 Task: open an excel sheet and write heading  Financial Planner. Add Dates in a column and its values below  'Jan 23, Feb 23, Mar 23, Apr 23 & may23. 'Add Income in next column and its values below  $3,000, $3,200, $3,100, $3,300 & $3,500. Add Expenses in next column and its values below  $2,000, $2,300, $2,200, $2,500 & $2,800. Add savings in next column and its values below $500, $600, $500, $700 & $700. Add Investment in next column and its values below  $500, $700, $800, $900 & $1000. Add Net Saving in next column and its values below  $1000, $1200, $900, $800 & $700. Save page FinAnalytics analysisbook
Action: Mouse moved to (25, 26)
Screenshot: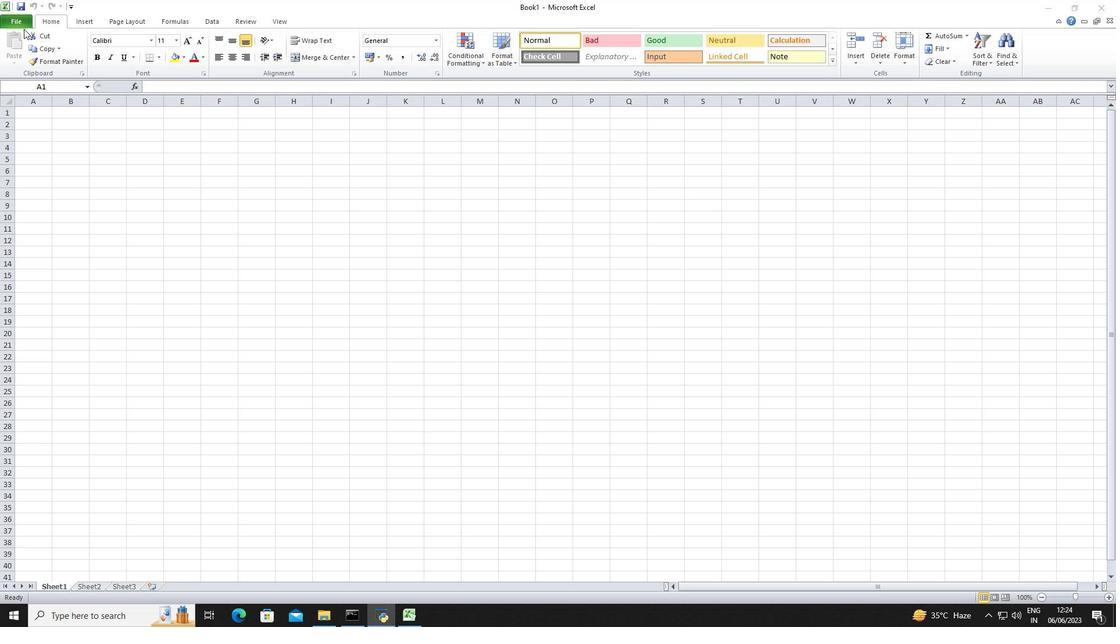 
Action: Mouse pressed left at (25, 26)
Screenshot: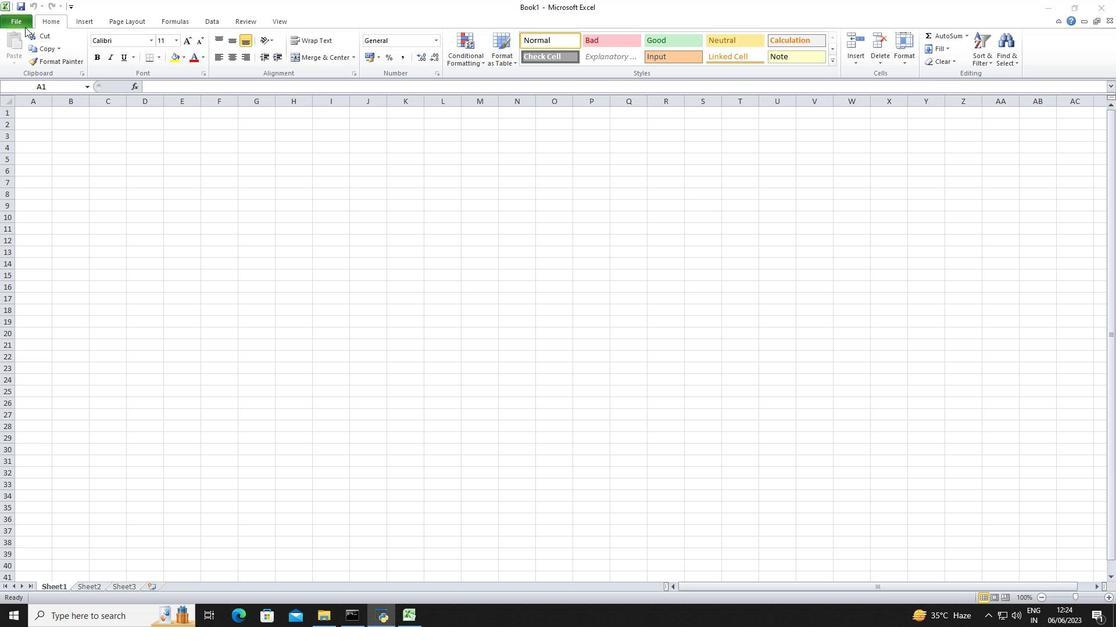 
Action: Mouse moved to (22, 23)
Screenshot: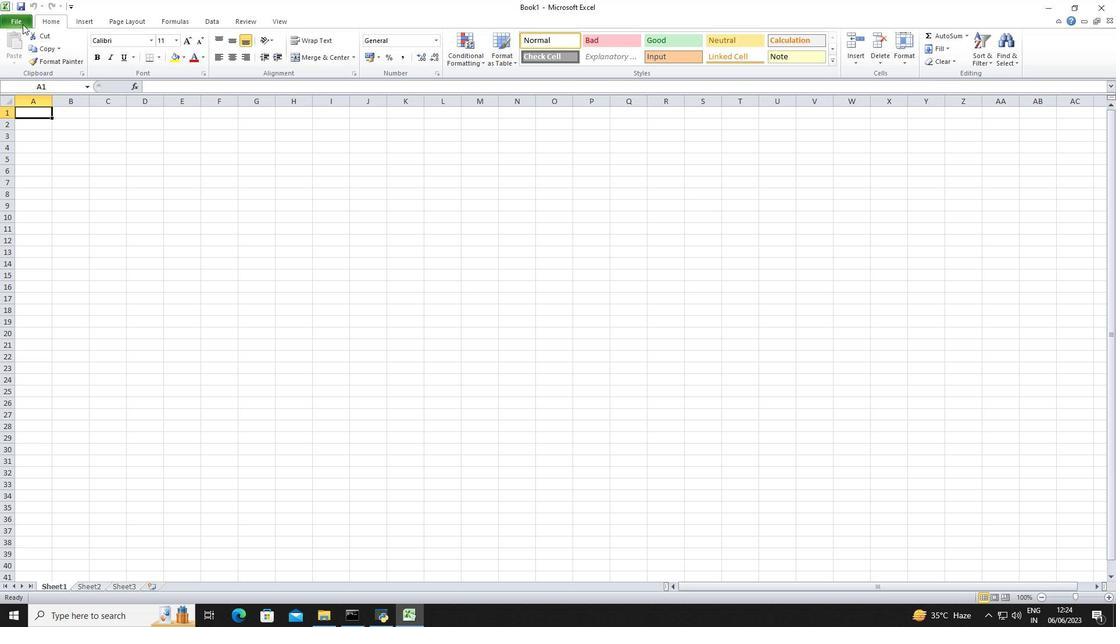 
Action: Mouse pressed left at (22, 23)
Screenshot: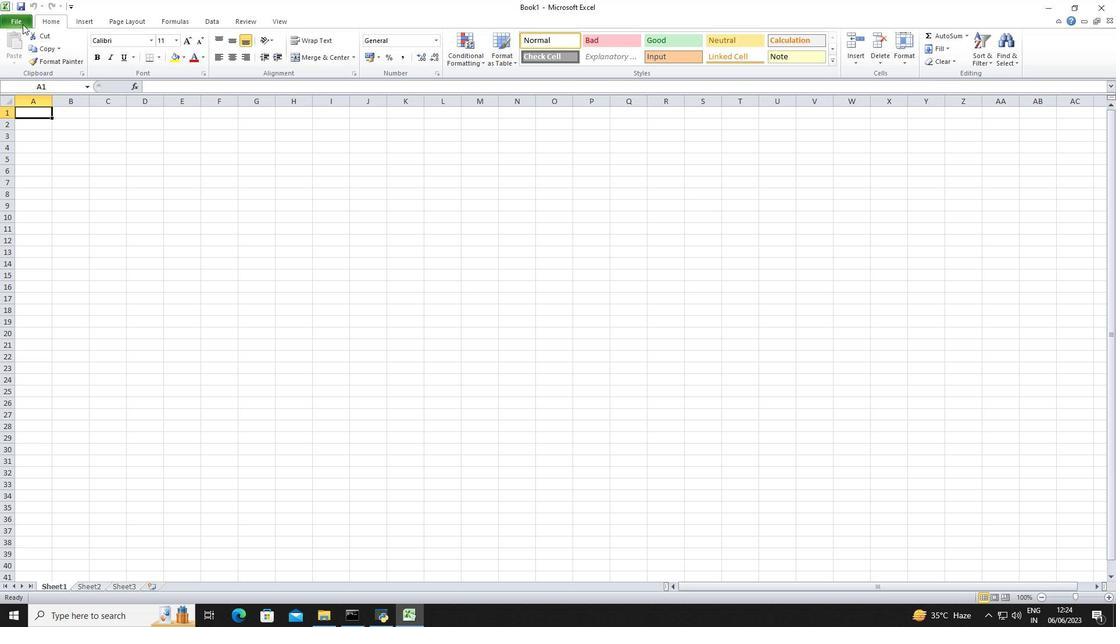 
Action: Mouse moved to (37, 145)
Screenshot: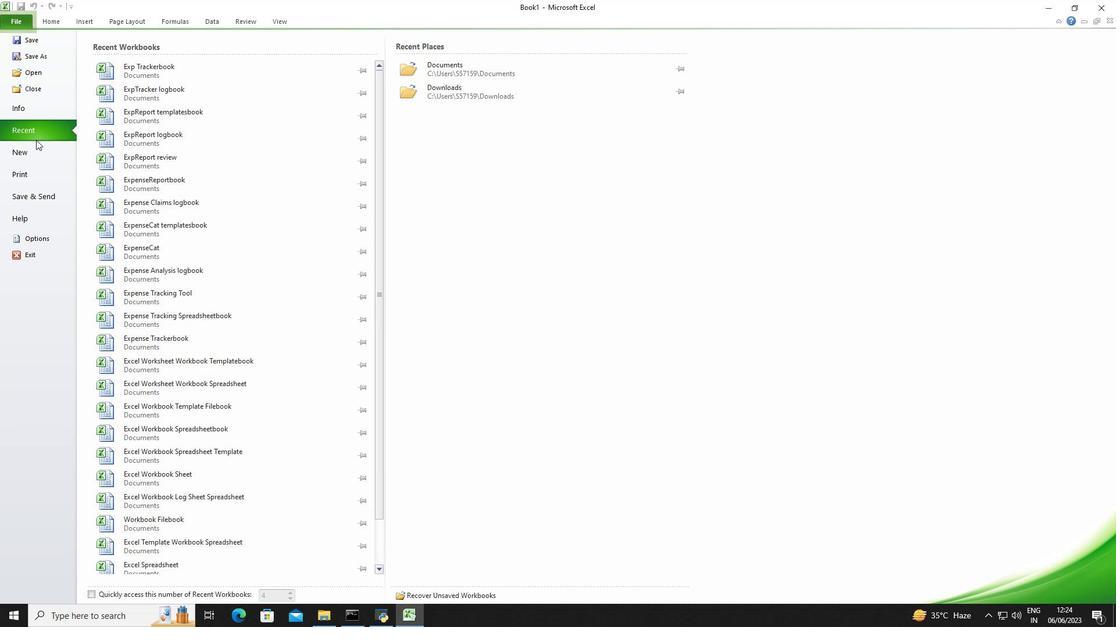 
Action: Mouse pressed left at (37, 145)
Screenshot: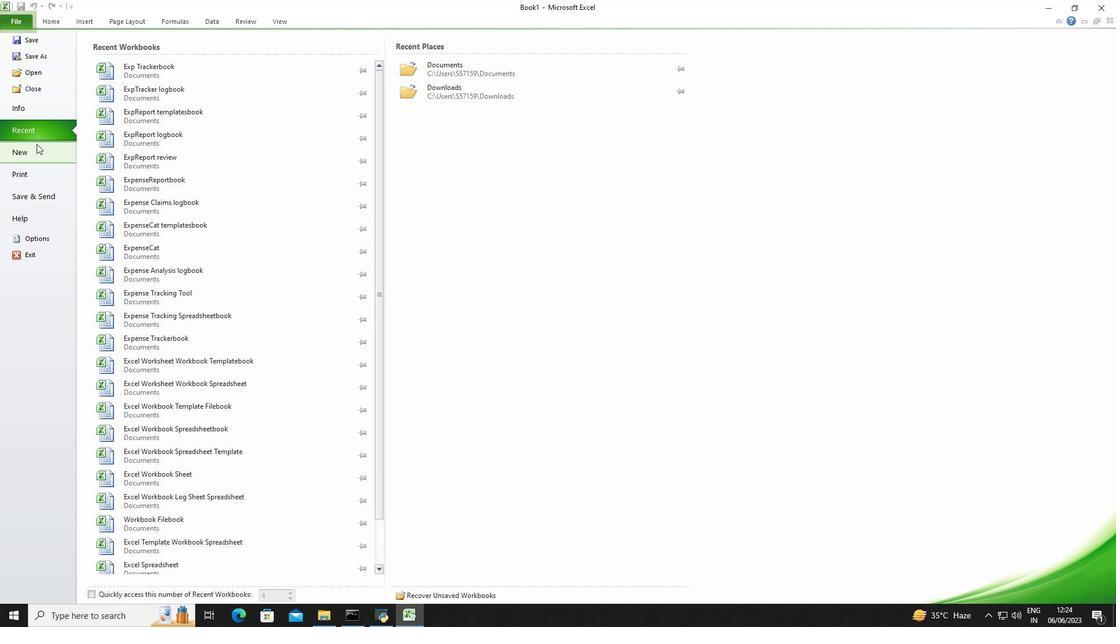 
Action: Mouse moved to (563, 279)
Screenshot: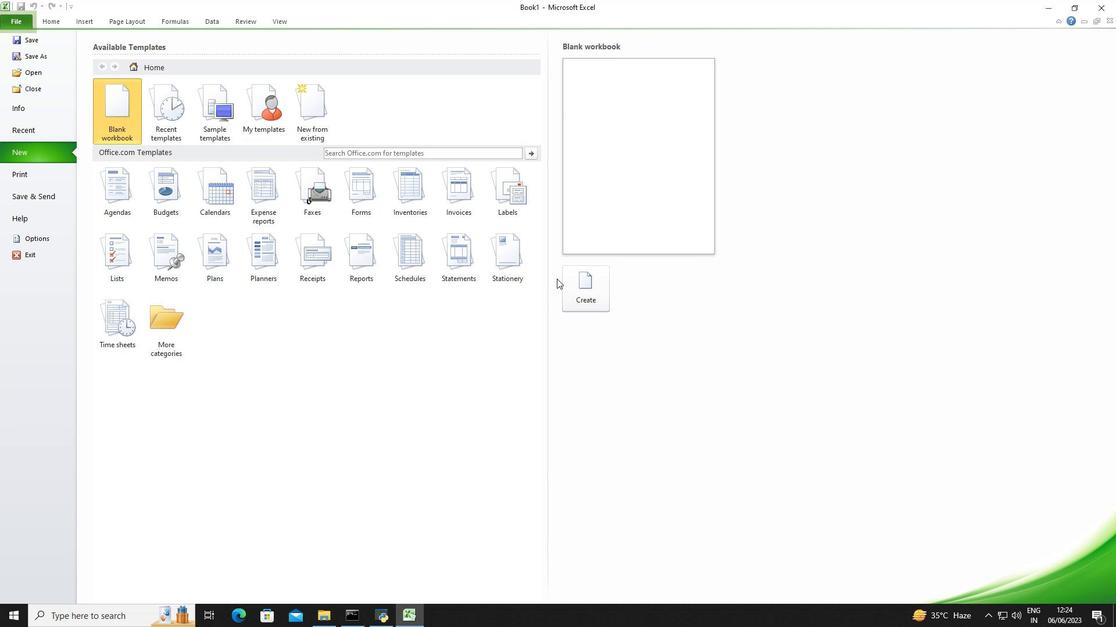 
Action: Mouse pressed left at (563, 279)
Screenshot: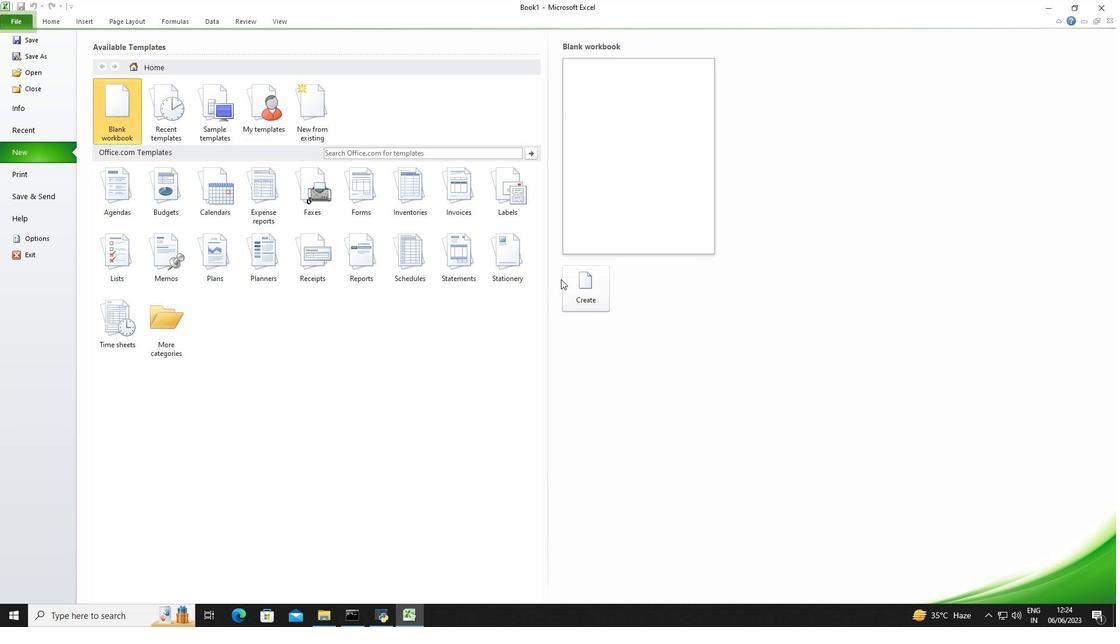 
Action: Mouse moved to (36, 112)
Screenshot: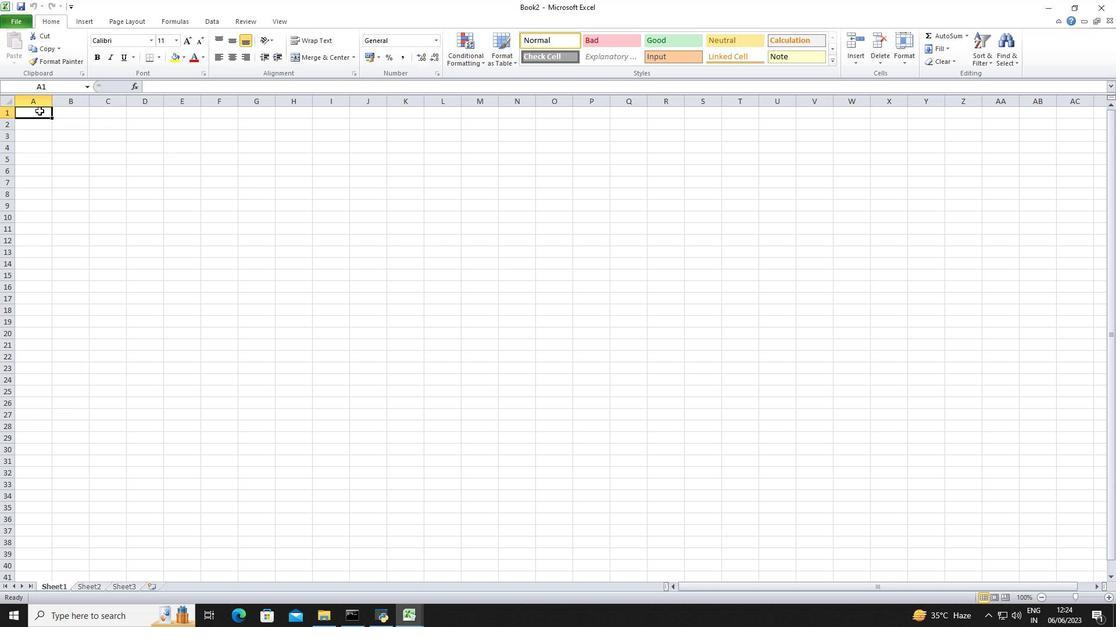 
Action: Mouse pressed left at (36, 112)
Screenshot: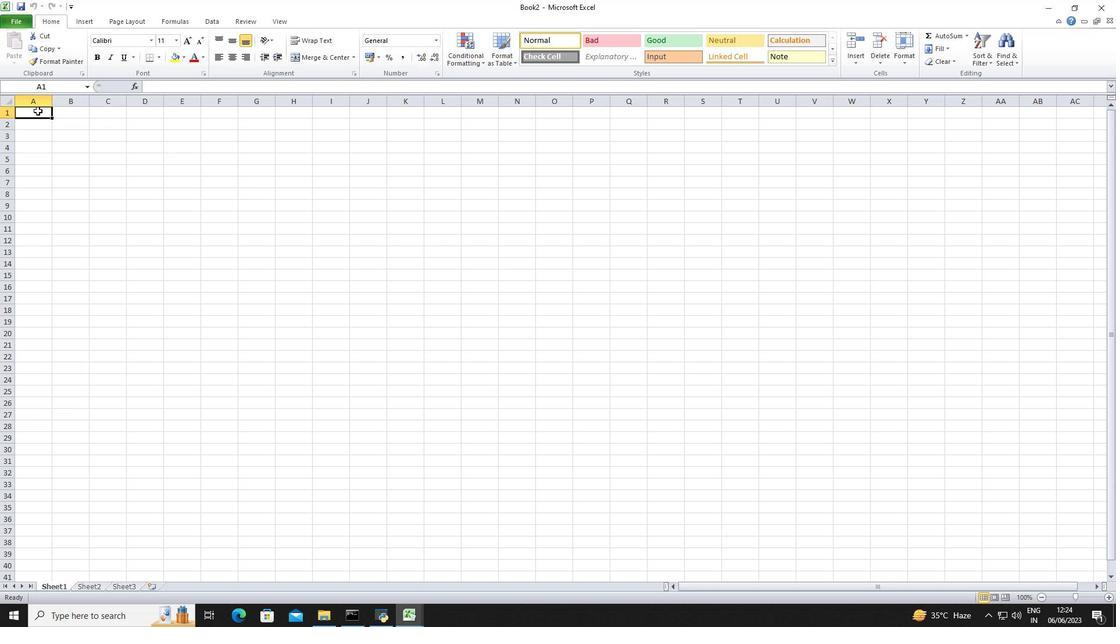 
Action: Key pressed <Key.shift>Financial<Key.space><Key.shift>Planner<Key.down><Key.down><Key.shift><Key.shift><Key.shift><Key.shift>Dates<Key.down><Key.shift>Jan23<Key.enter><Key.shift>Feb23<Key.enter><Key.shift>Mar23<Key.enter><Key.shift>Apr23<Key.enter><Key.shift>May23<Key.enter><Key.right><Key.right><Key.up><Key.up><Key.up><Key.up><Key.up><Key.up><Key.shift>Income<Key.enter>3000<Key.down>3200<Key.down>3100<Key.down>3300<Key.down>3500<Key.down>
Screenshot: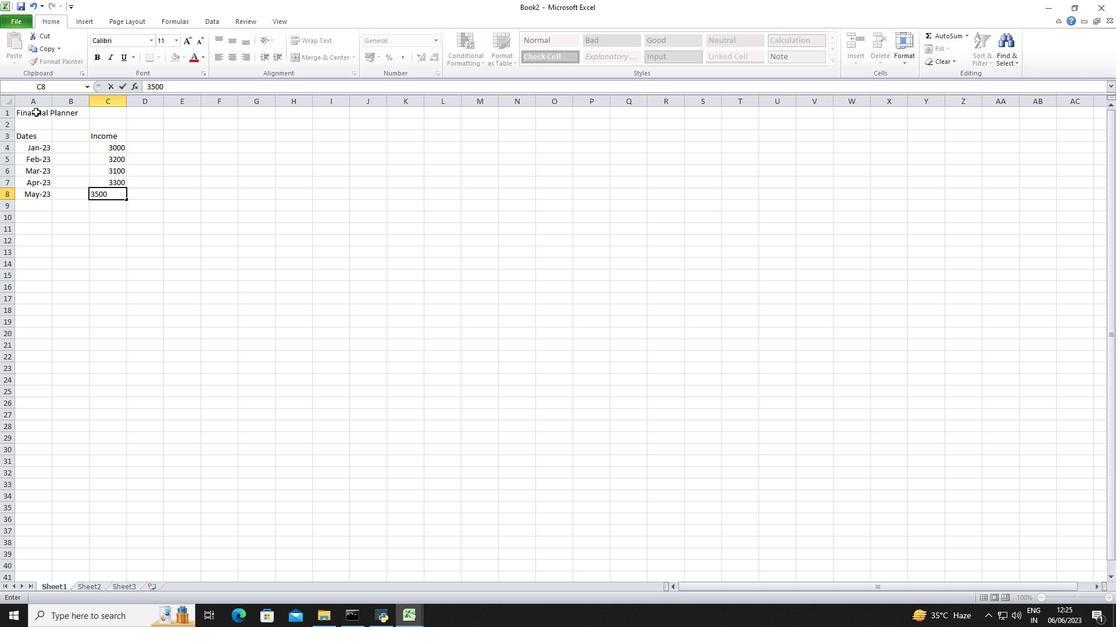 
Action: Mouse moved to (102, 145)
Screenshot: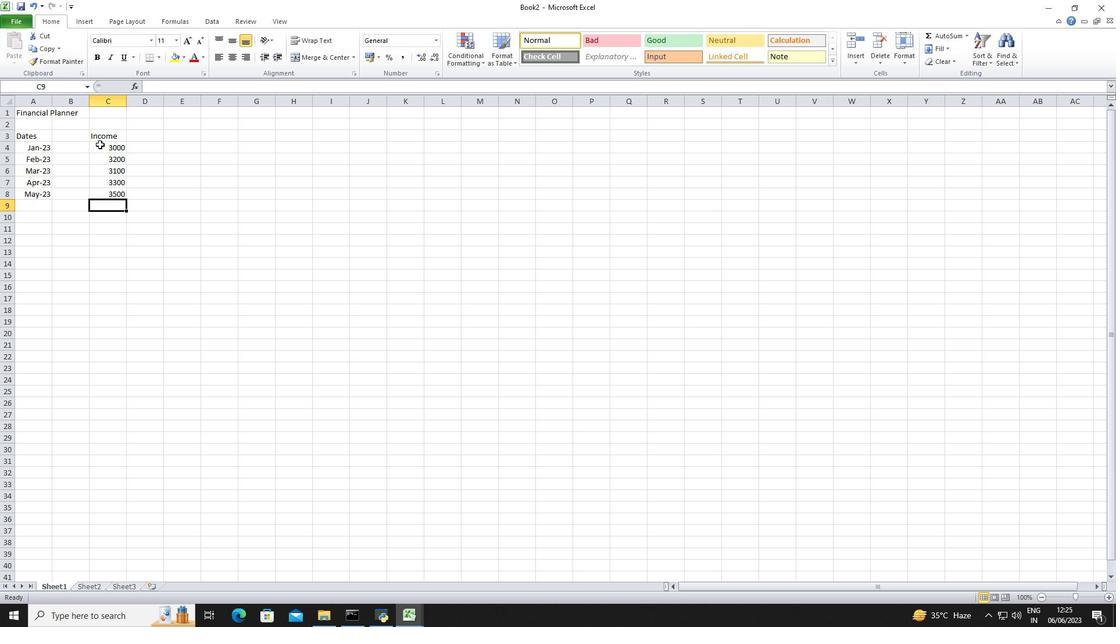 
Action: Mouse pressed left at (102, 145)
Screenshot: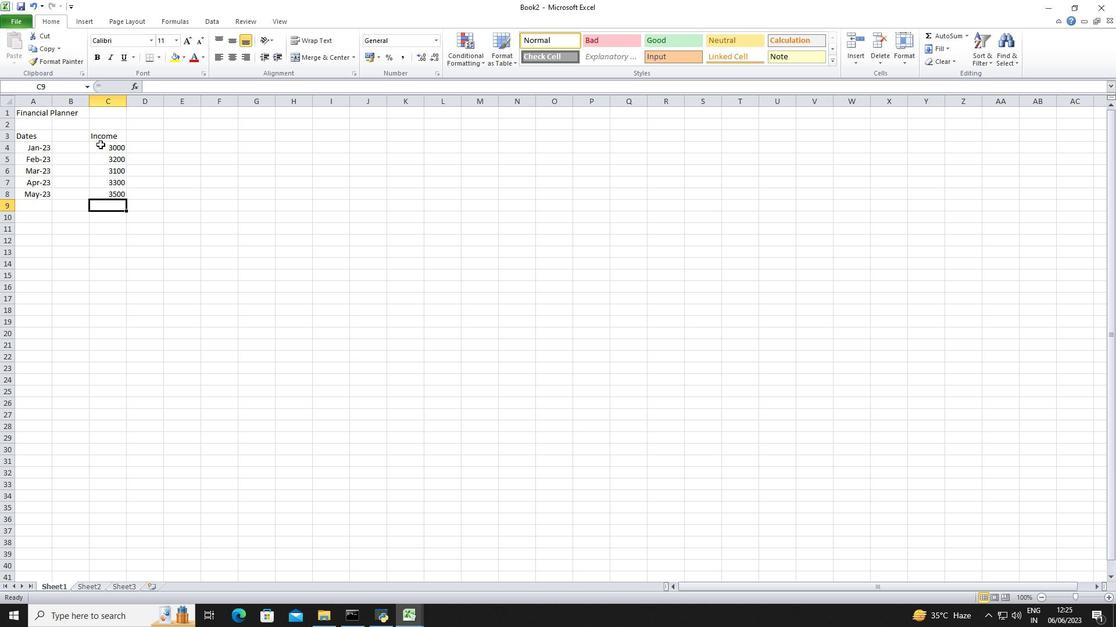 
Action: Mouse moved to (435, 44)
Screenshot: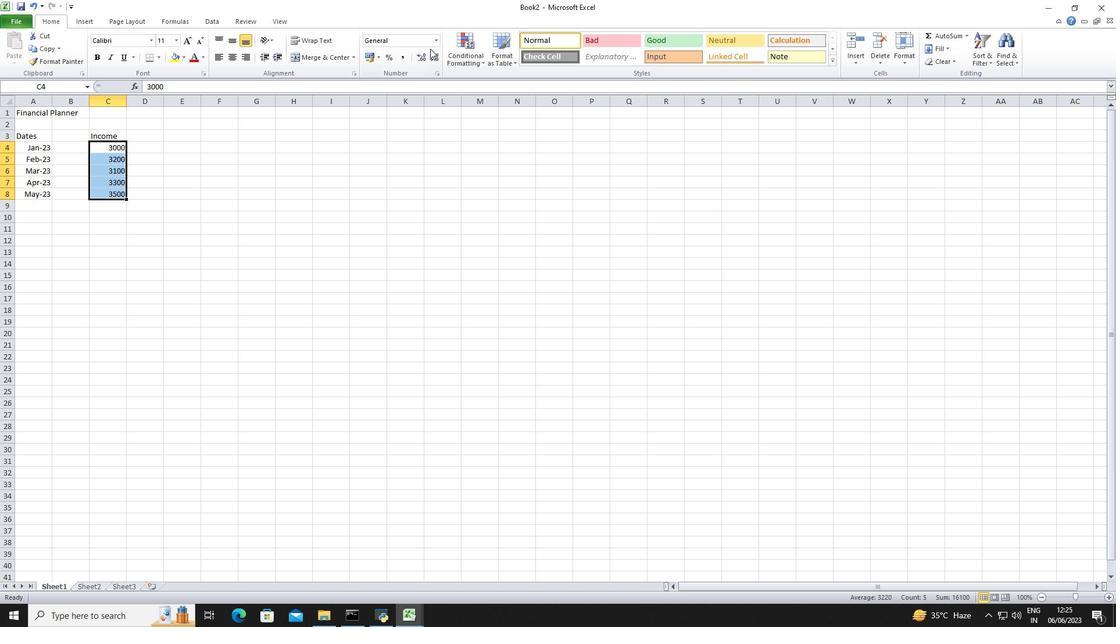 
Action: Mouse pressed left at (435, 44)
Screenshot: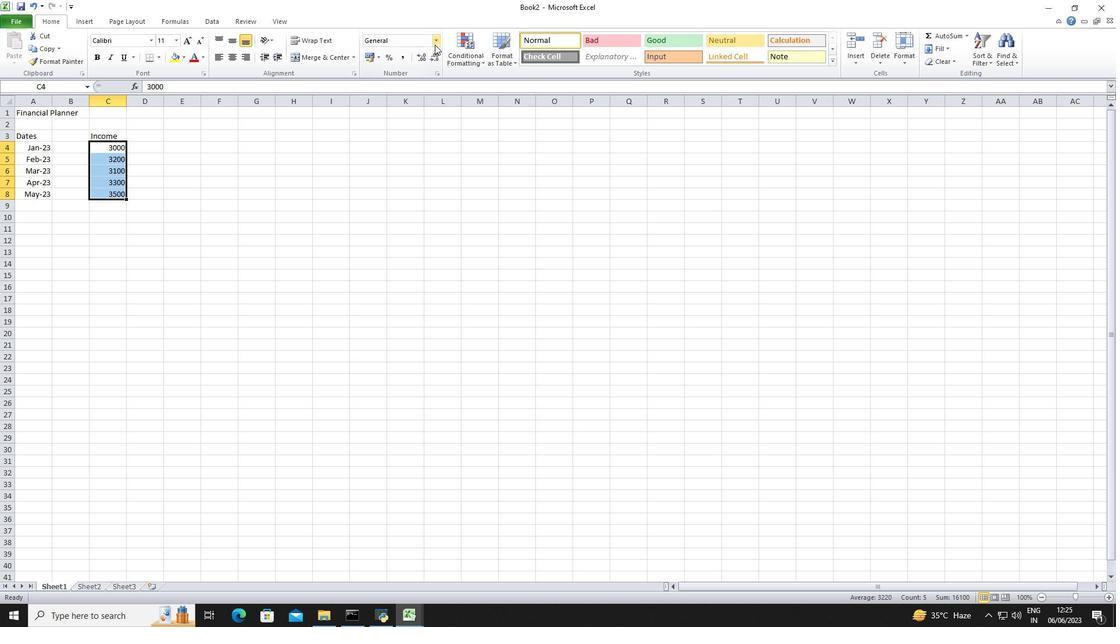 
Action: Mouse moved to (422, 334)
Screenshot: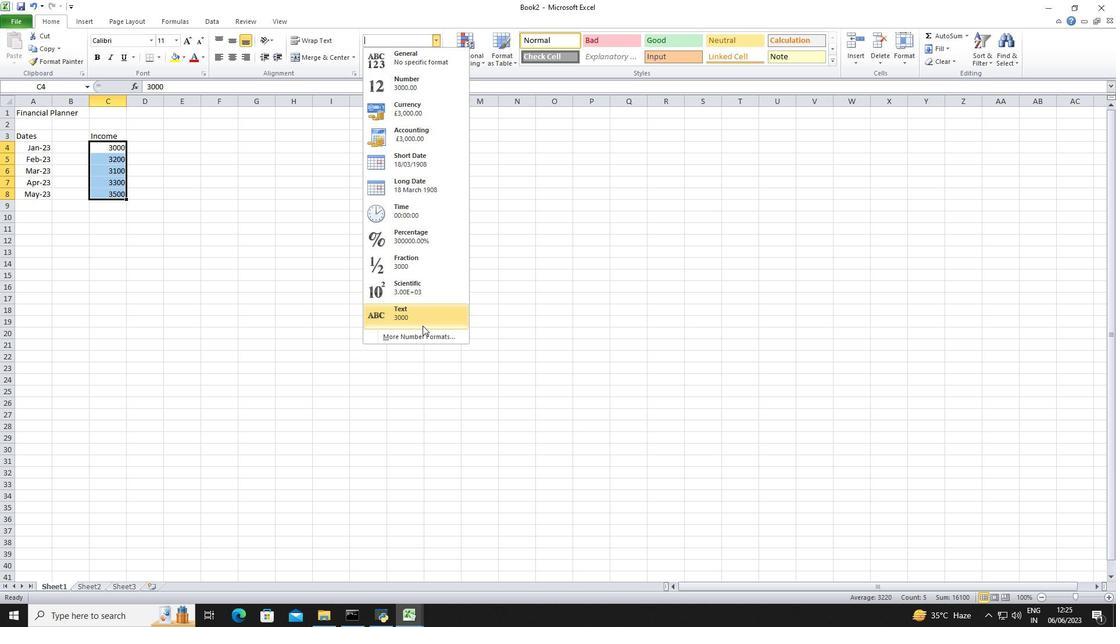 
Action: Mouse pressed left at (422, 334)
Screenshot: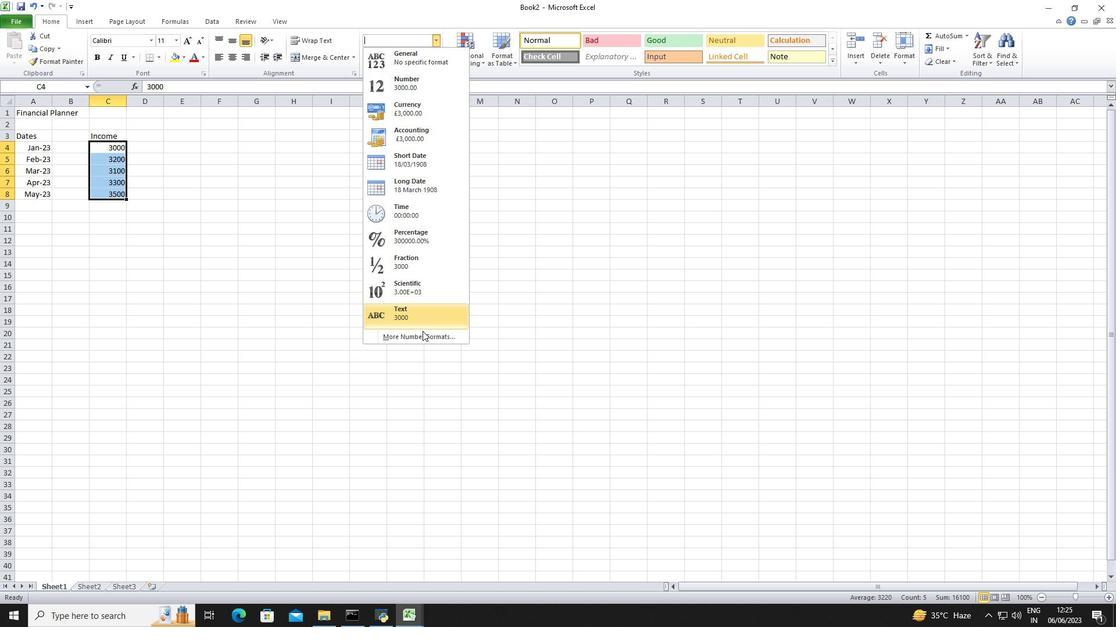 
Action: Mouse moved to (169, 215)
Screenshot: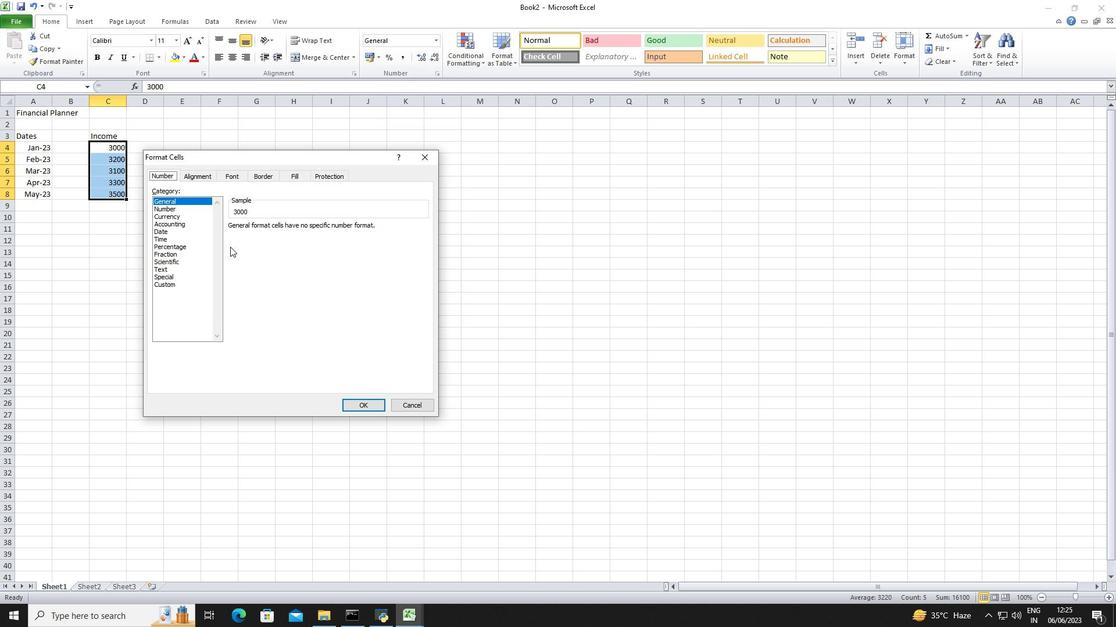 
Action: Mouse pressed left at (169, 215)
Screenshot: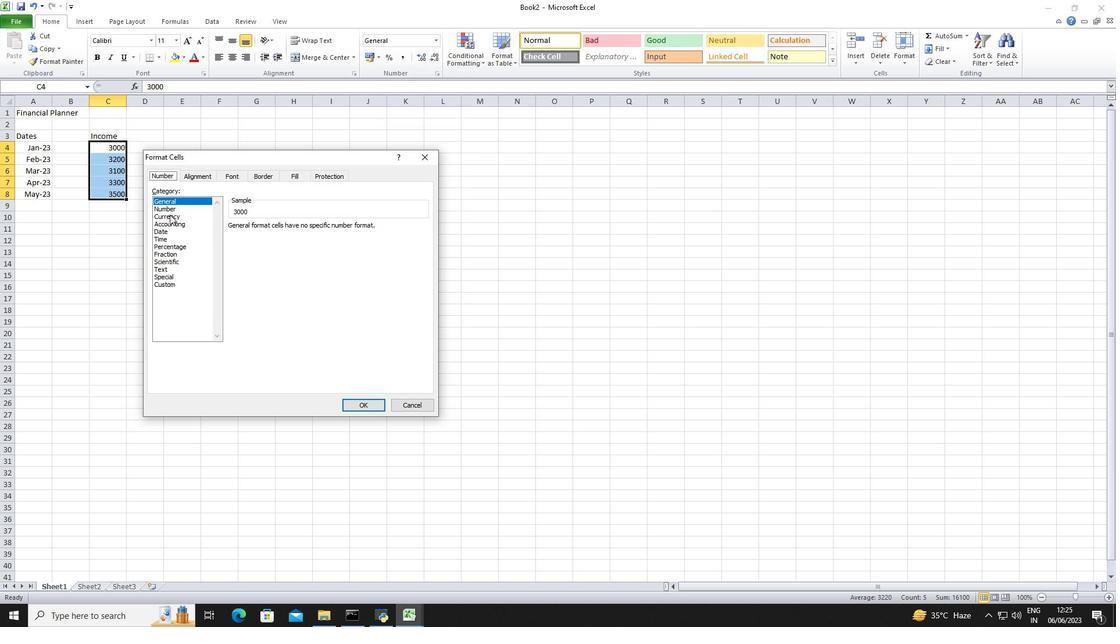 
Action: Mouse moved to (304, 229)
Screenshot: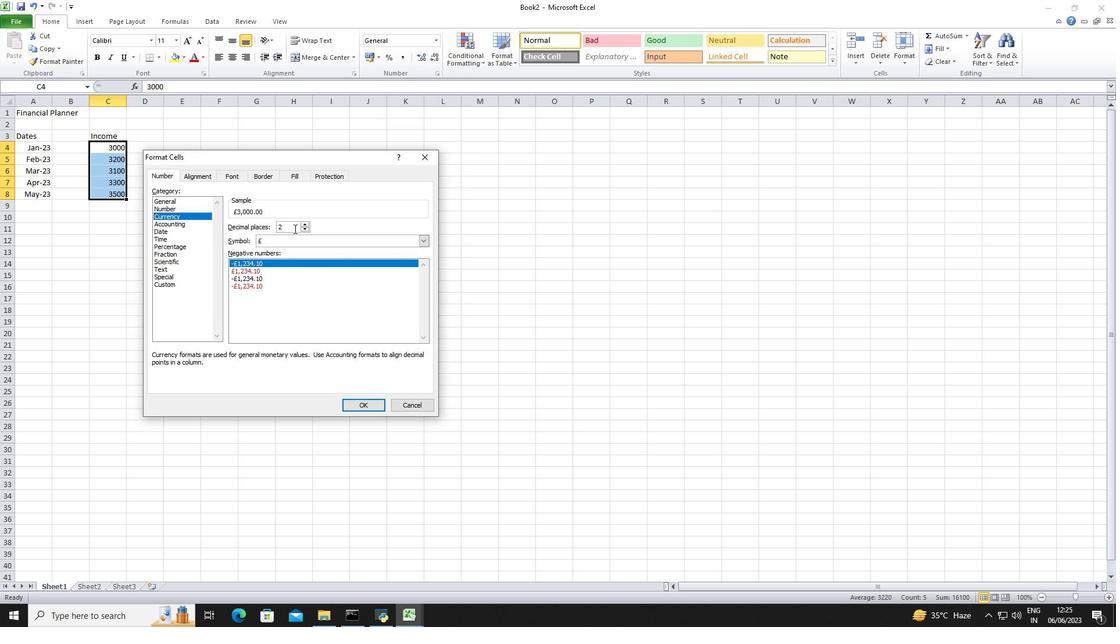 
Action: Mouse pressed left at (304, 229)
Screenshot: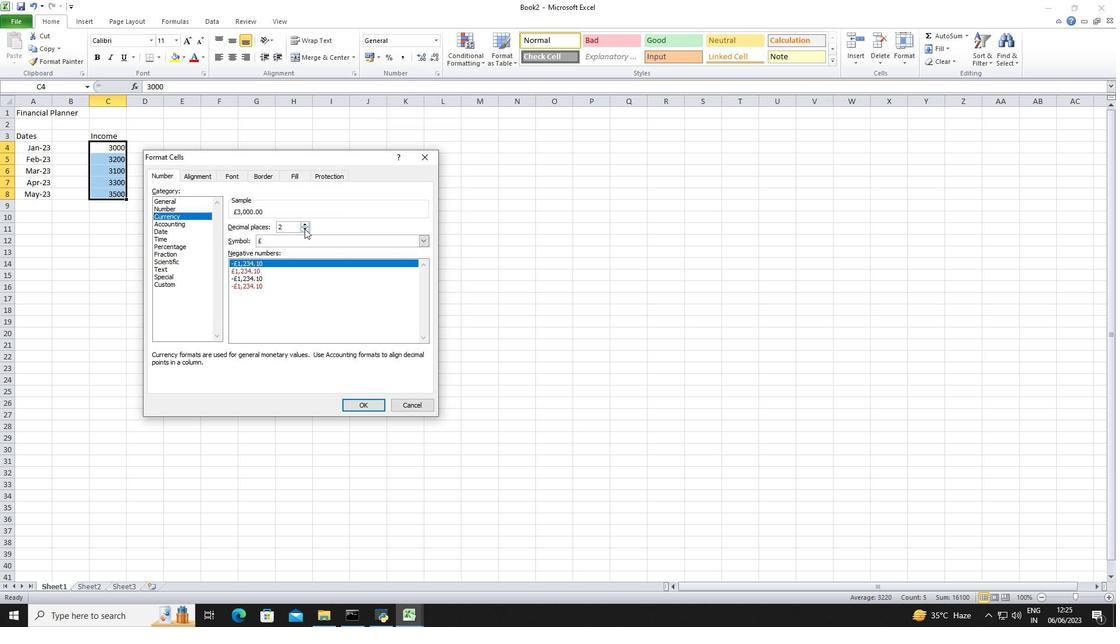 
Action: Mouse pressed left at (304, 229)
Screenshot: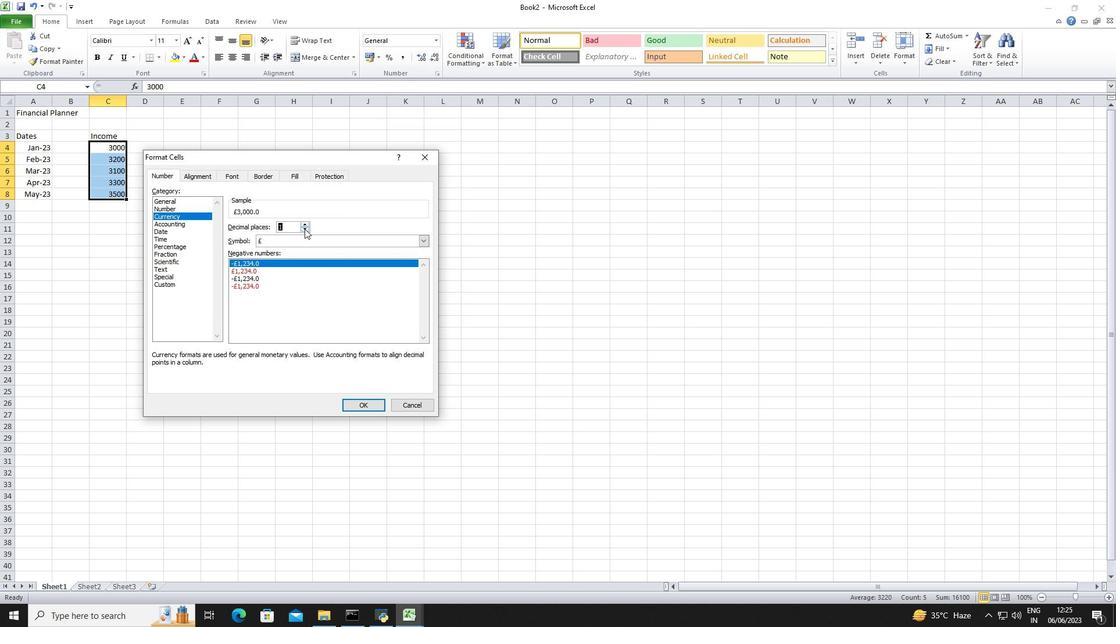 
Action: Mouse moved to (308, 241)
Screenshot: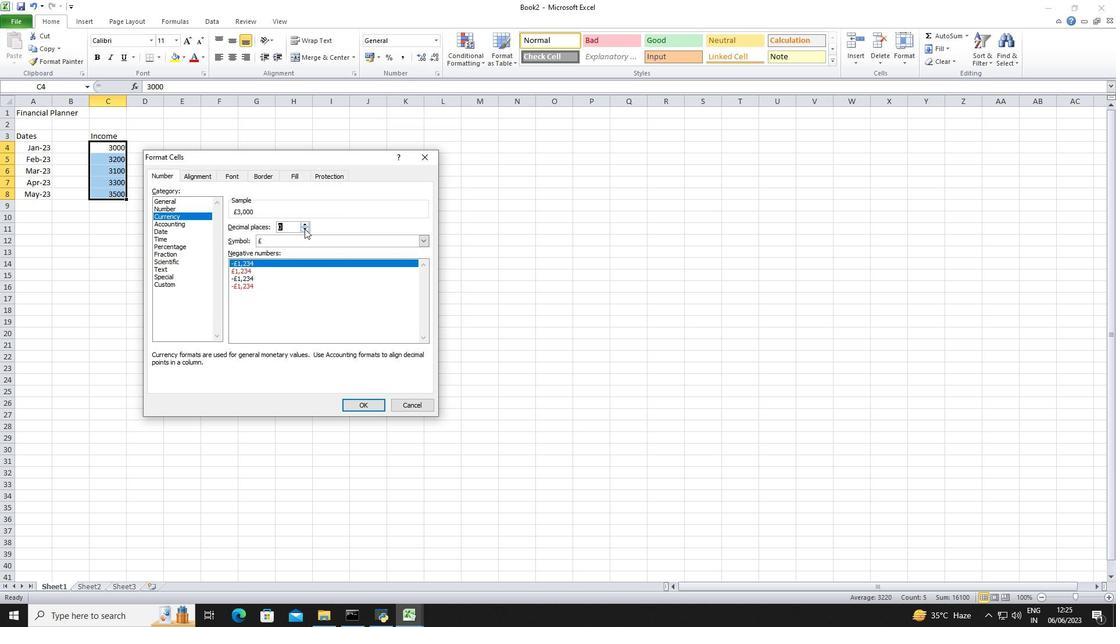 
Action: Mouse pressed left at (308, 241)
Screenshot: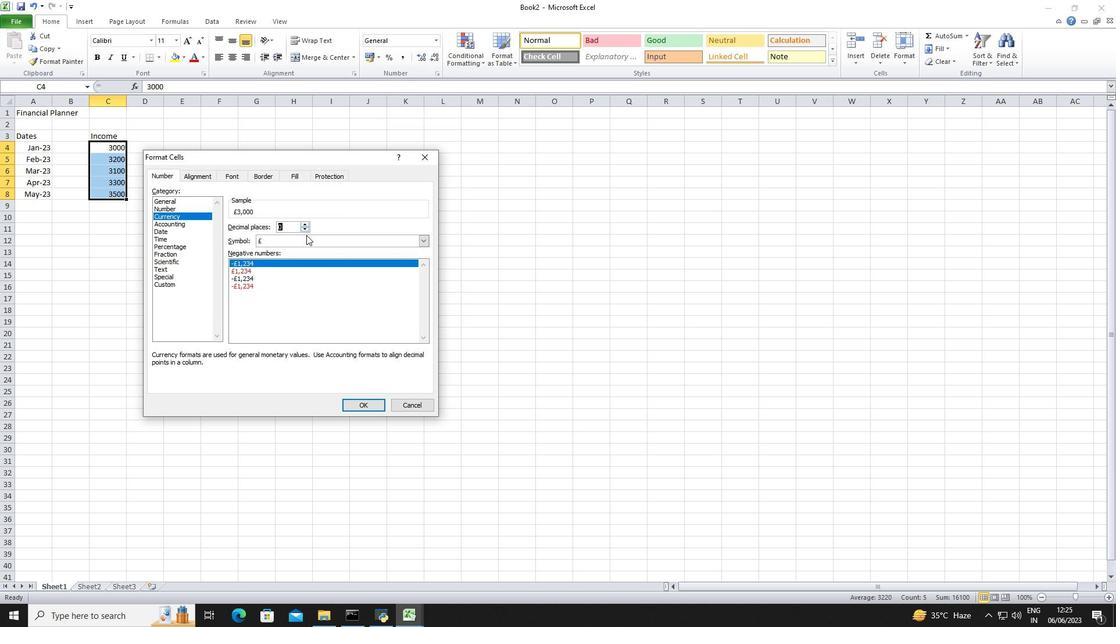 
Action: Mouse moved to (304, 266)
Screenshot: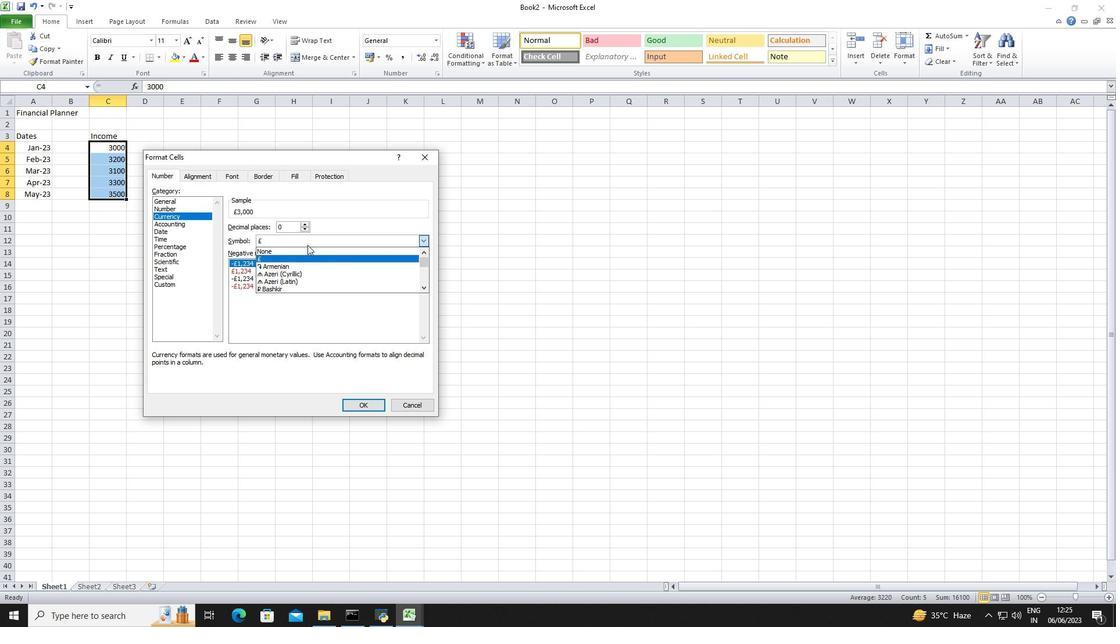 
Action: Mouse scrolled (304, 266) with delta (0, 0)
Screenshot: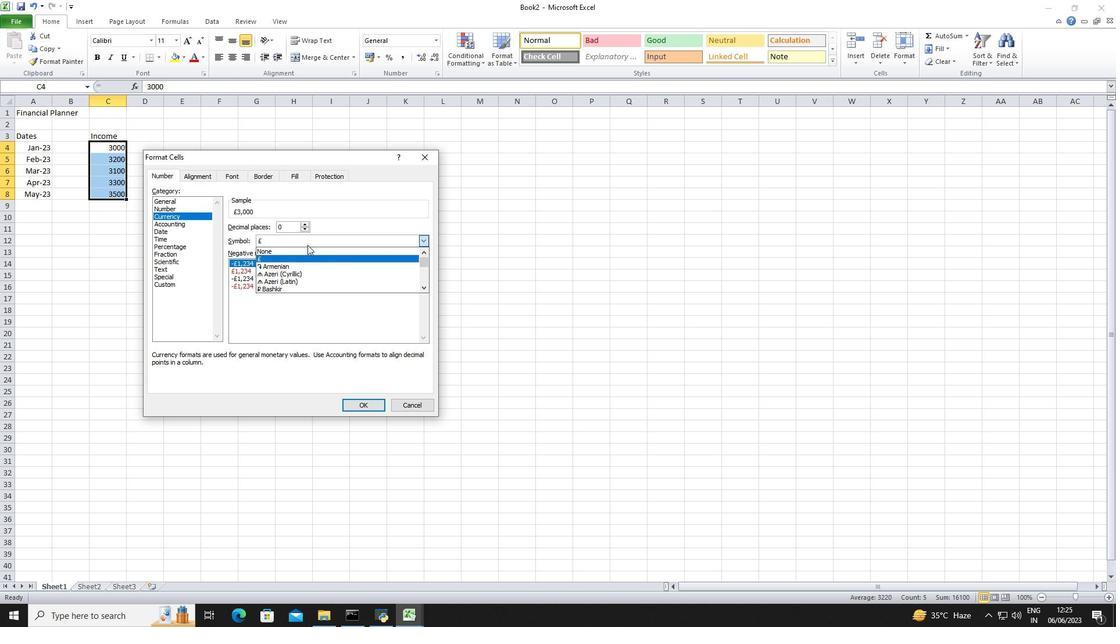 
Action: Mouse scrolled (304, 266) with delta (0, 0)
Screenshot: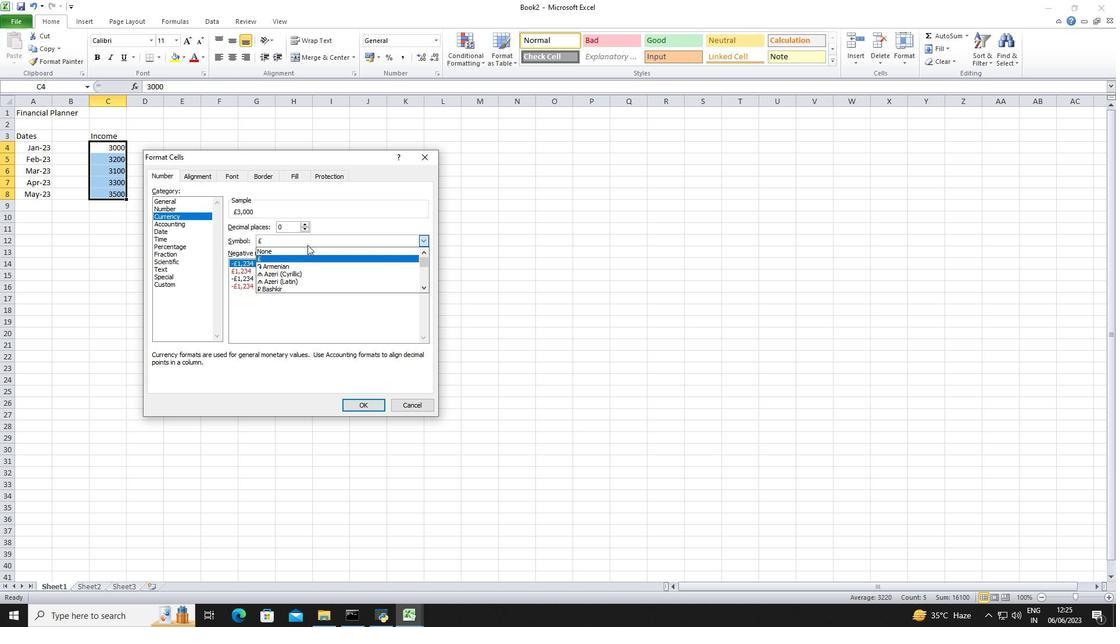
Action: Mouse scrolled (304, 266) with delta (0, 0)
Screenshot: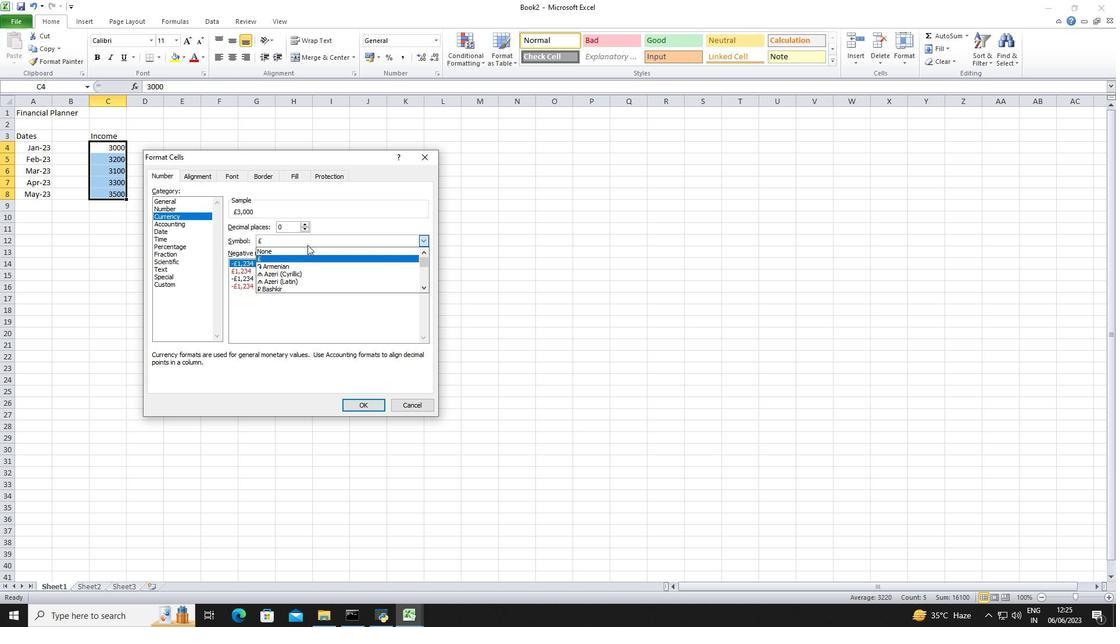 
Action: Mouse scrolled (304, 266) with delta (0, 0)
Screenshot: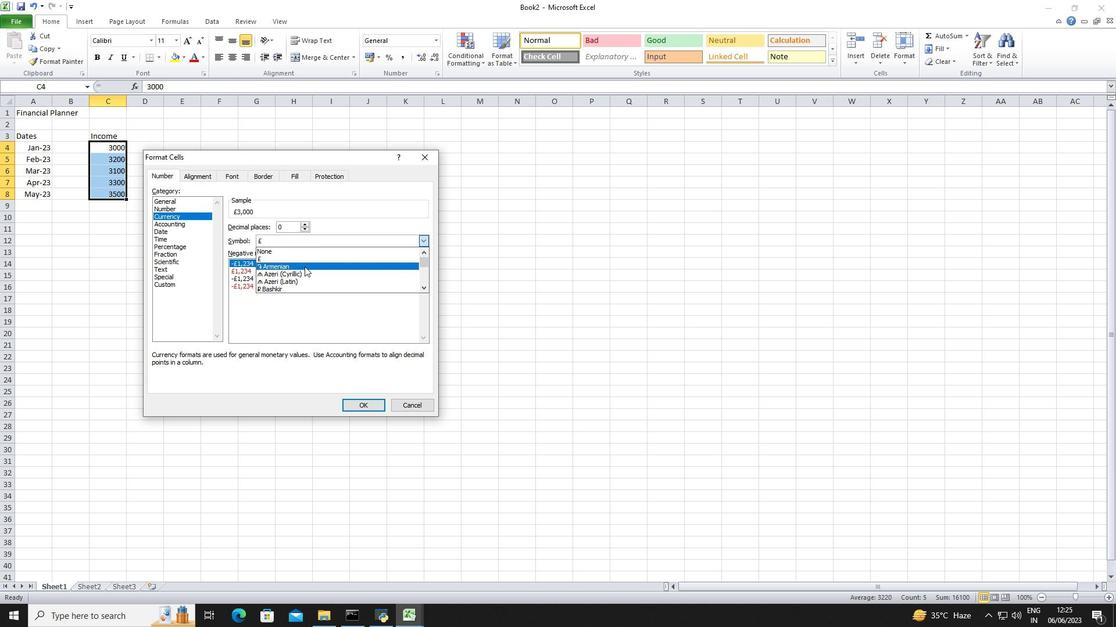 
Action: Mouse scrolled (304, 266) with delta (0, 0)
Screenshot: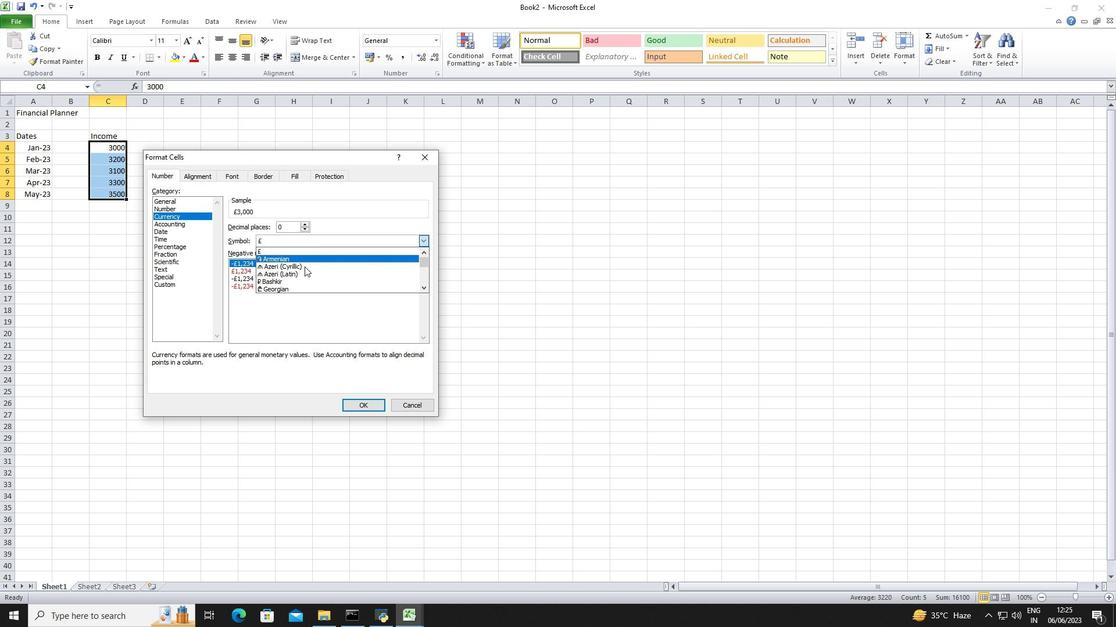 
Action: Mouse scrolled (304, 266) with delta (0, 0)
Screenshot: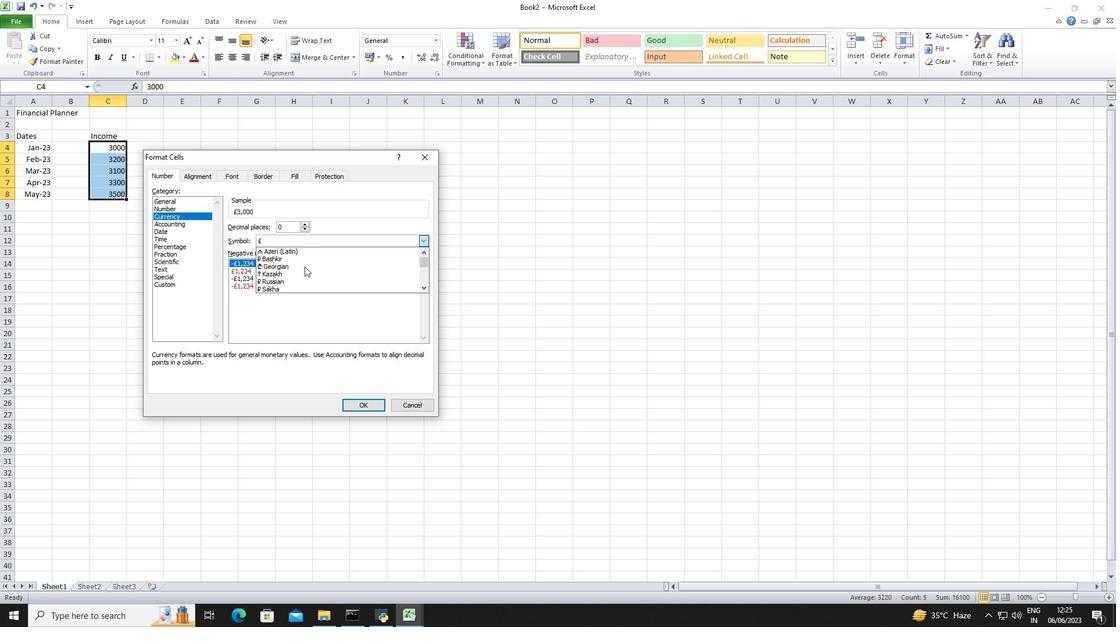 
Action: Mouse scrolled (304, 266) with delta (0, 0)
Screenshot: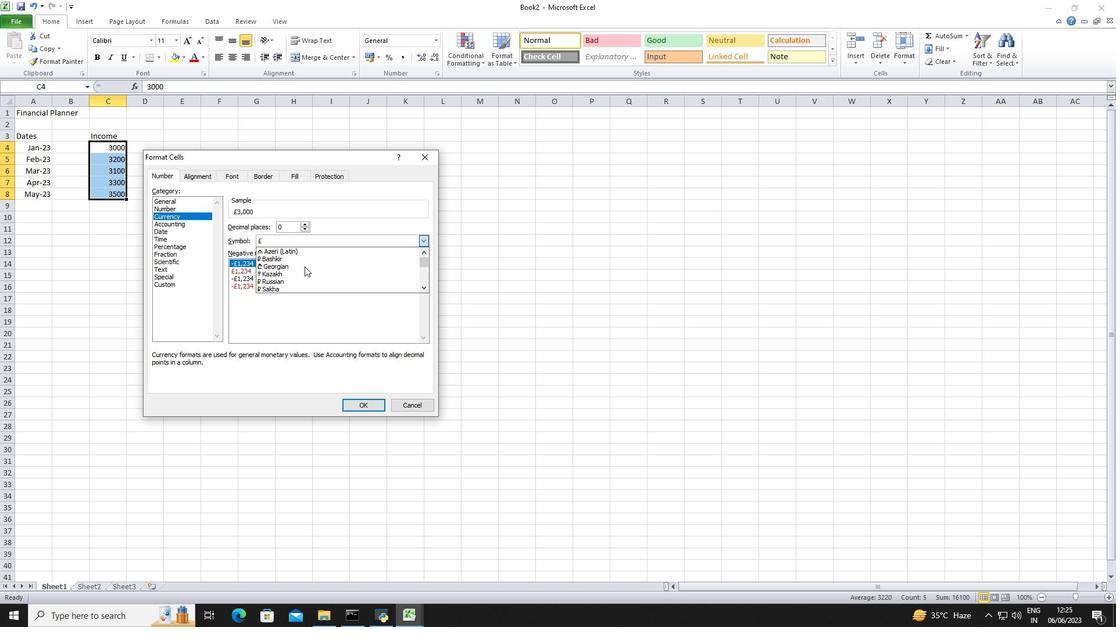 
Action: Mouse scrolled (304, 266) with delta (0, 0)
Screenshot: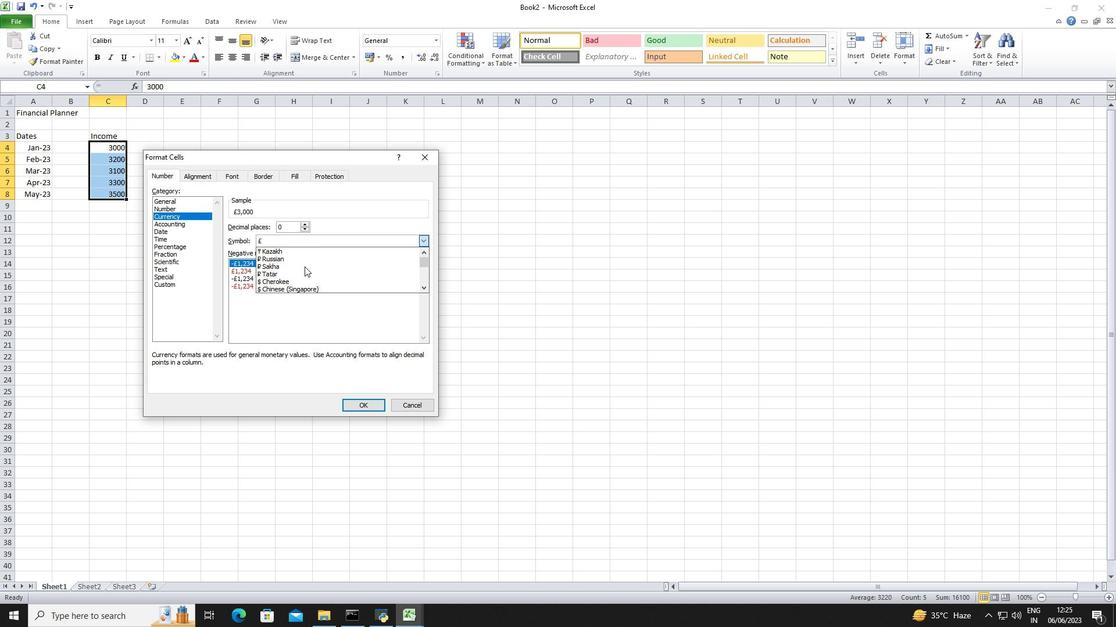 
Action: Mouse scrolled (304, 266) with delta (0, 0)
Screenshot: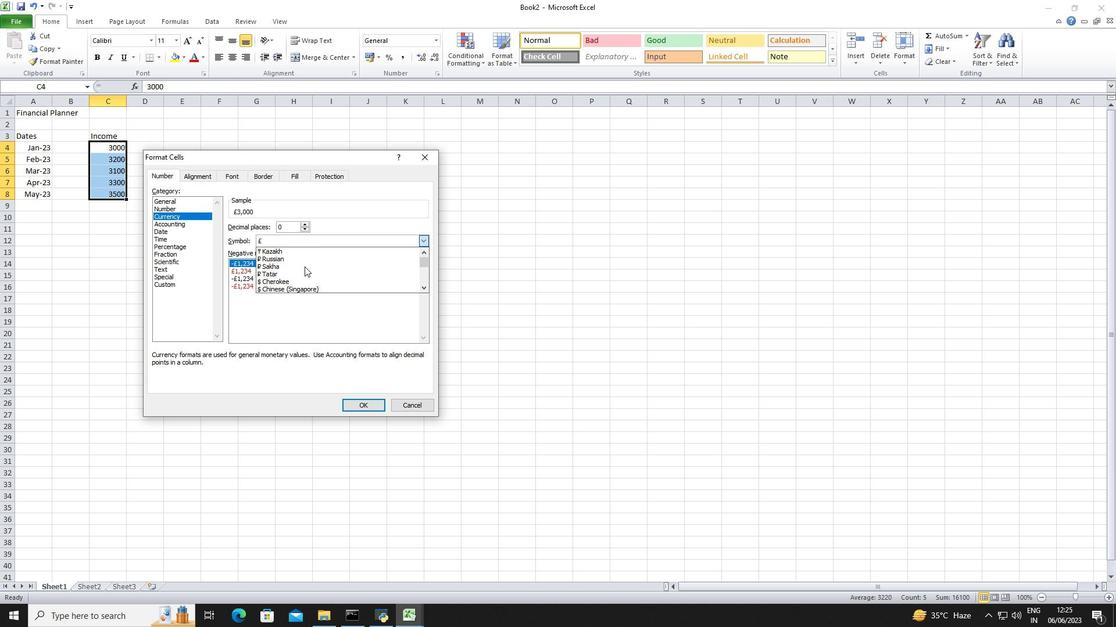 
Action: Mouse moved to (304, 280)
Screenshot: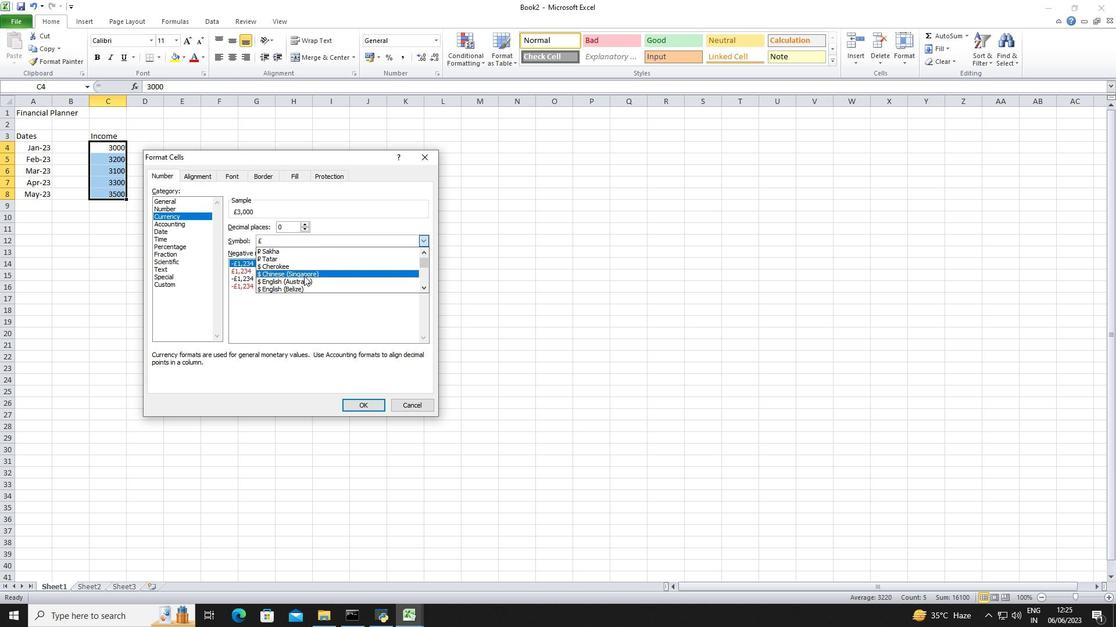 
Action: Mouse pressed left at (304, 280)
Screenshot: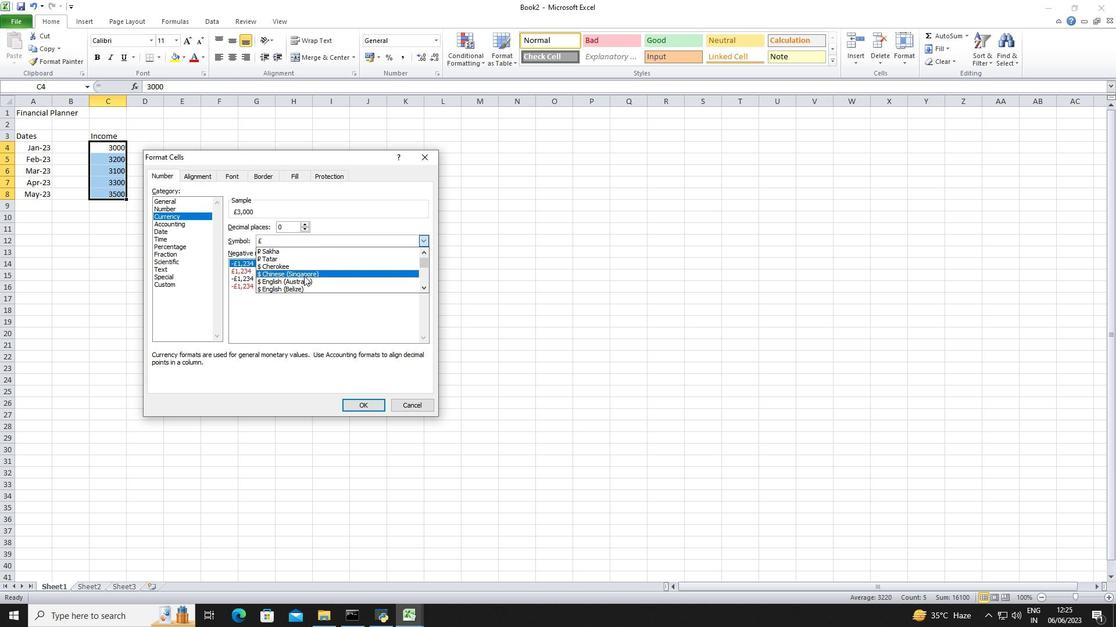 
Action: Mouse moved to (359, 401)
Screenshot: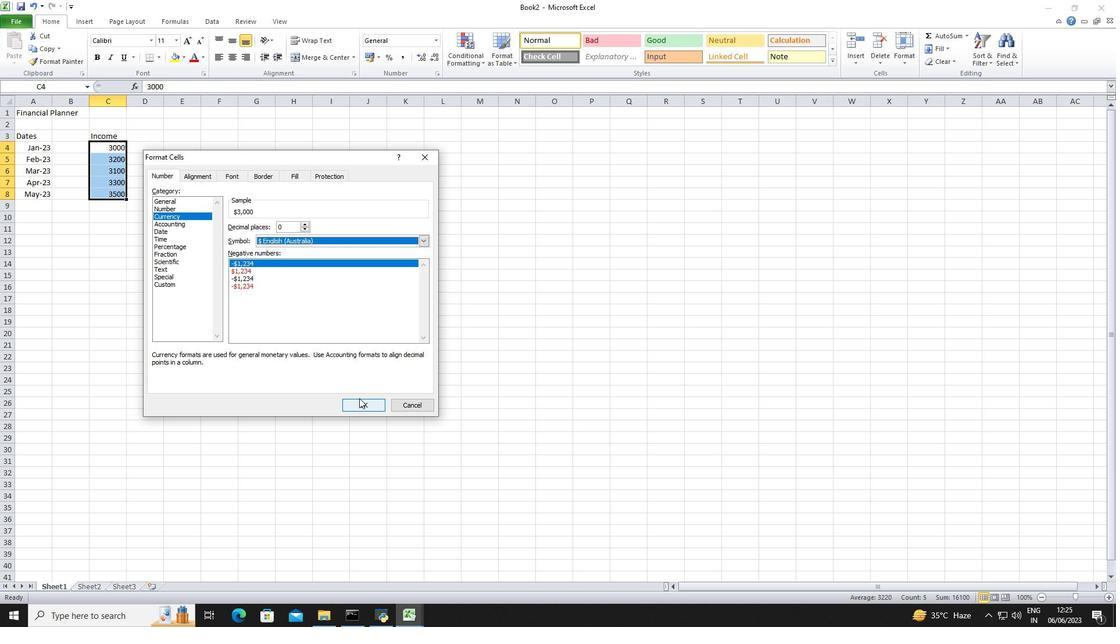 
Action: Mouse pressed left at (359, 401)
Screenshot: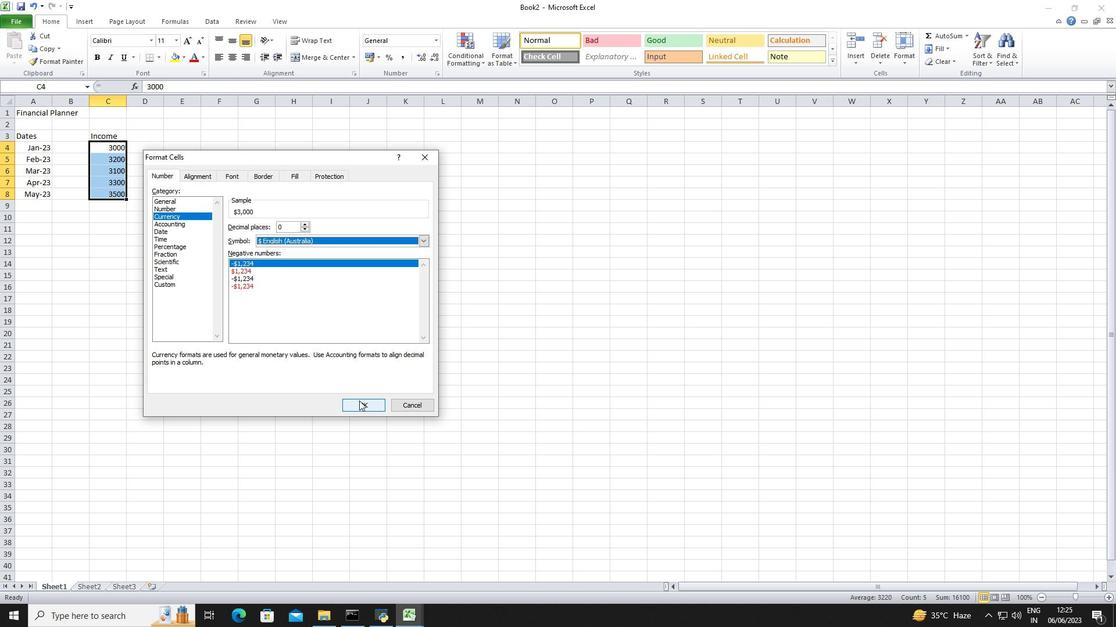
Action: Mouse moved to (179, 140)
Screenshot: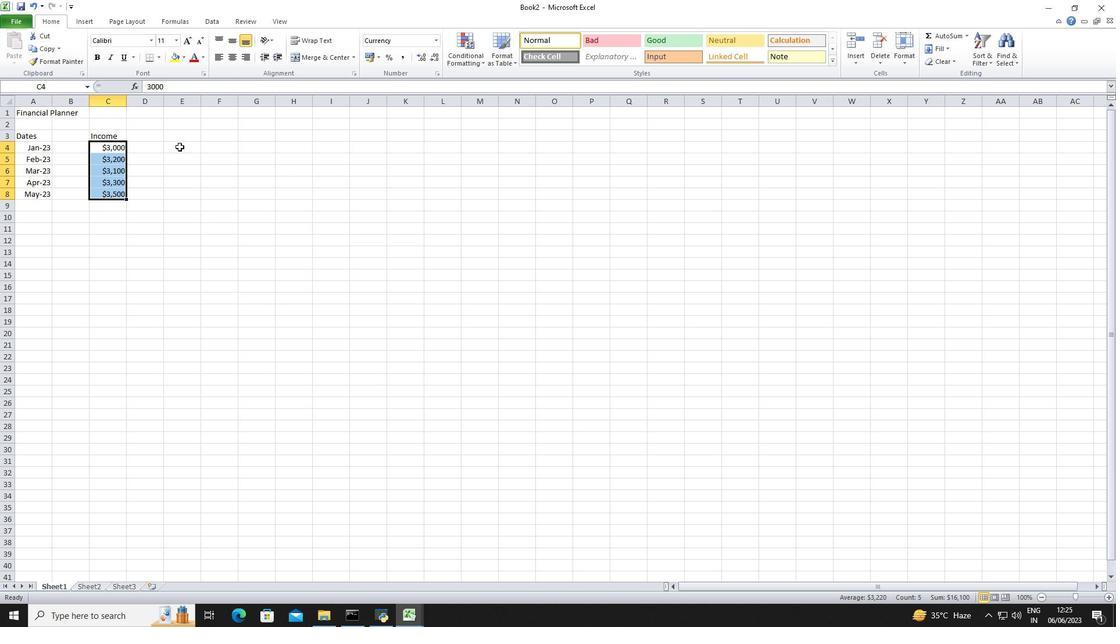 
Action: Mouse pressed left at (179, 140)
Screenshot: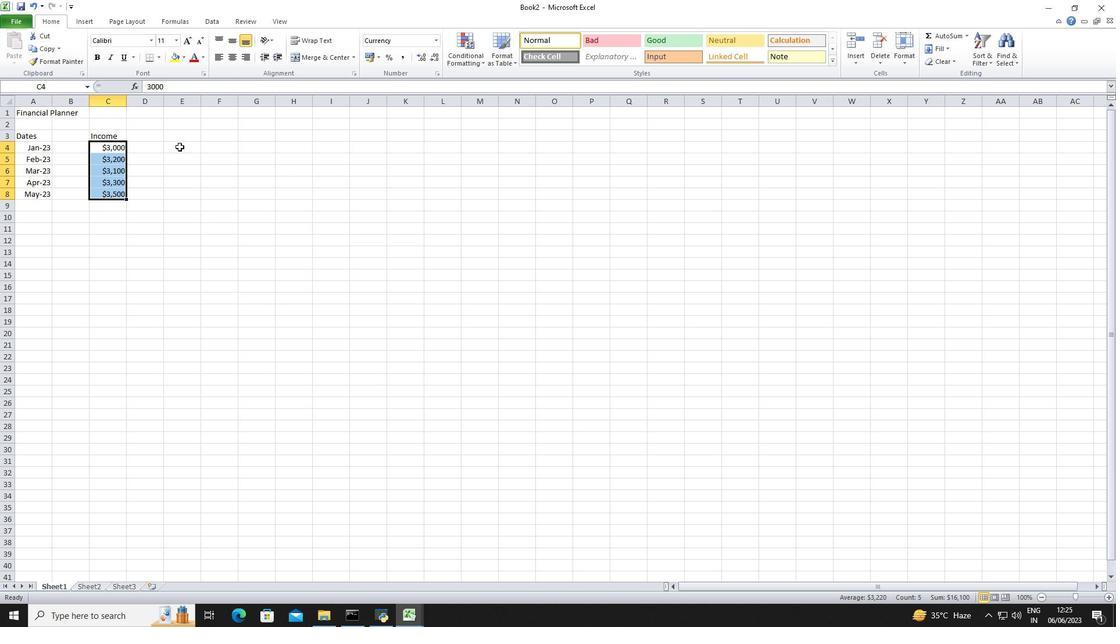 
Action: Mouse moved to (182, 131)
Screenshot: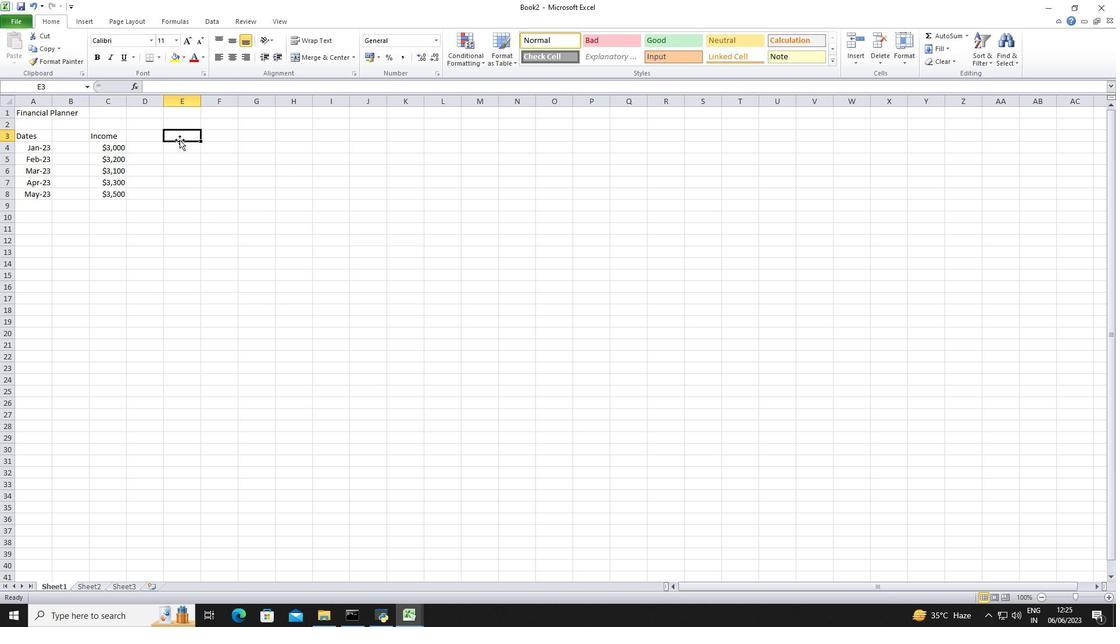 
Action: Key pressed <Key.shift>Expenses<Key.down>2000<Key.down>2300<Key.down>2200<Key.down>2500<Key.down>2800<Key.down>
Screenshot: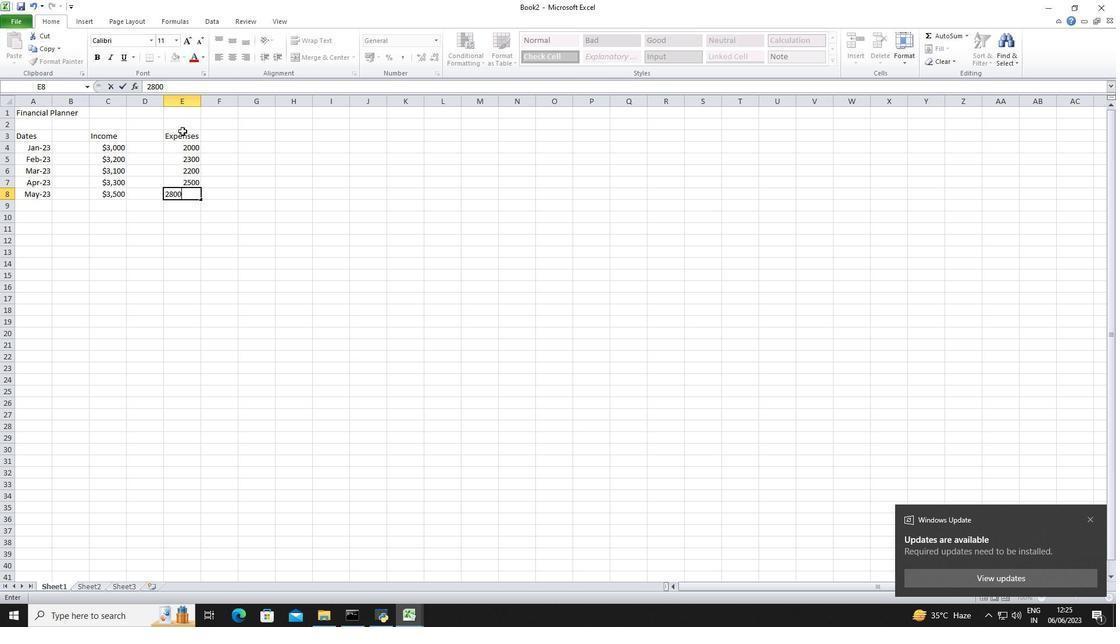 
Action: Mouse moved to (183, 152)
Screenshot: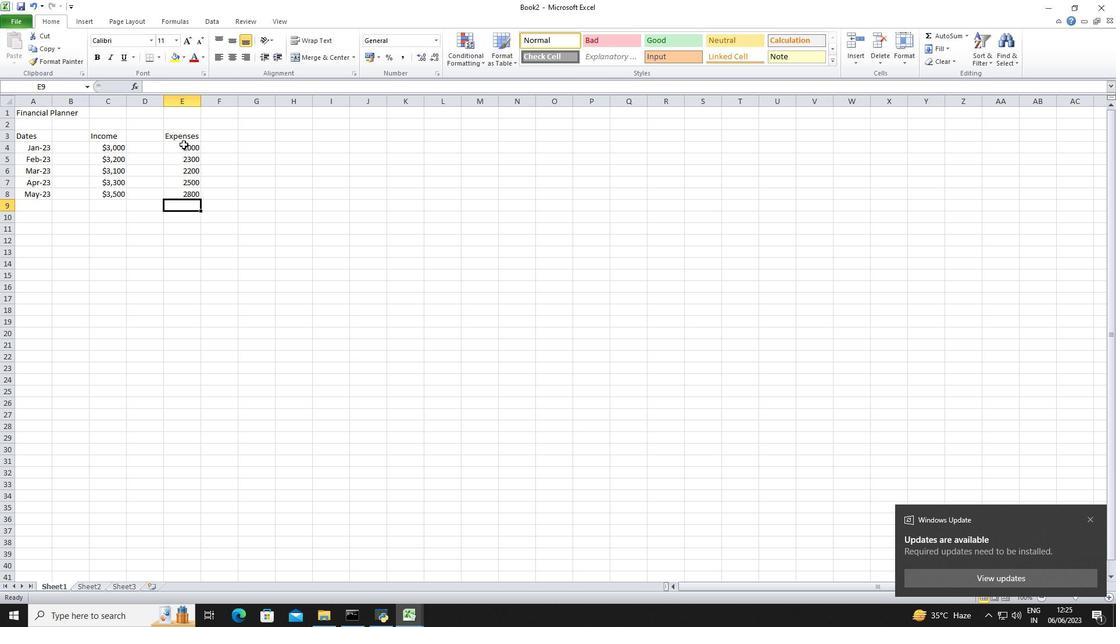 
Action: Mouse pressed left at (183, 152)
Screenshot: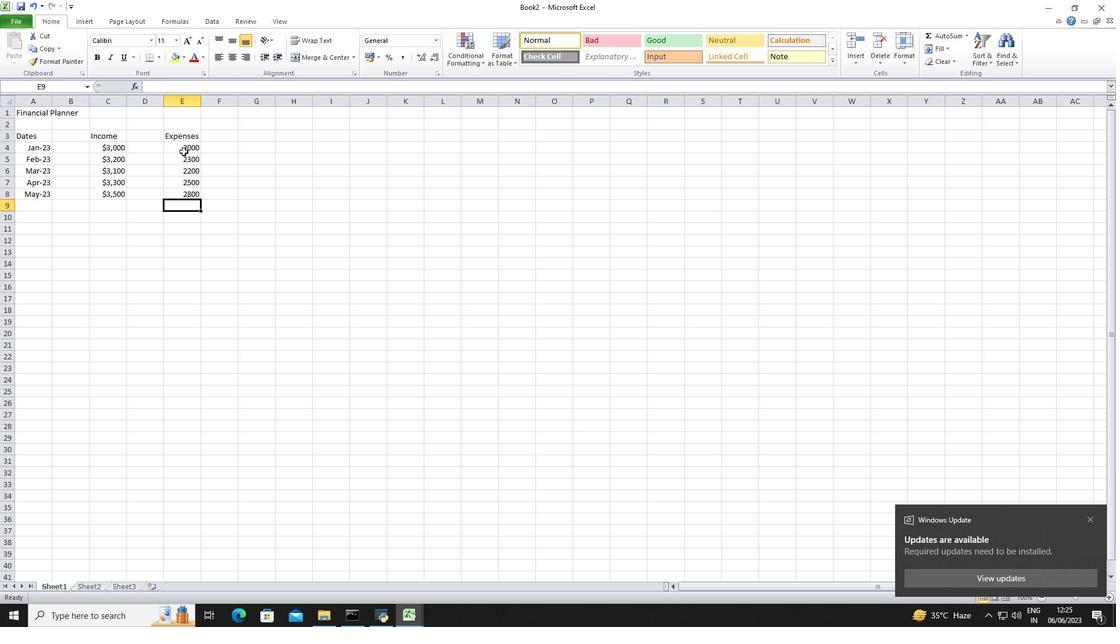 
Action: Mouse moved to (437, 37)
Screenshot: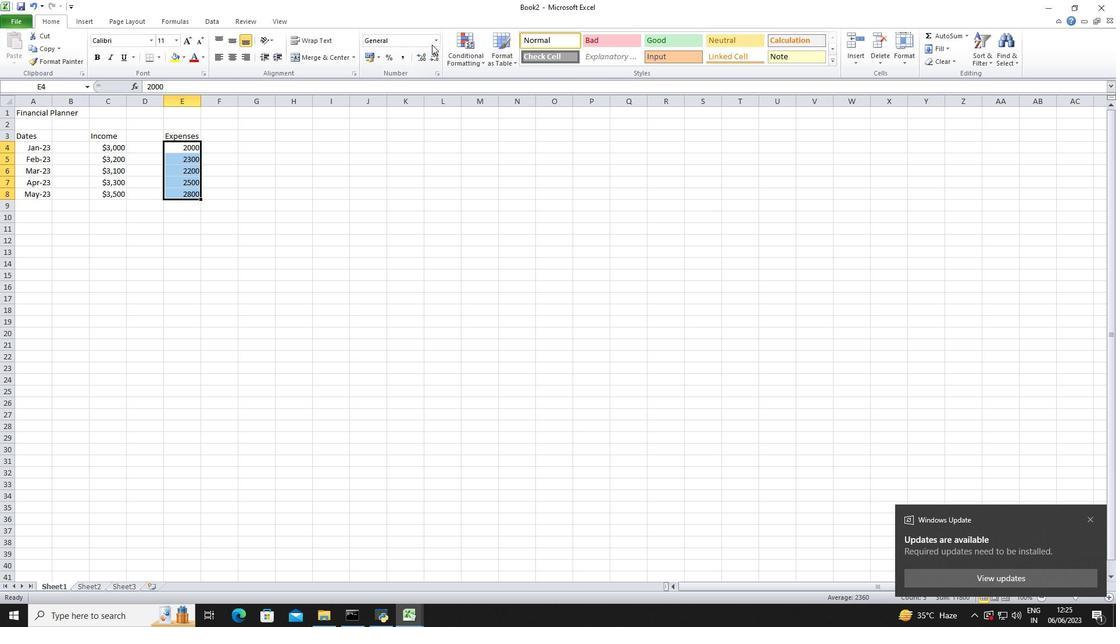 
Action: Mouse pressed left at (437, 37)
Screenshot: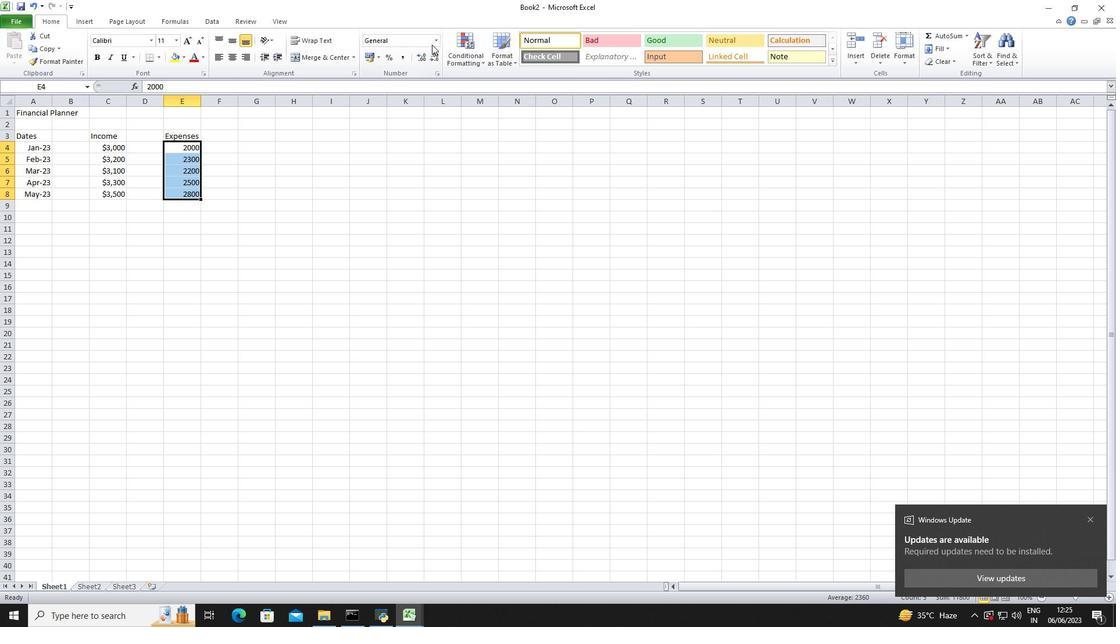 
Action: Mouse moved to (428, 336)
Screenshot: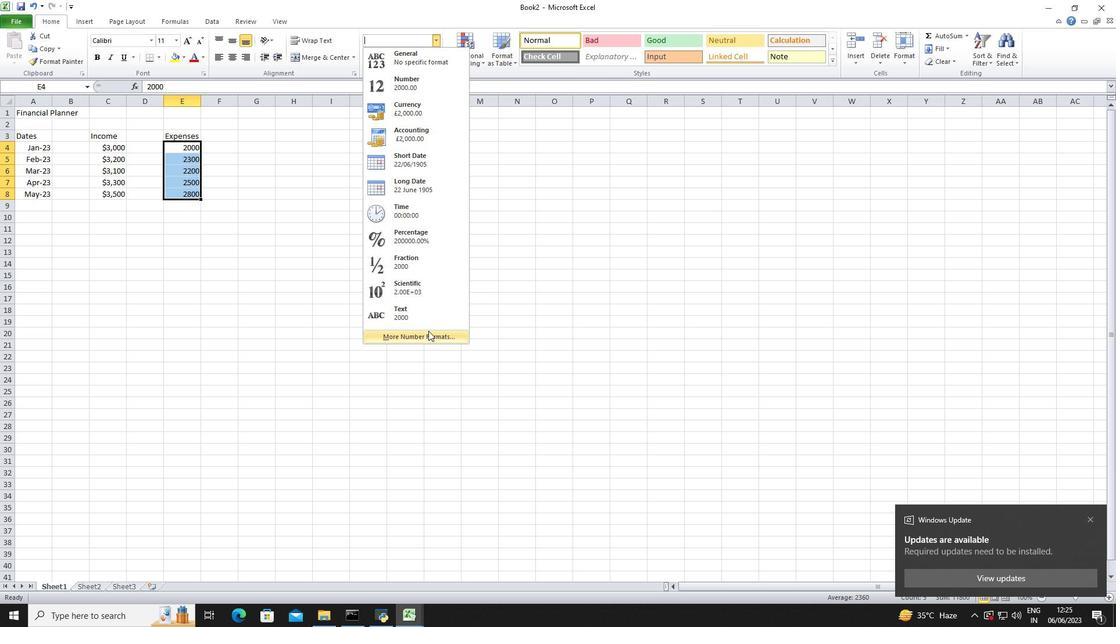 
Action: Mouse pressed left at (428, 336)
Screenshot: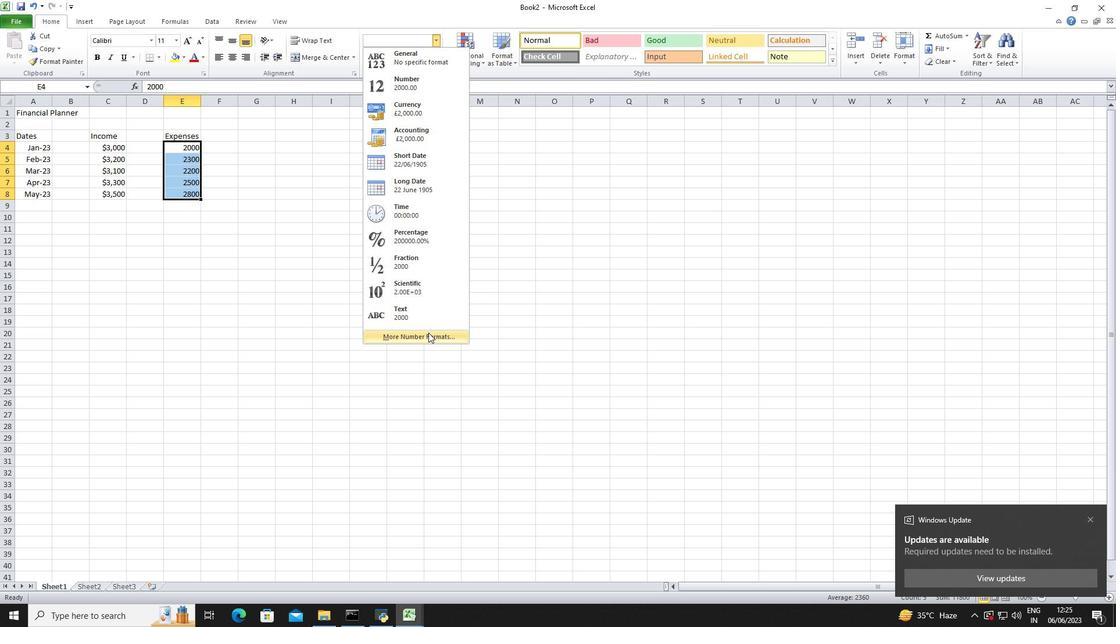 
Action: Mouse moved to (183, 216)
Screenshot: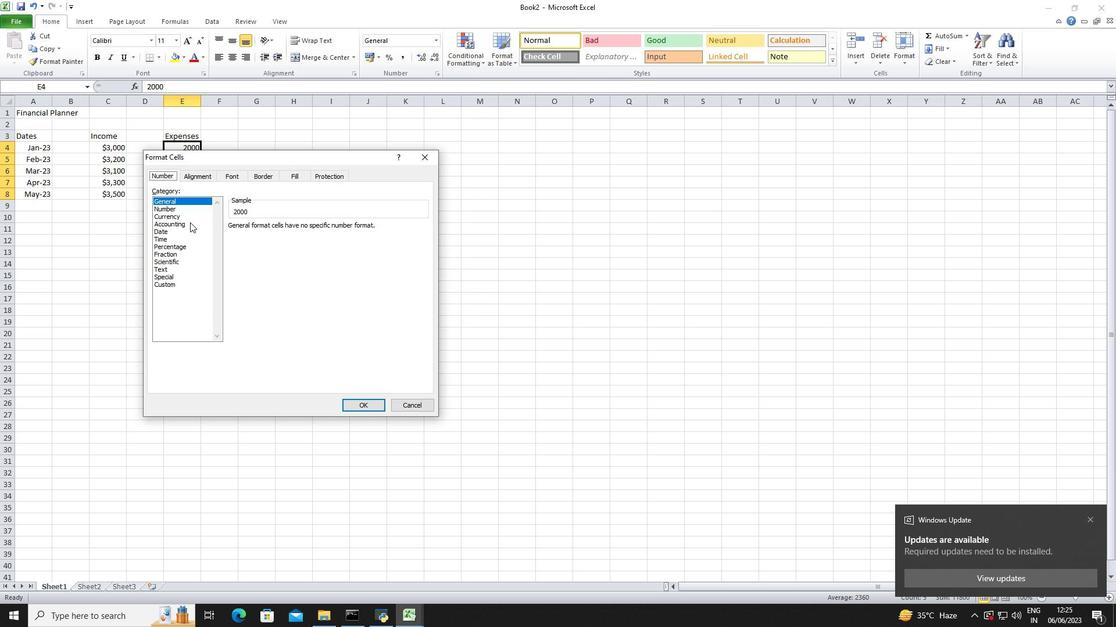 
Action: Mouse pressed left at (183, 216)
Screenshot: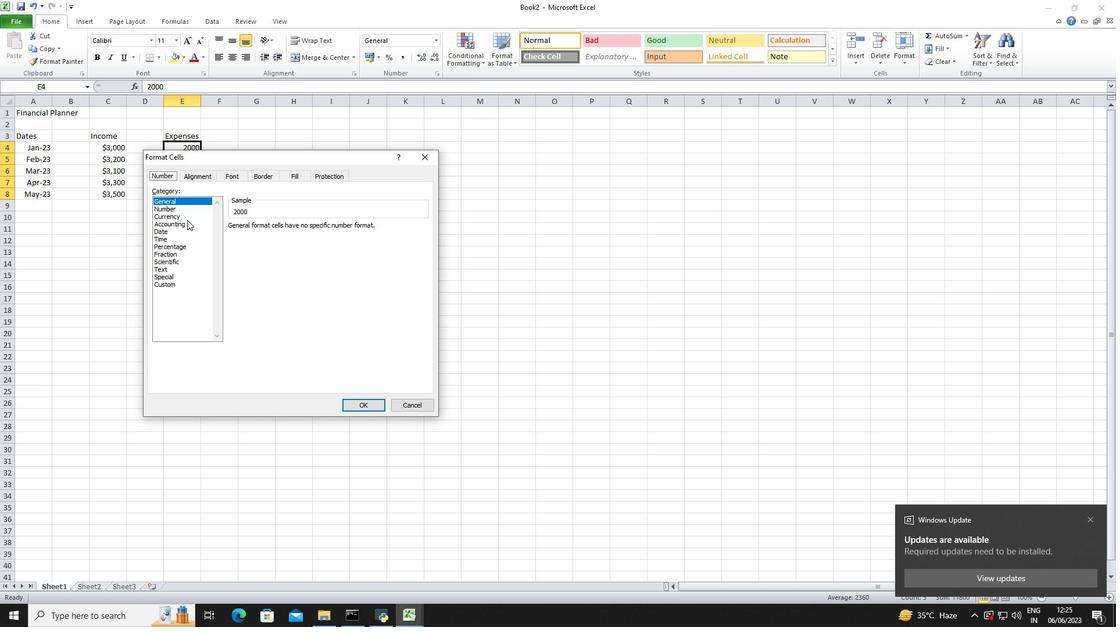 
Action: Mouse moved to (302, 229)
Screenshot: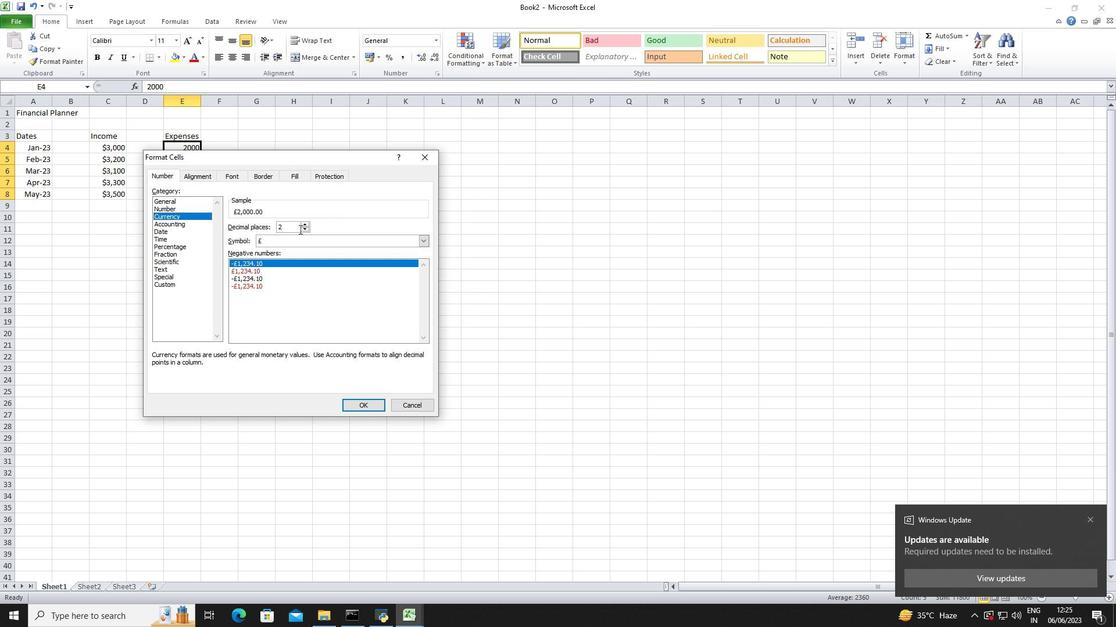
Action: Mouse pressed left at (302, 229)
Screenshot: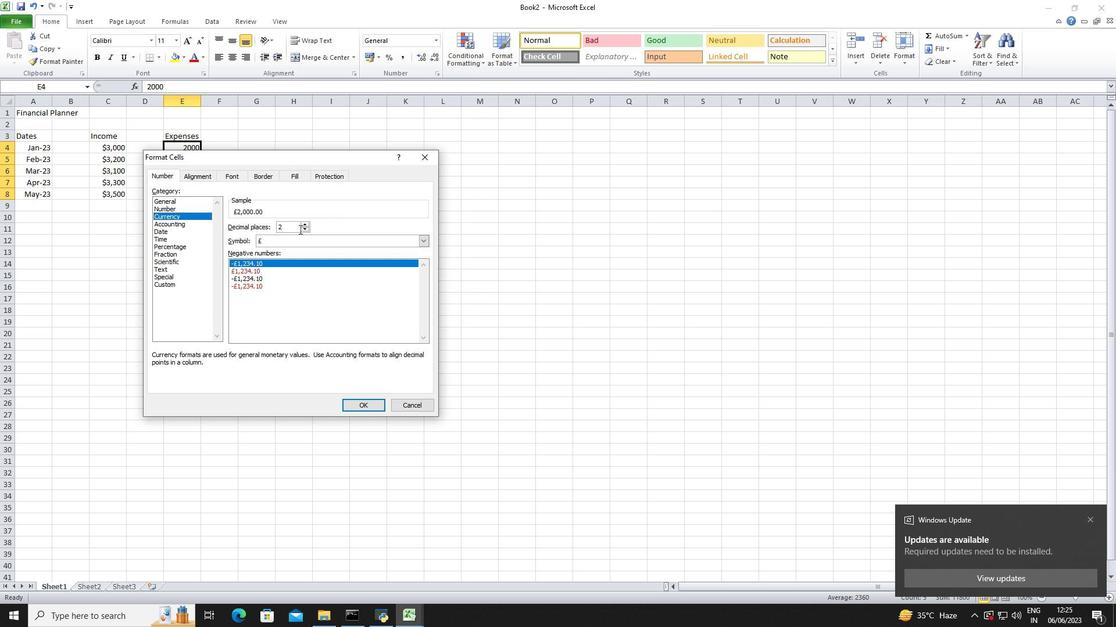 
Action: Mouse pressed left at (302, 229)
Screenshot: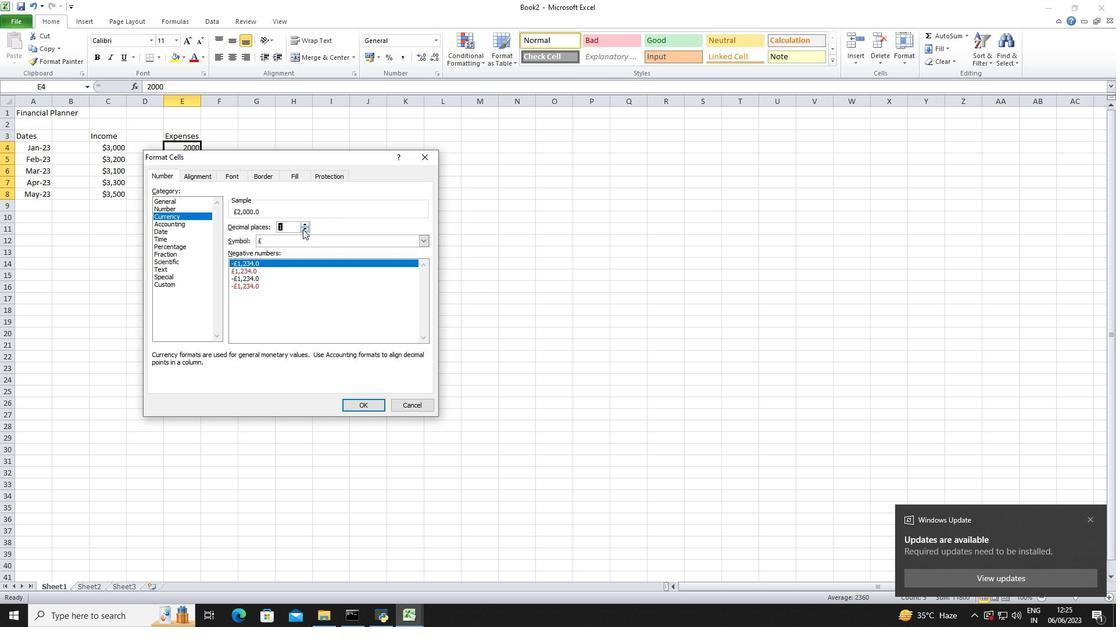 
Action: Mouse moved to (304, 236)
Screenshot: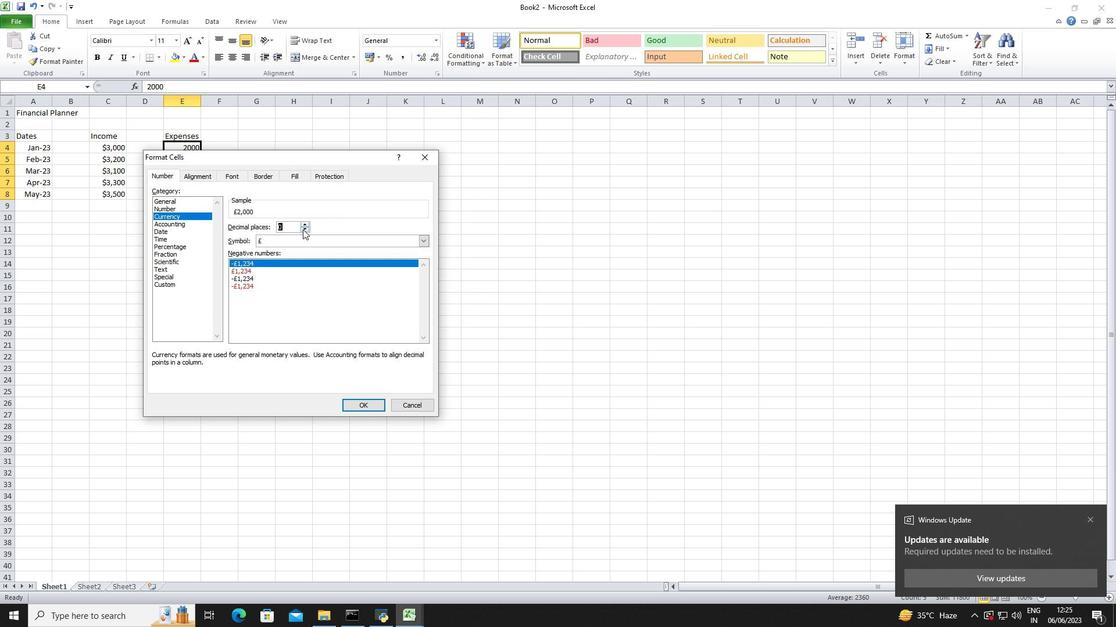 
Action: Mouse pressed left at (304, 236)
Screenshot: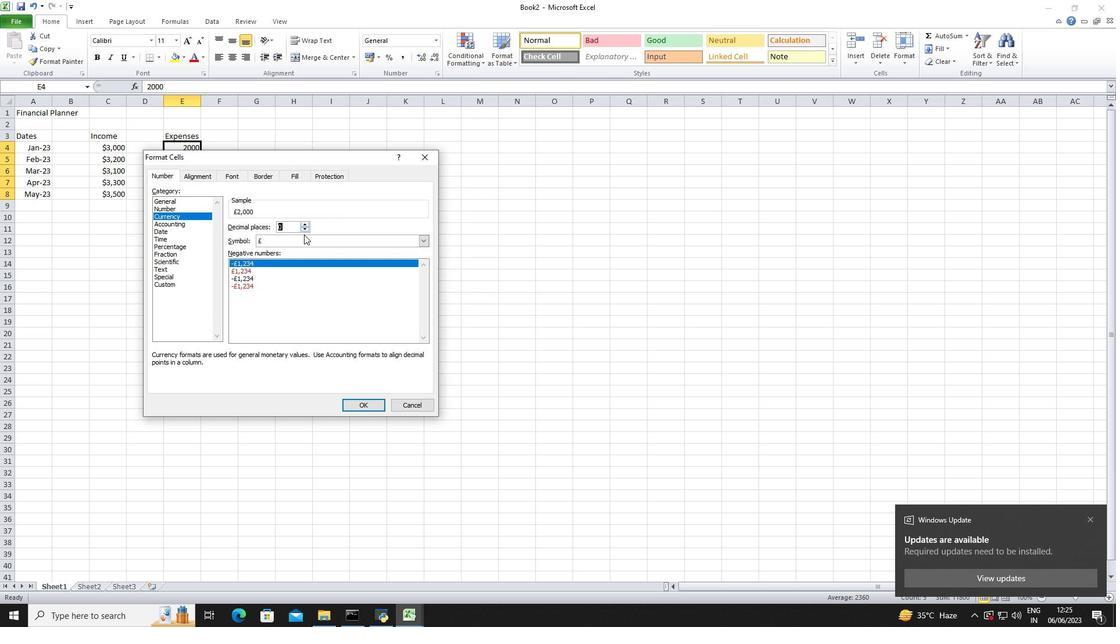 
Action: Mouse moved to (305, 251)
Screenshot: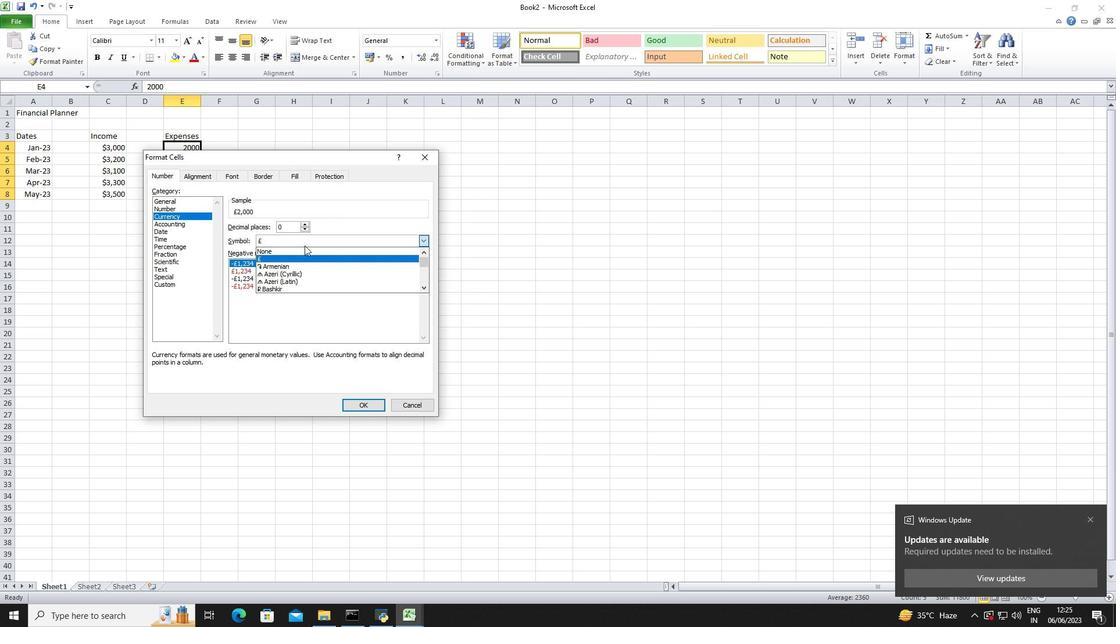 
Action: Mouse scrolled (305, 250) with delta (0, 0)
Screenshot: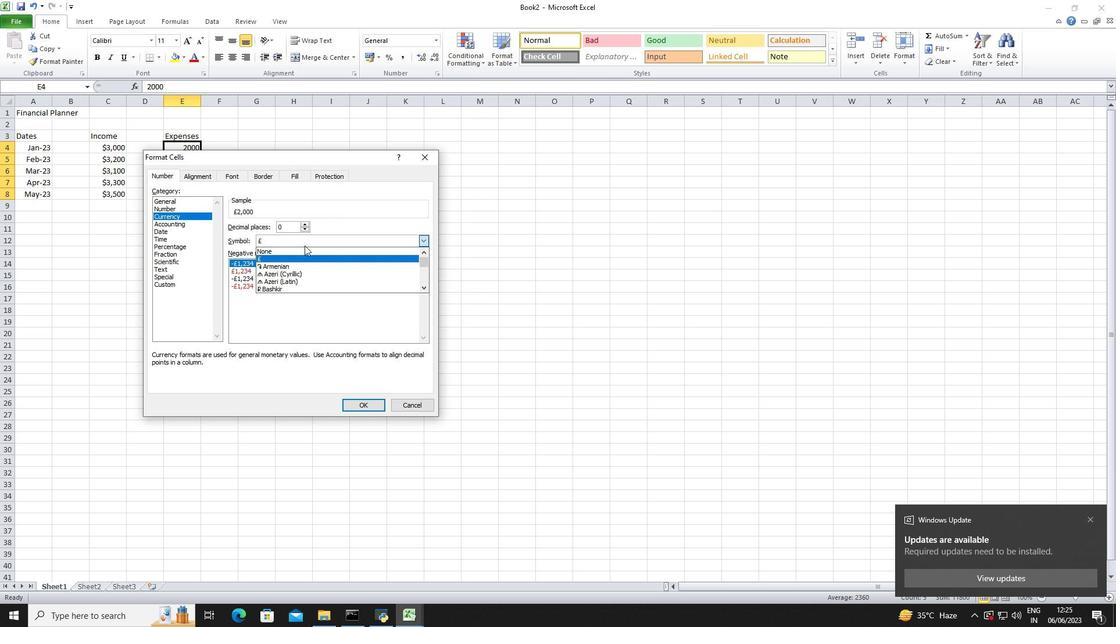 
Action: Mouse moved to (305, 252)
Screenshot: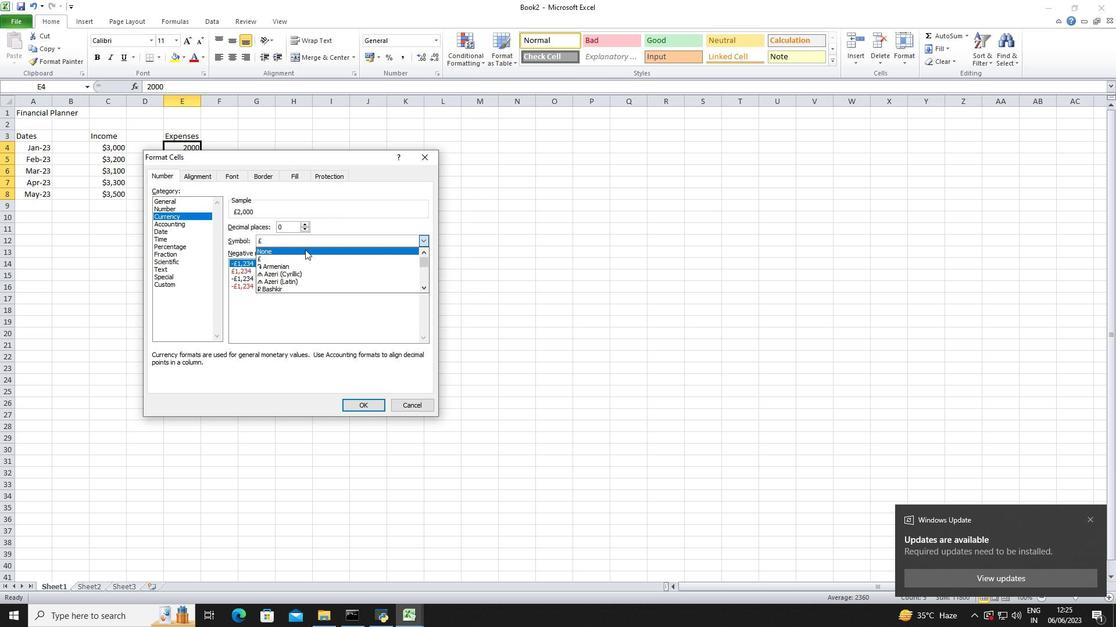 
Action: Mouse scrolled (305, 251) with delta (0, 0)
Screenshot: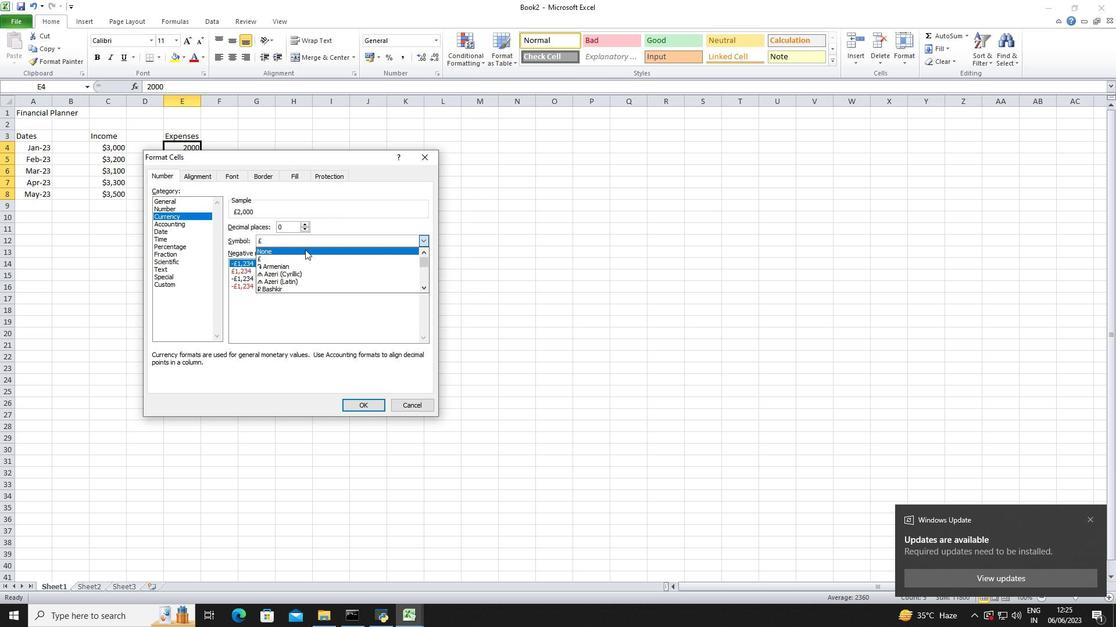 
Action: Mouse moved to (305, 252)
Screenshot: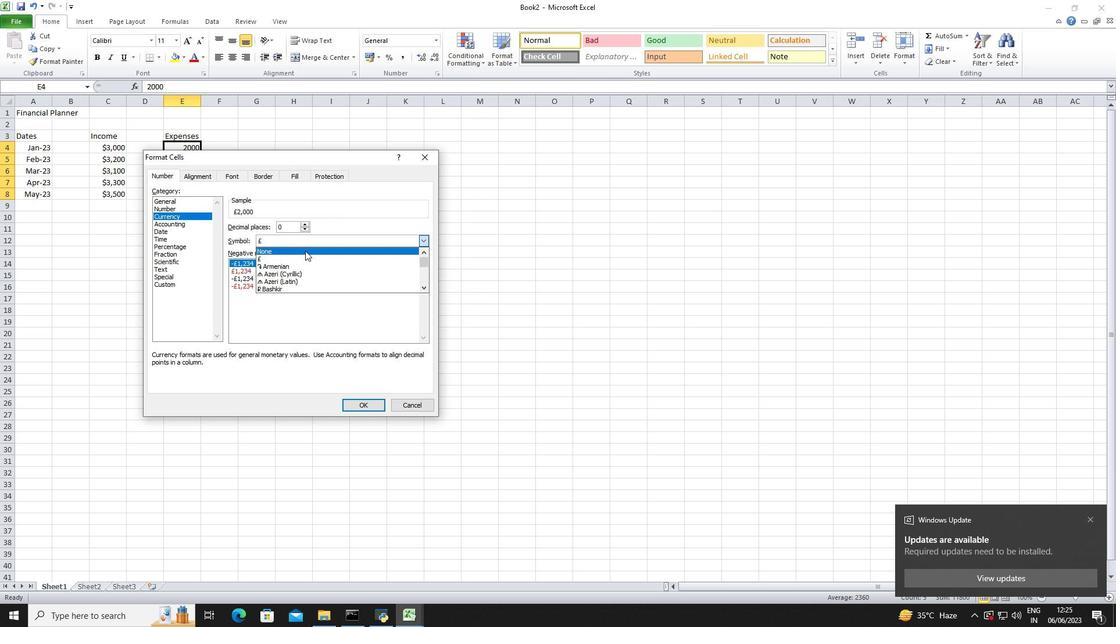 
Action: Mouse scrolled (305, 251) with delta (0, 0)
Screenshot: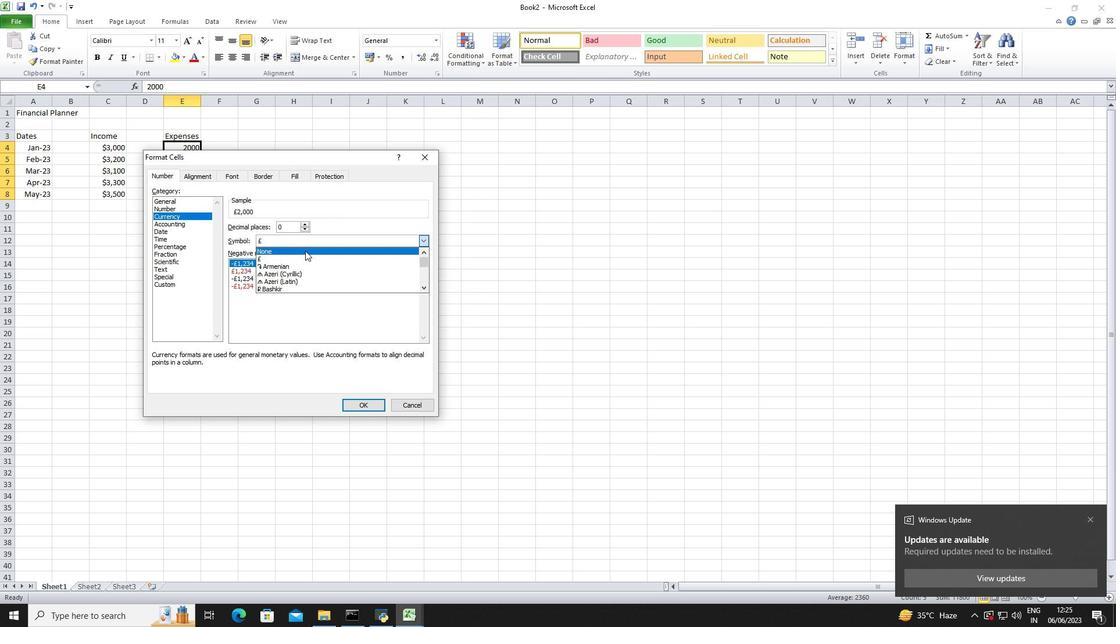 
Action: Mouse moved to (306, 253)
Screenshot: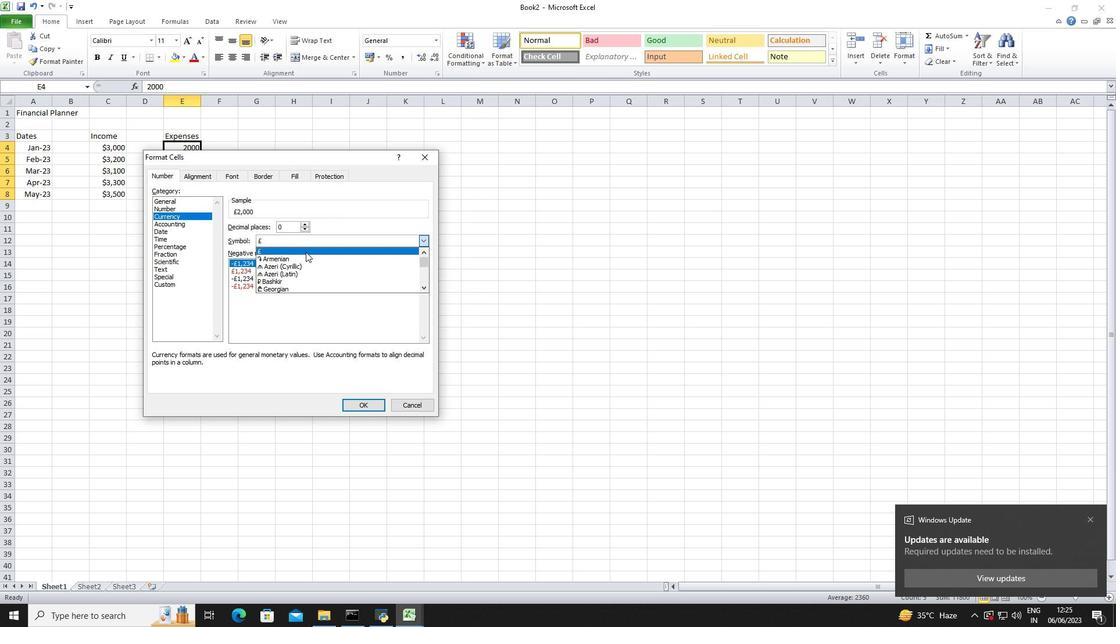 
Action: Mouse scrolled (306, 252) with delta (0, 0)
Screenshot: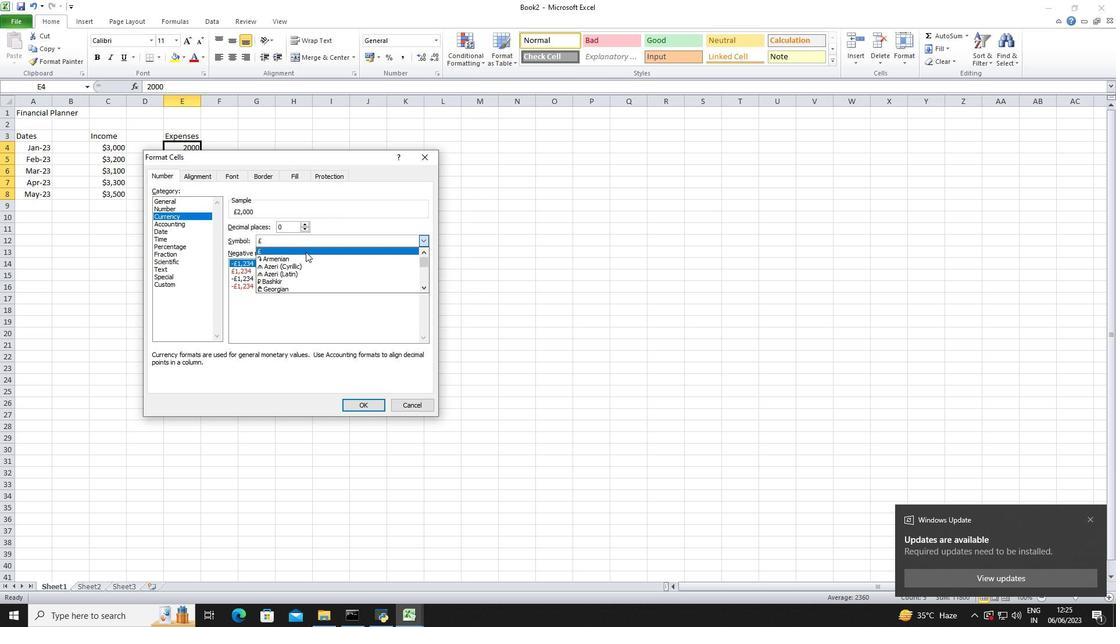 
Action: Mouse scrolled (306, 252) with delta (0, 0)
Screenshot: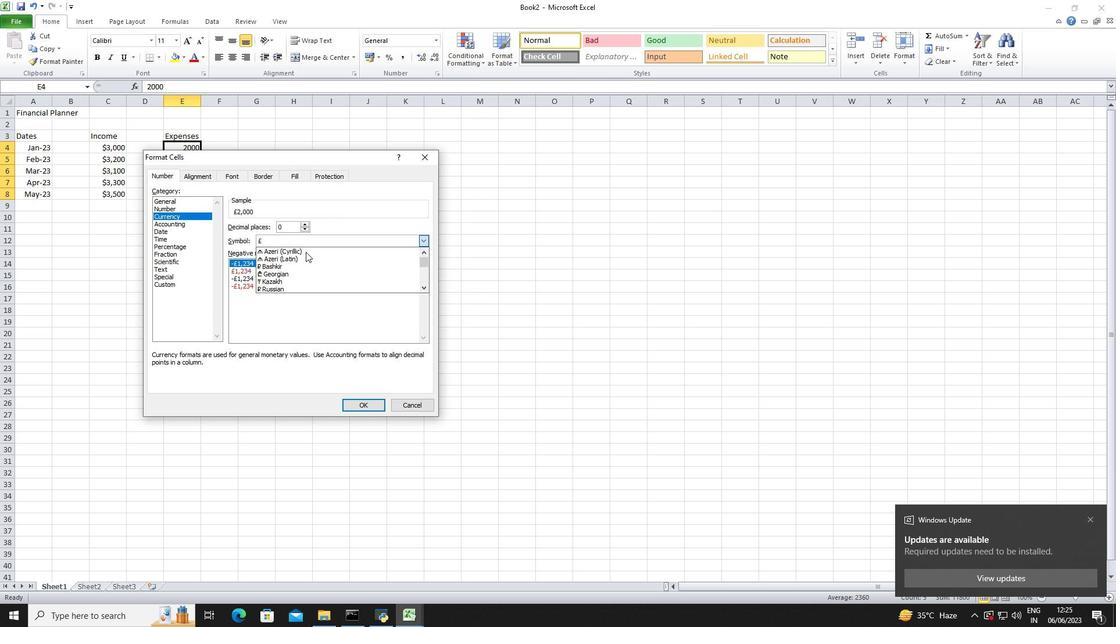 
Action: Mouse scrolled (306, 252) with delta (0, 0)
Screenshot: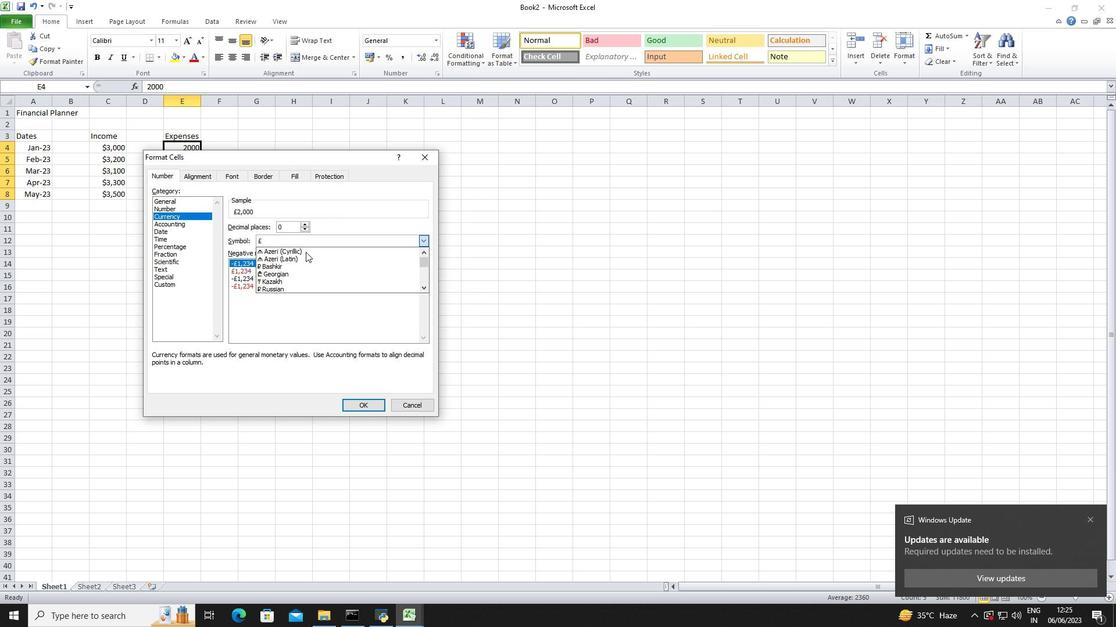 
Action: Mouse scrolled (306, 252) with delta (0, 0)
Screenshot: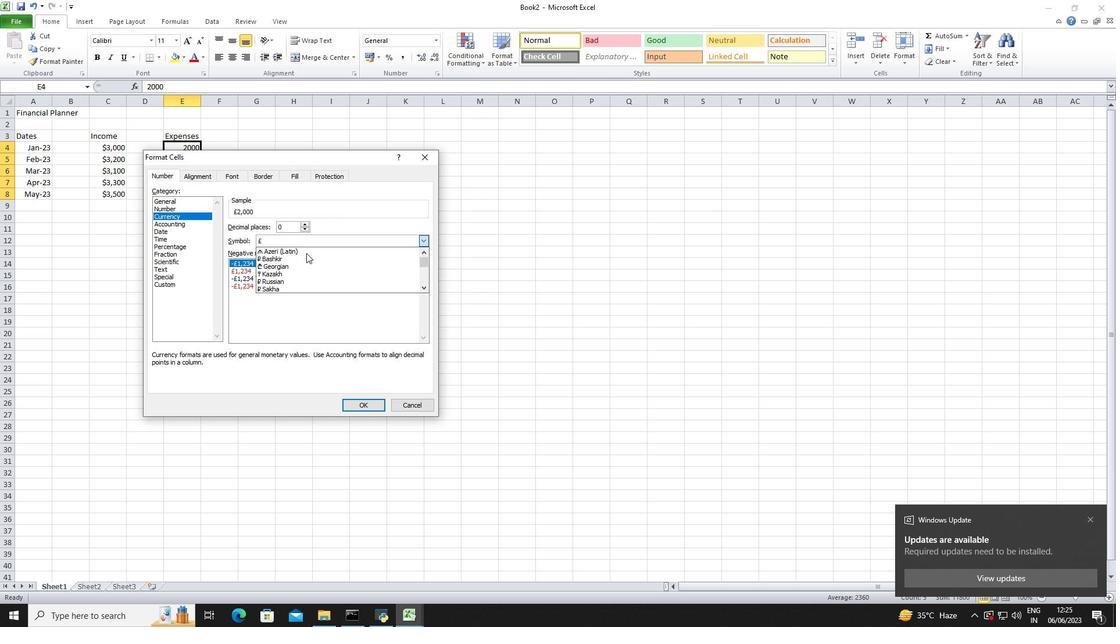 
Action: Mouse moved to (306, 254)
Screenshot: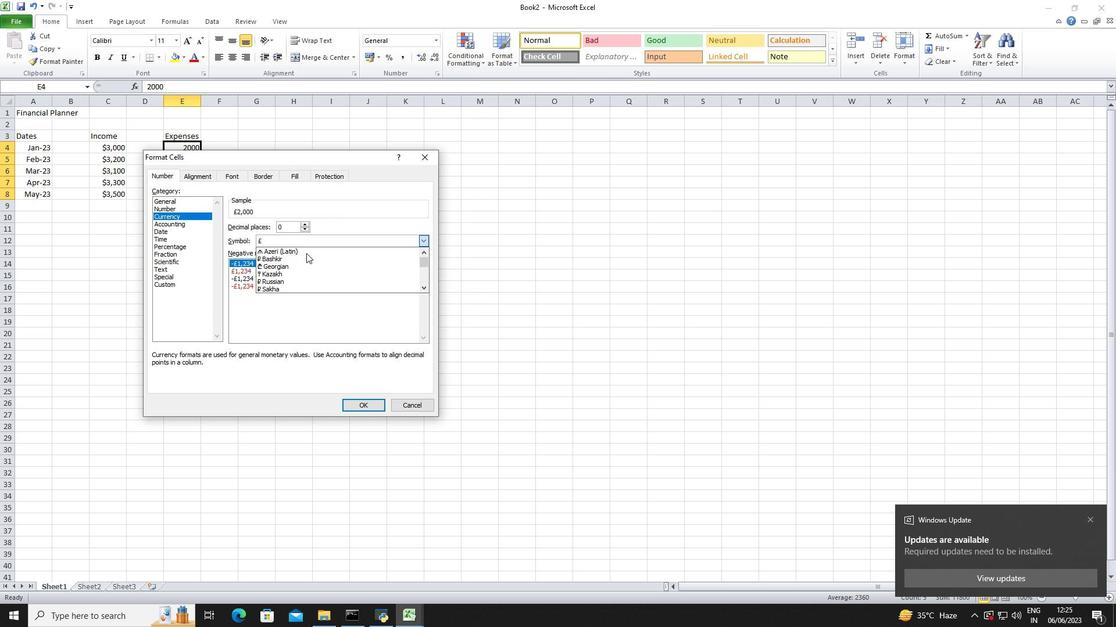 
Action: Mouse scrolled (306, 254) with delta (0, 0)
Screenshot: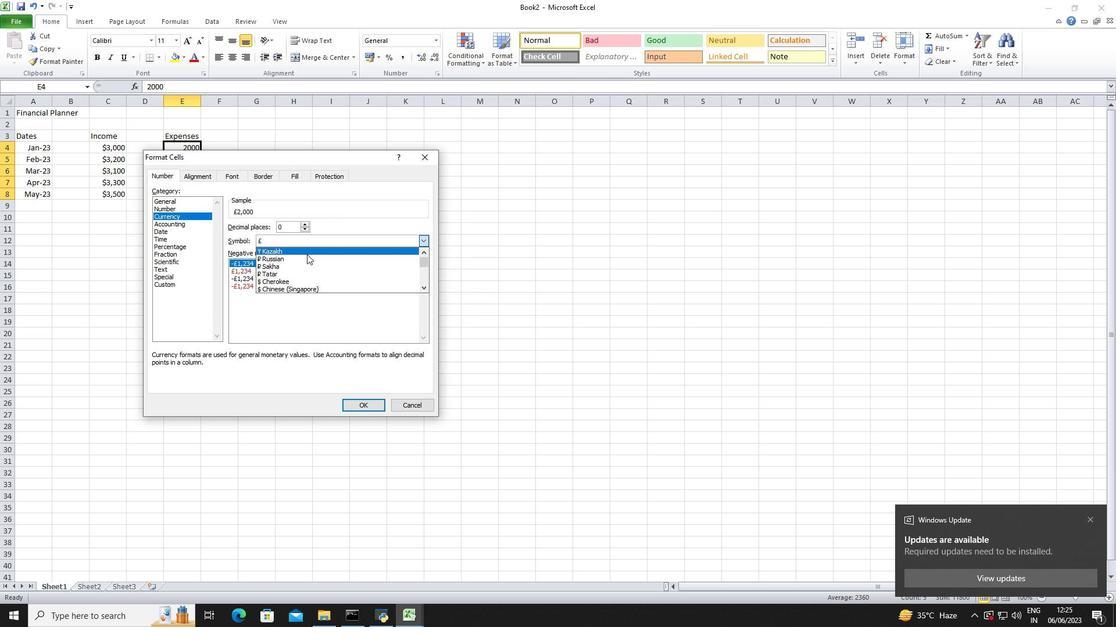 
Action: Mouse scrolled (306, 254) with delta (0, 0)
Screenshot: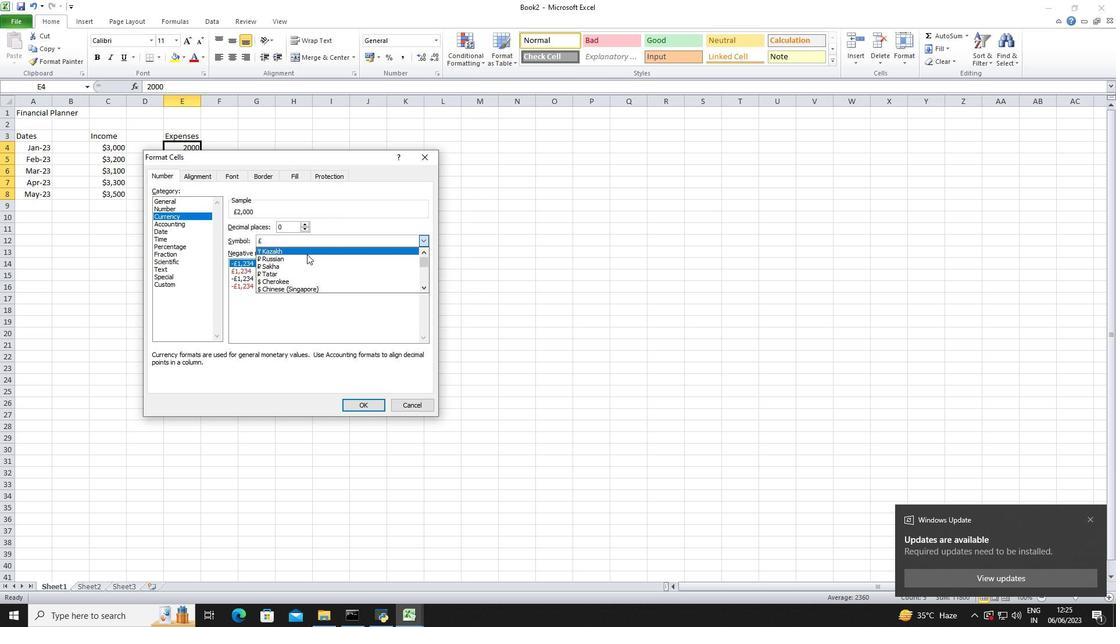 
Action: Mouse scrolled (306, 254) with delta (0, 0)
Screenshot: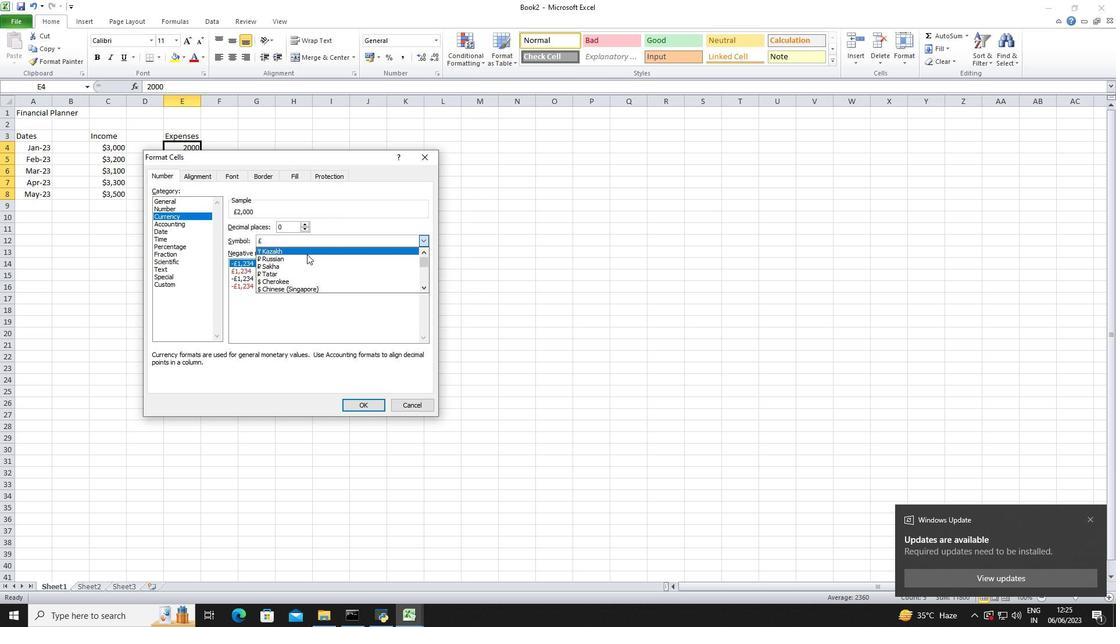 
Action: Mouse scrolled (306, 254) with delta (0, 0)
Screenshot: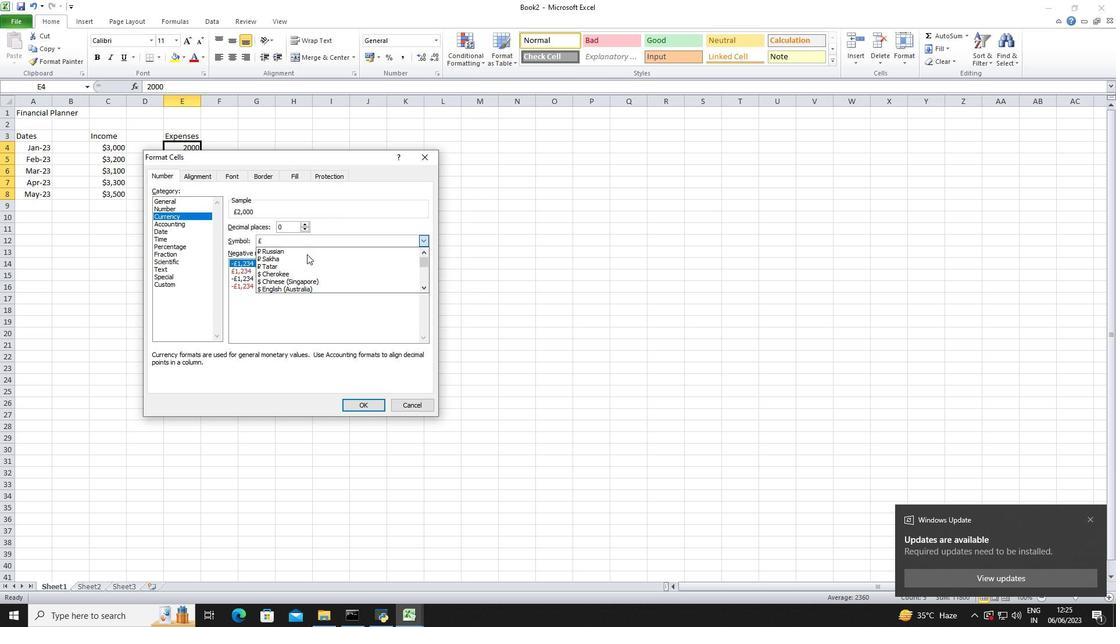 
Action: Mouse moved to (306, 263)
Screenshot: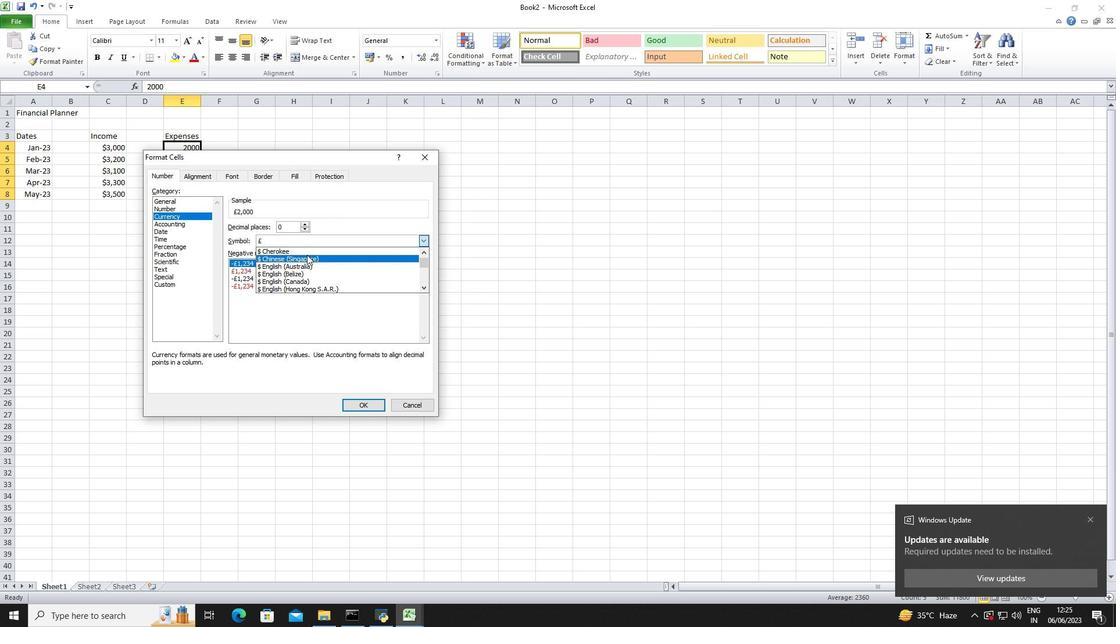 
Action: Mouse pressed left at (306, 263)
Screenshot: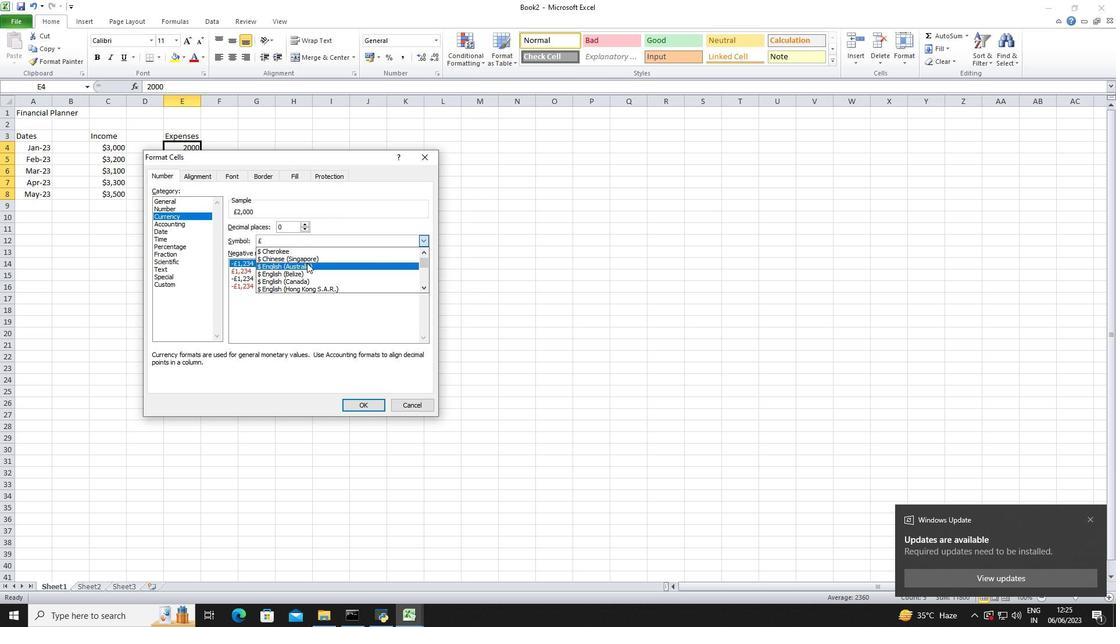 
Action: Mouse moved to (370, 406)
Screenshot: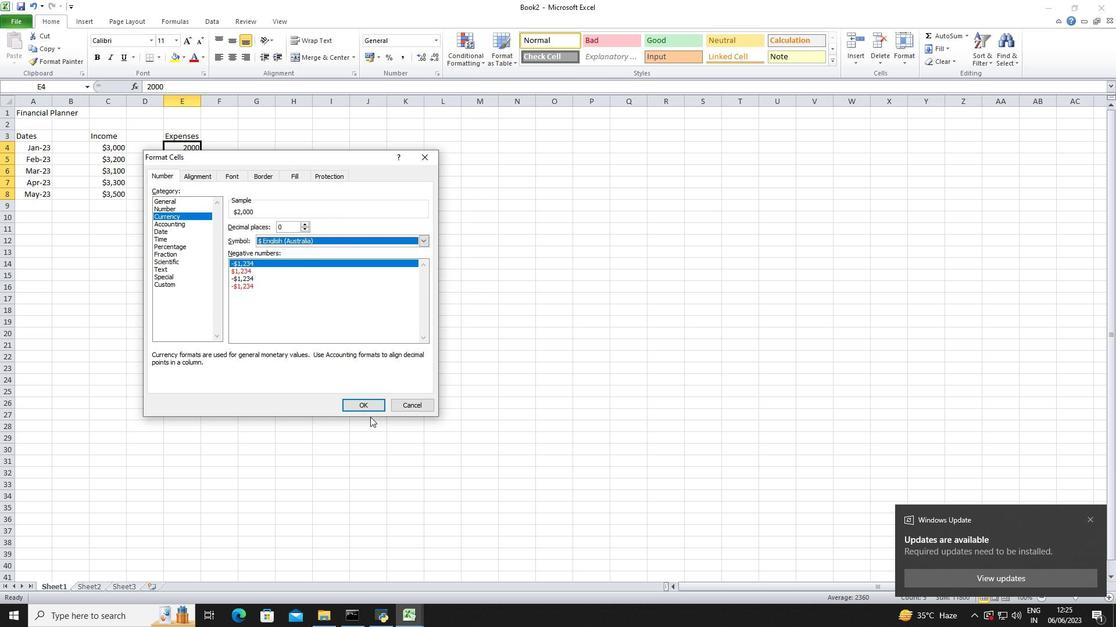 
Action: Mouse pressed left at (370, 406)
Screenshot: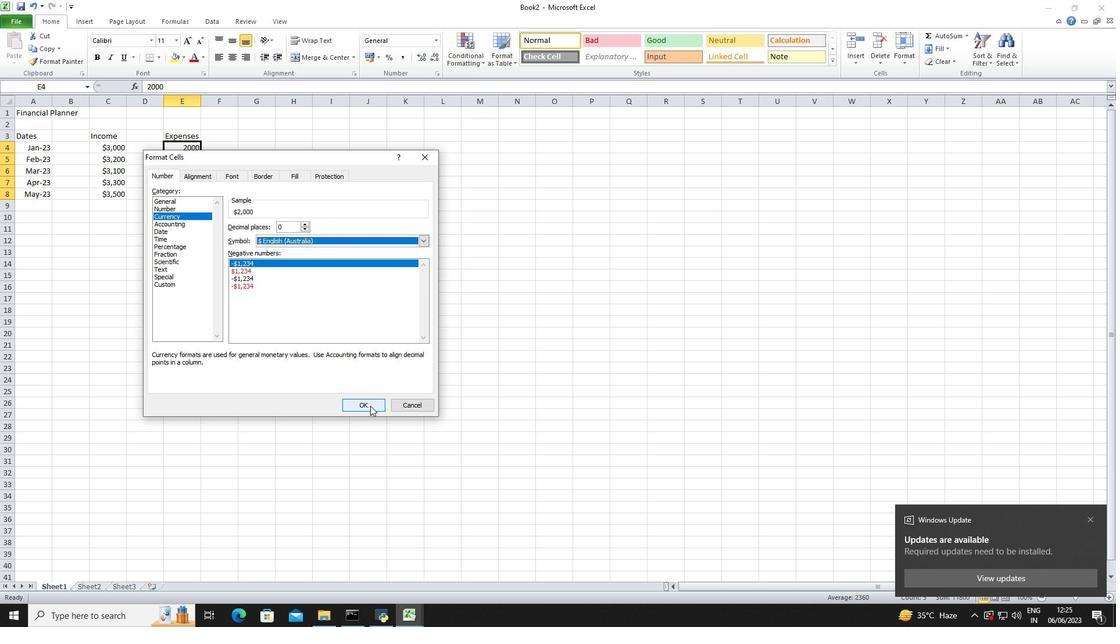 
Action: Mouse moved to (257, 138)
Screenshot: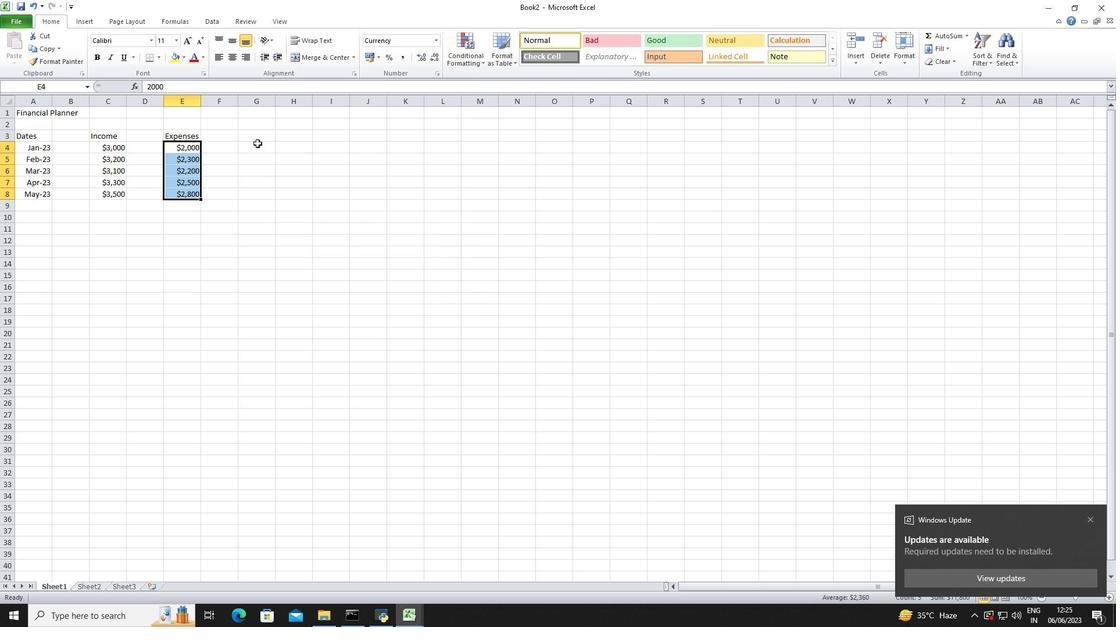 
Action: Mouse pressed left at (257, 138)
Screenshot: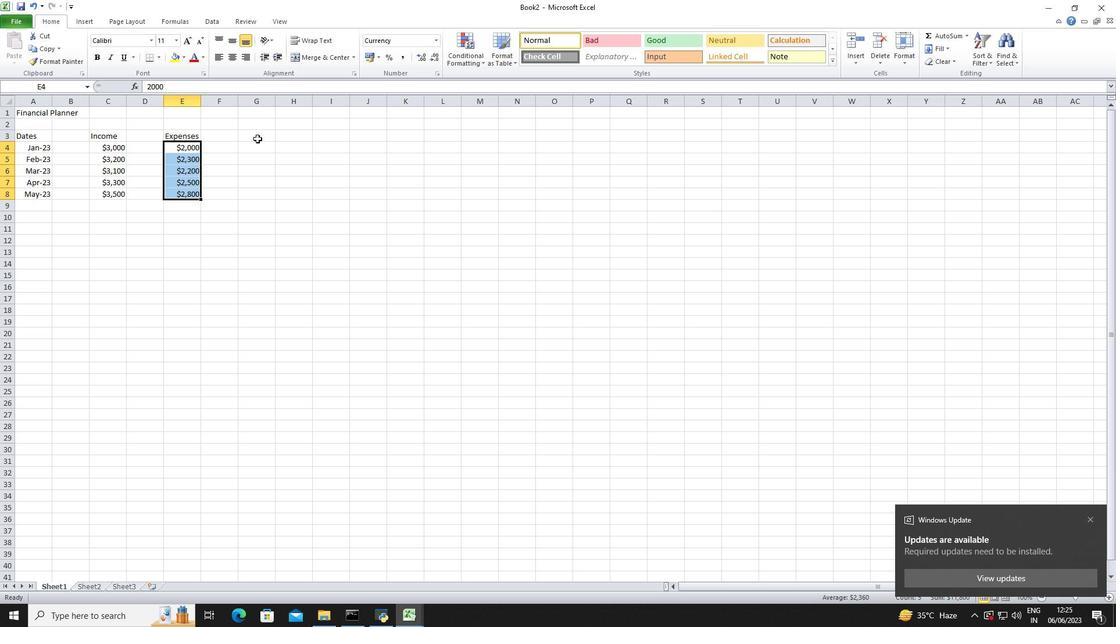 
Action: Key pressed <Key.shift>Savings<Key.down>500<Key.down>600<Key.down>500<Key.down>700<Key.down>700<Key.down>
Screenshot: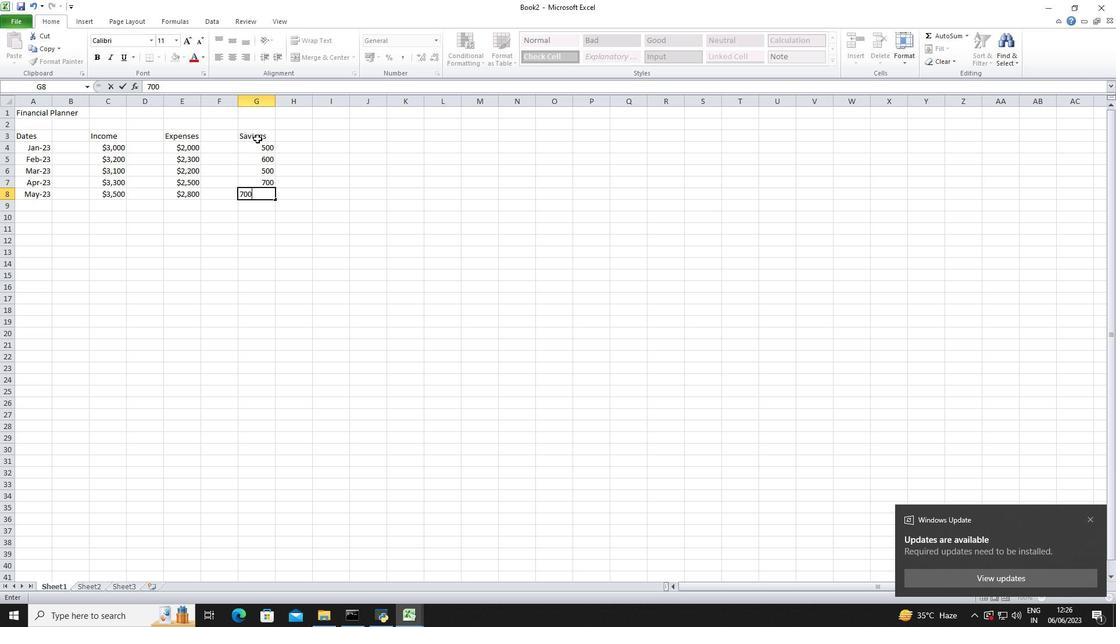 
Action: Mouse moved to (258, 143)
Screenshot: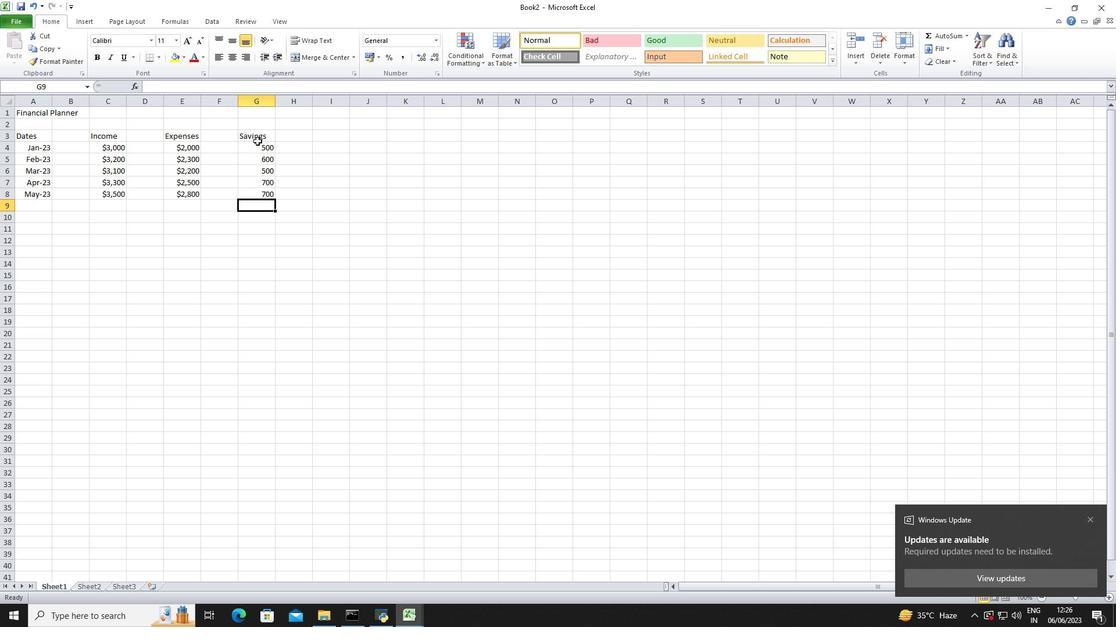 
Action: Mouse pressed left at (258, 143)
Screenshot: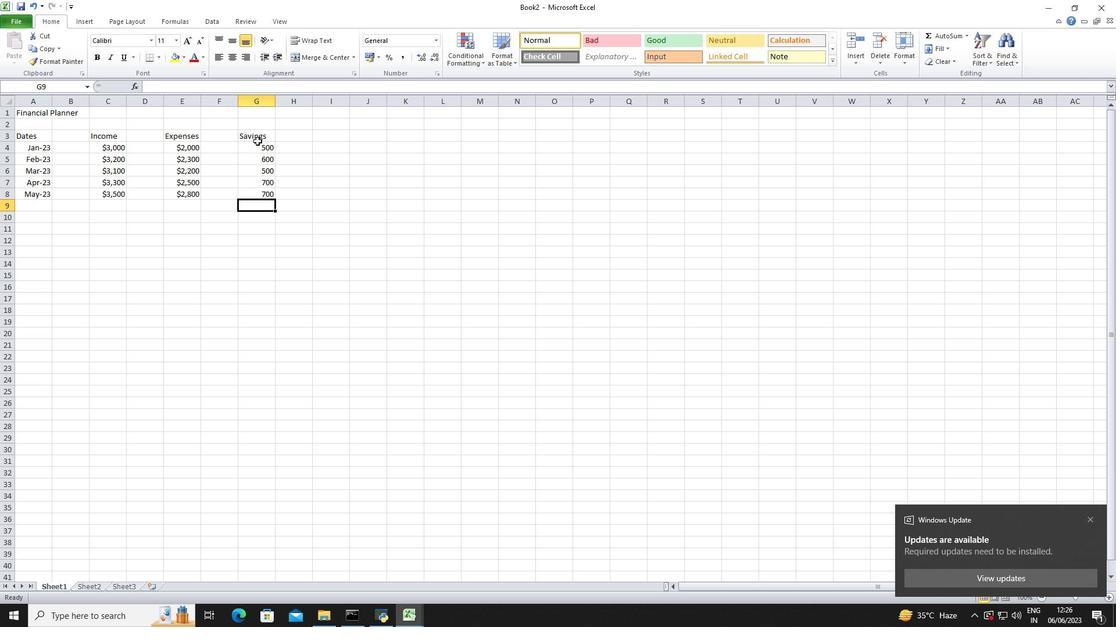 
Action: Mouse moved to (438, 38)
Screenshot: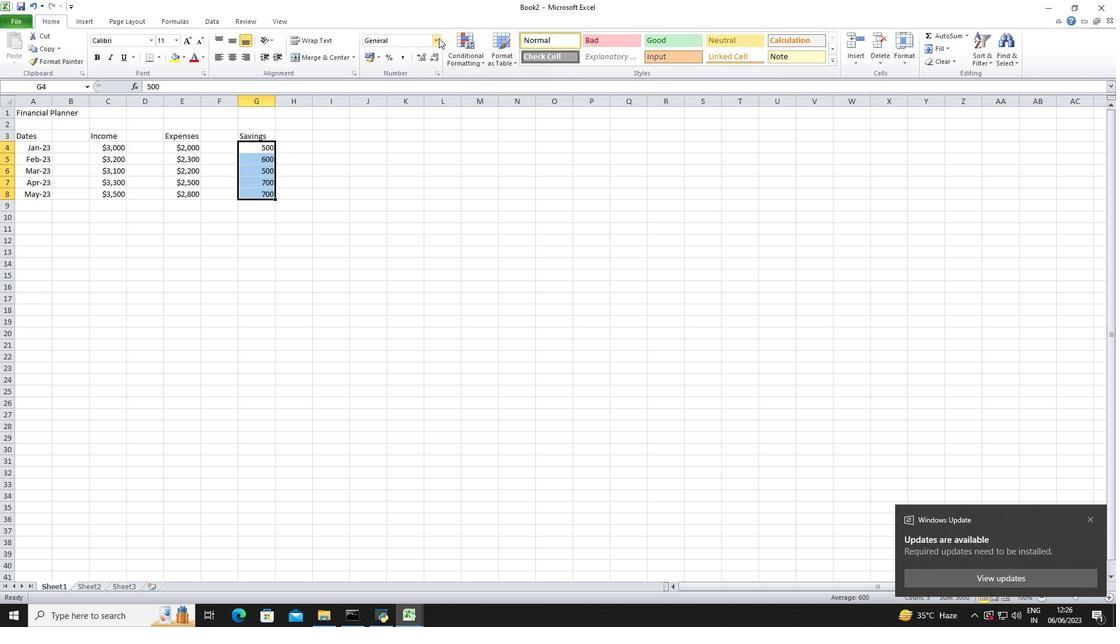 
Action: Mouse pressed left at (438, 38)
Screenshot: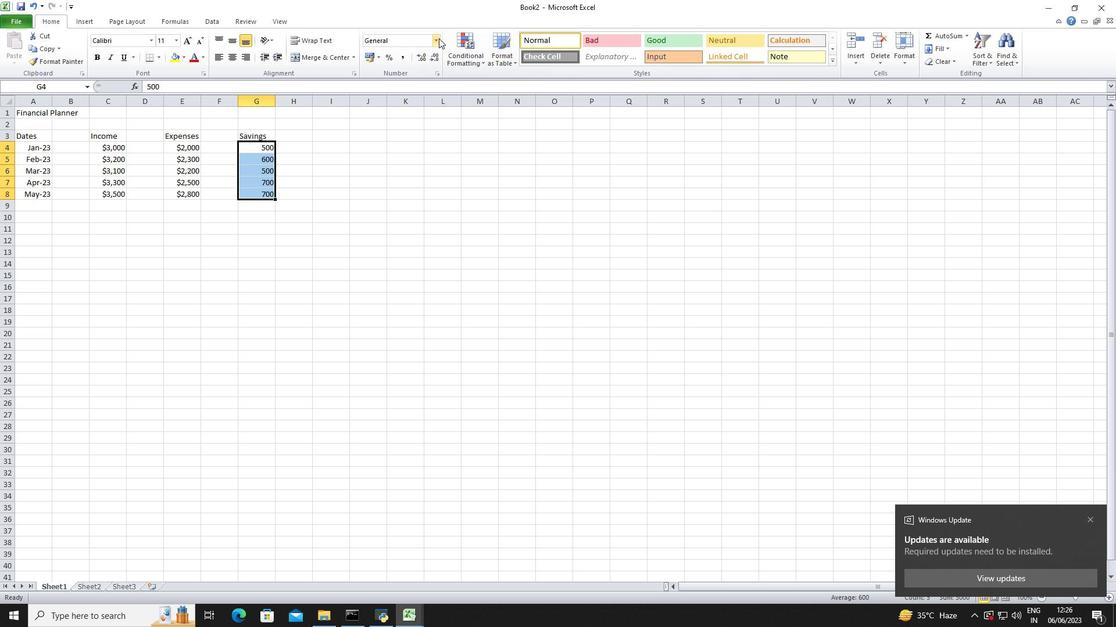 
Action: Mouse moved to (426, 338)
Screenshot: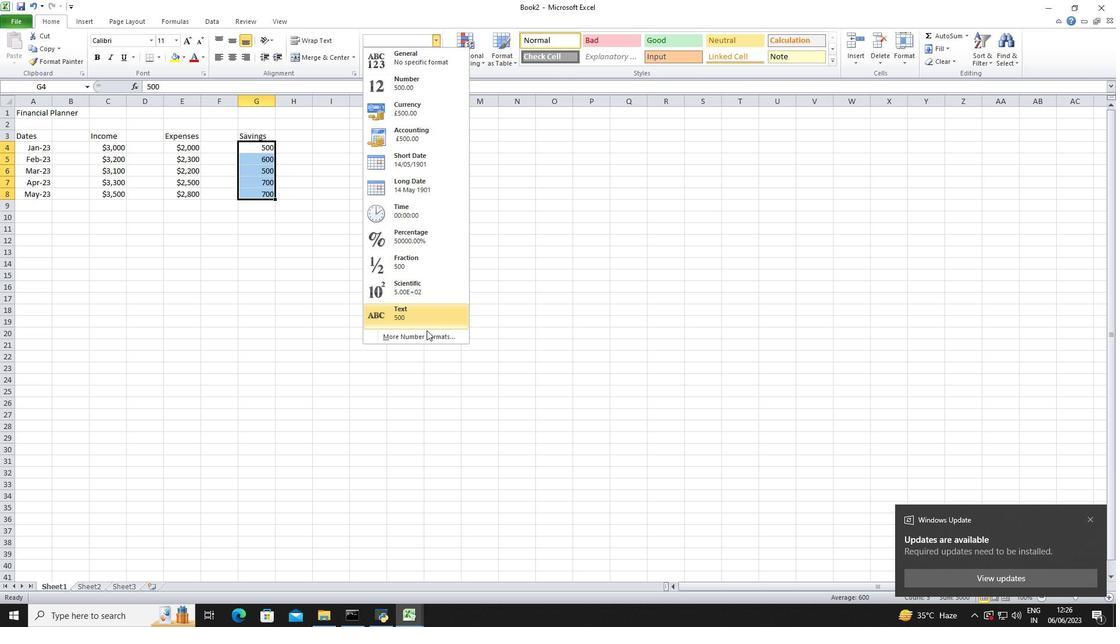 
Action: Mouse pressed left at (426, 338)
Screenshot: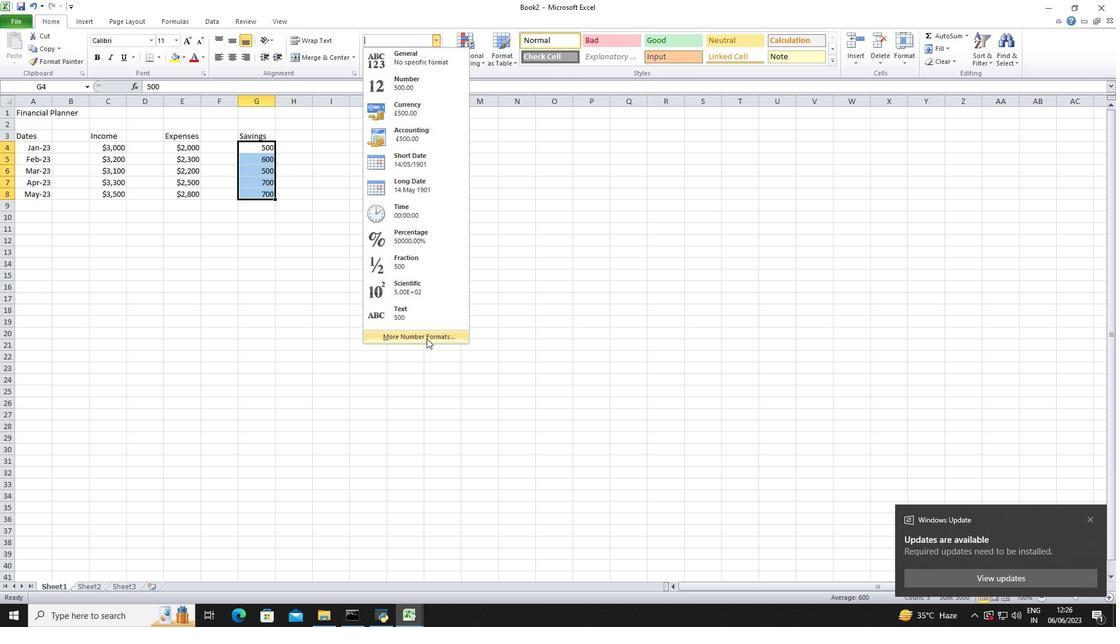 
Action: Mouse moved to (179, 215)
Screenshot: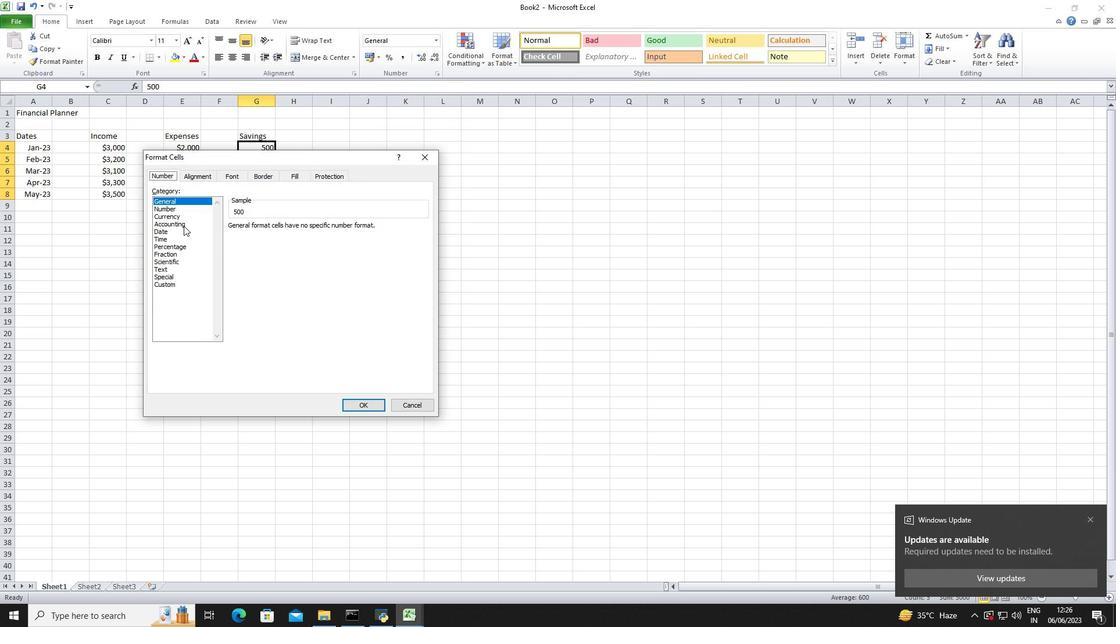 
Action: Mouse pressed left at (179, 215)
Screenshot: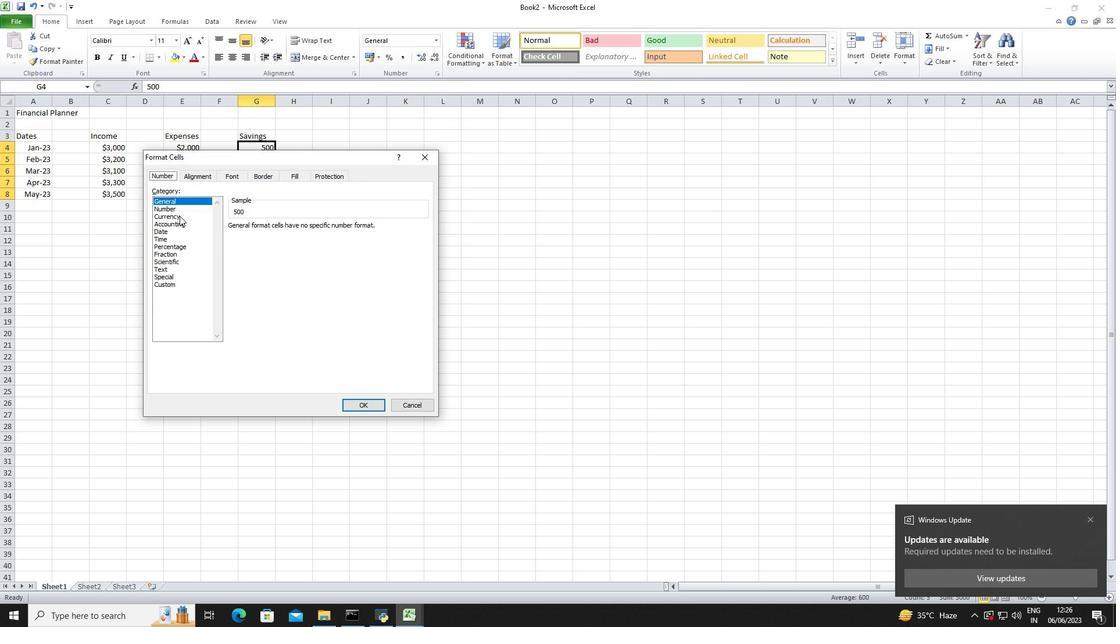 
Action: Mouse moved to (302, 231)
Screenshot: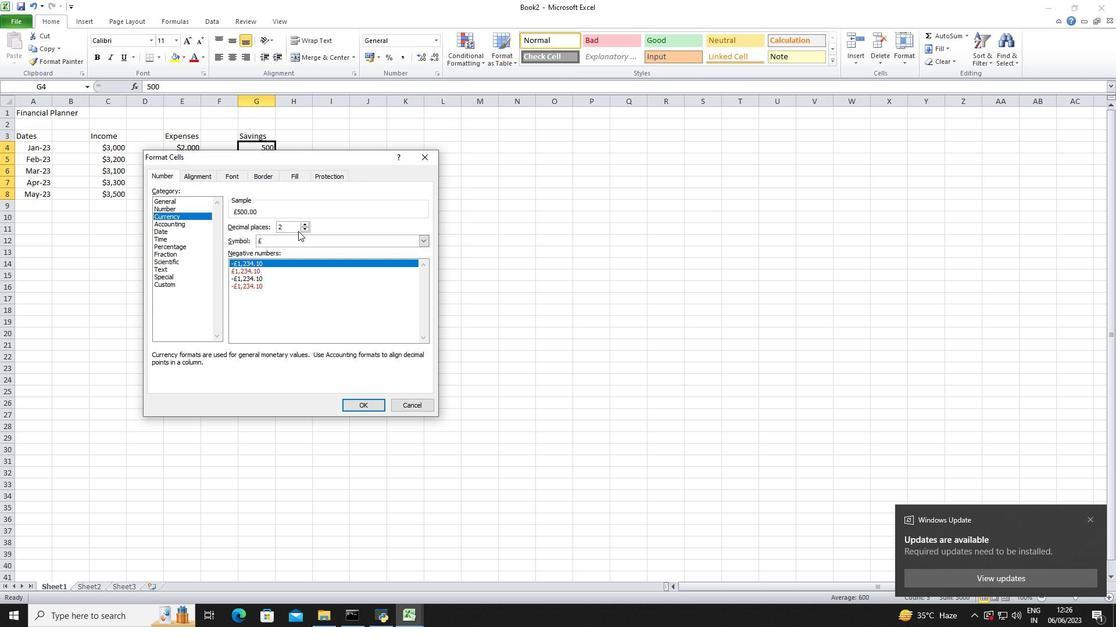 
Action: Mouse pressed left at (302, 231)
Screenshot: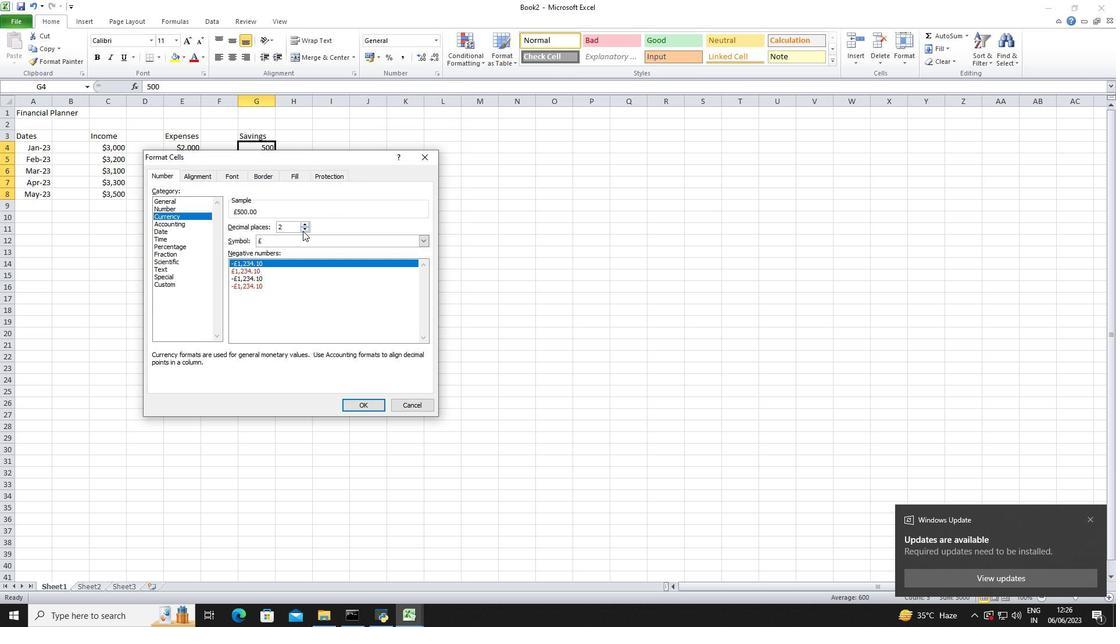 
Action: Mouse pressed left at (302, 231)
Screenshot: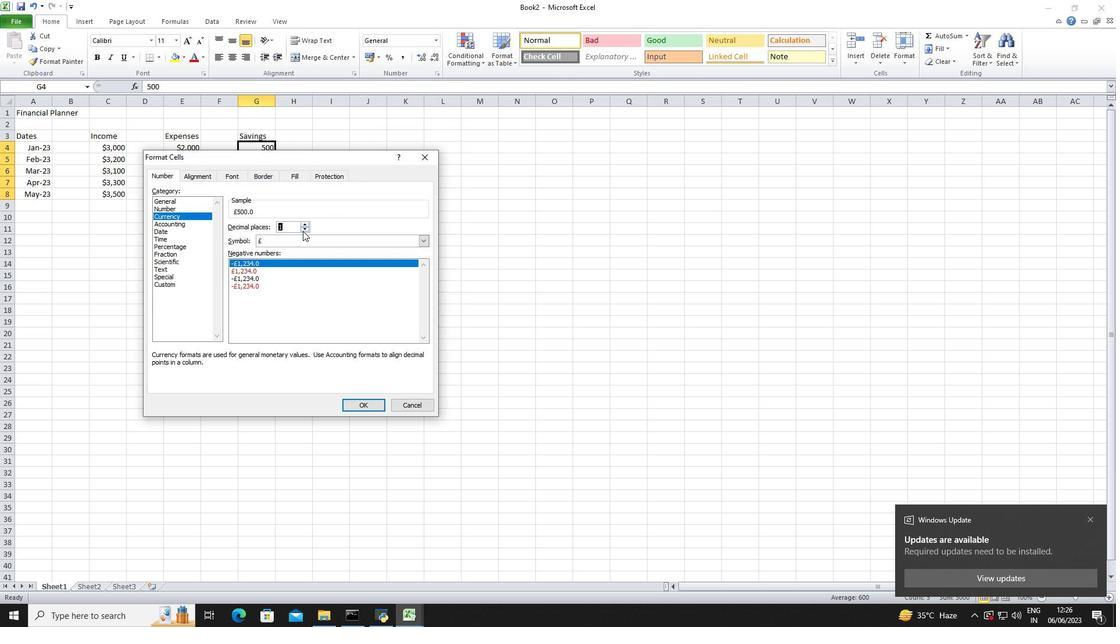 
Action: Mouse moved to (304, 237)
Screenshot: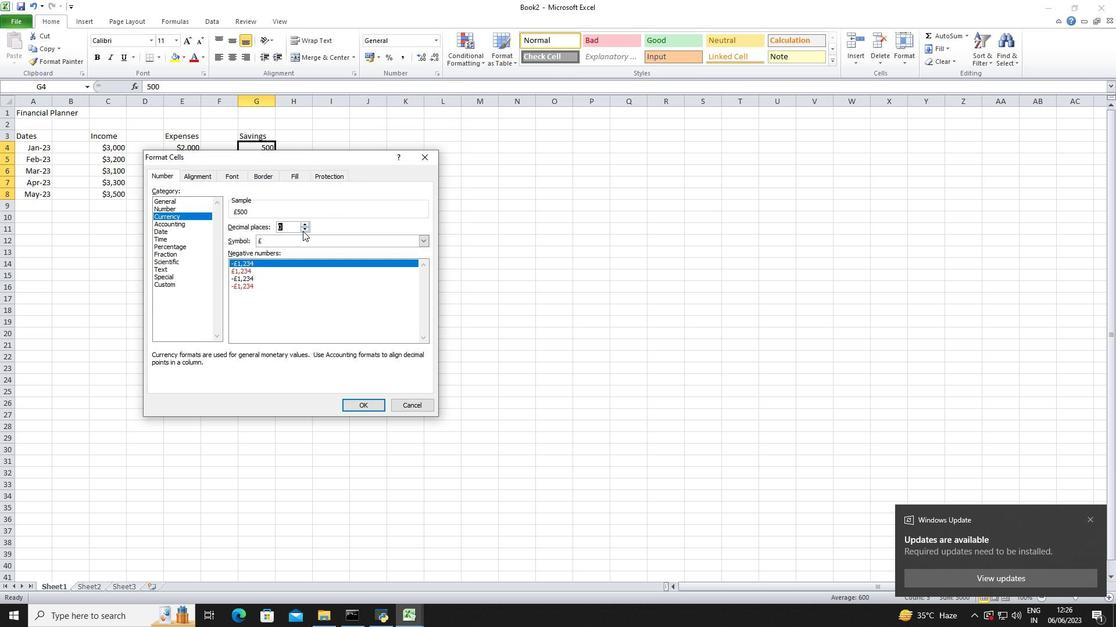 
Action: Mouse pressed left at (304, 237)
Screenshot: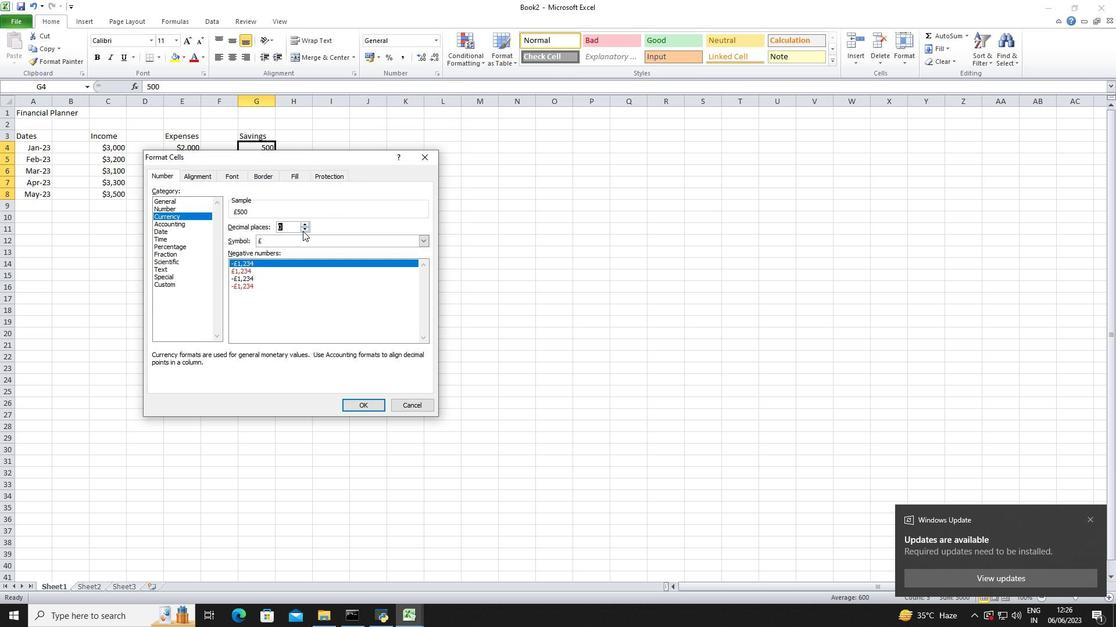
Action: Mouse moved to (311, 266)
Screenshot: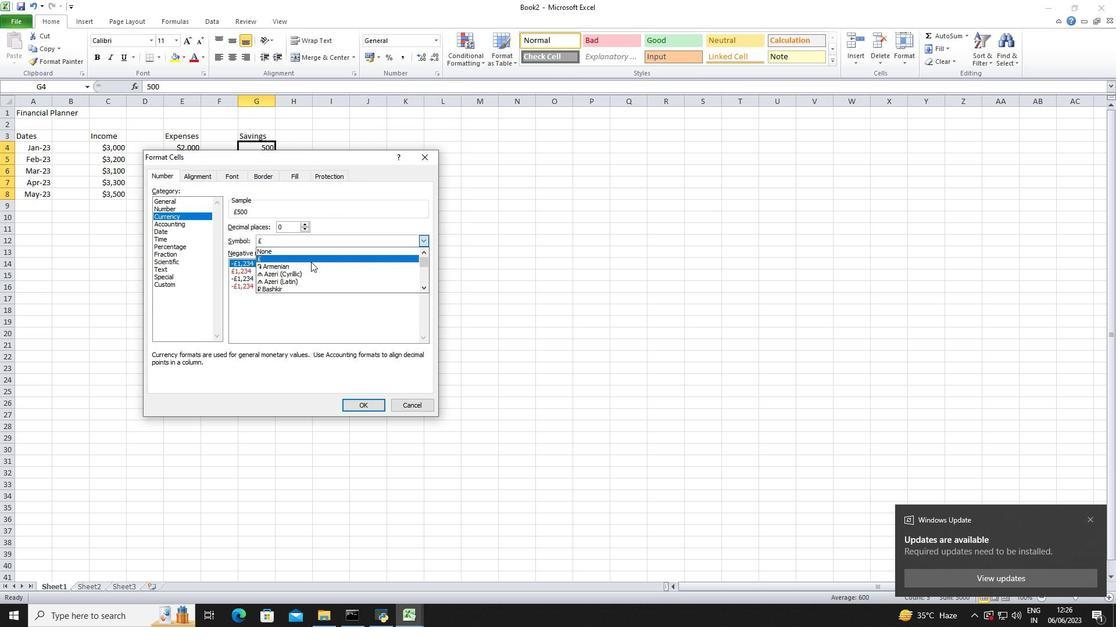 
Action: Mouse scrolled (311, 266) with delta (0, 0)
Screenshot: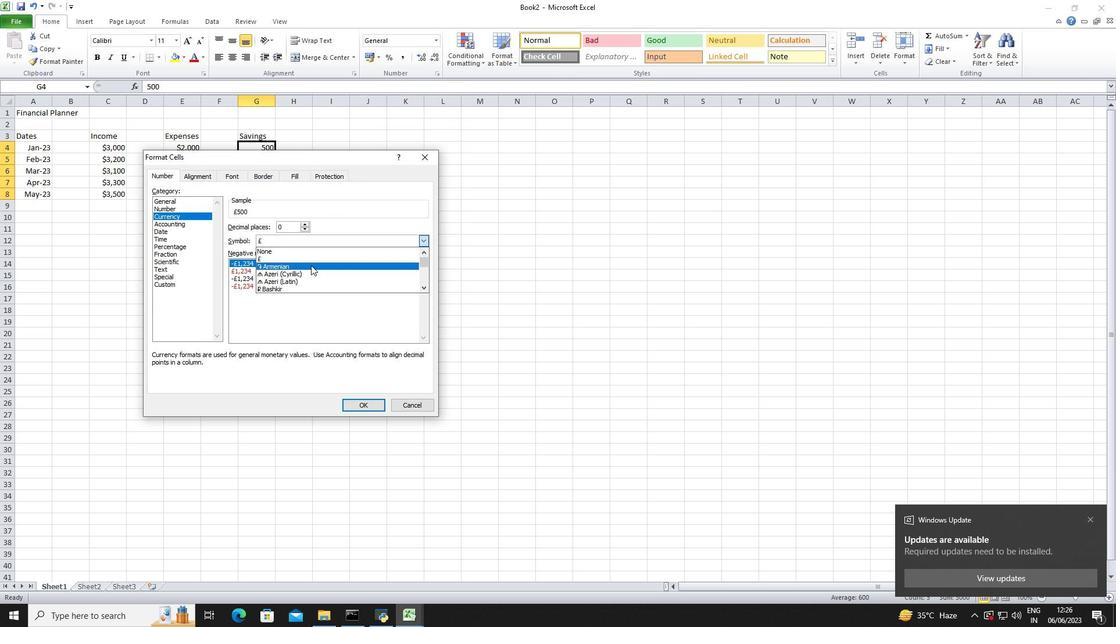 
Action: Mouse scrolled (311, 266) with delta (0, 0)
Screenshot: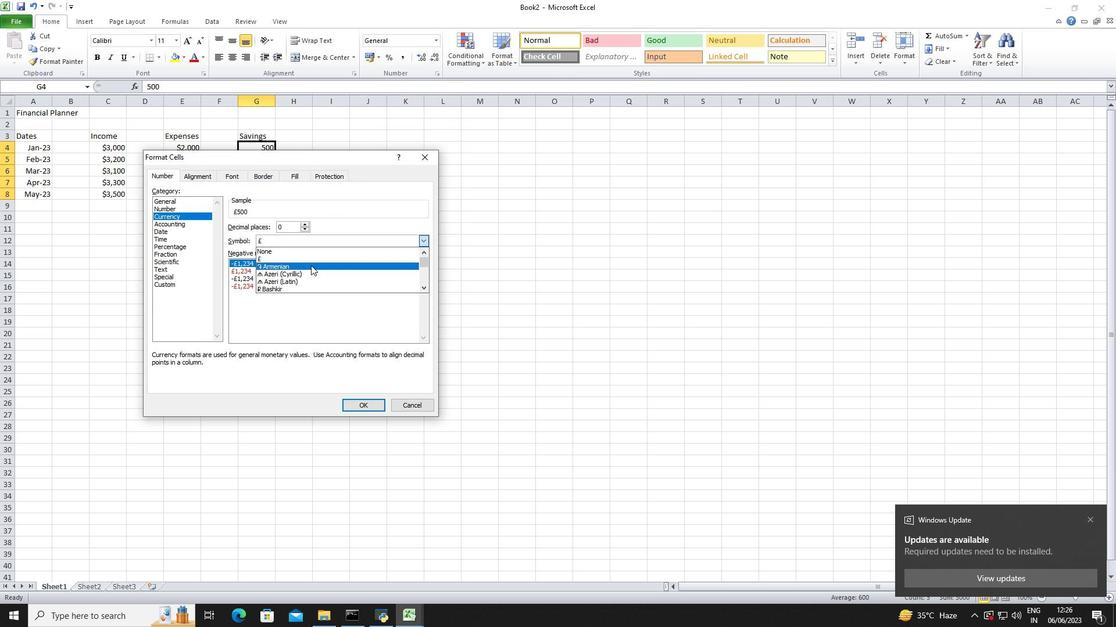 
Action: Mouse scrolled (311, 266) with delta (0, 0)
Screenshot: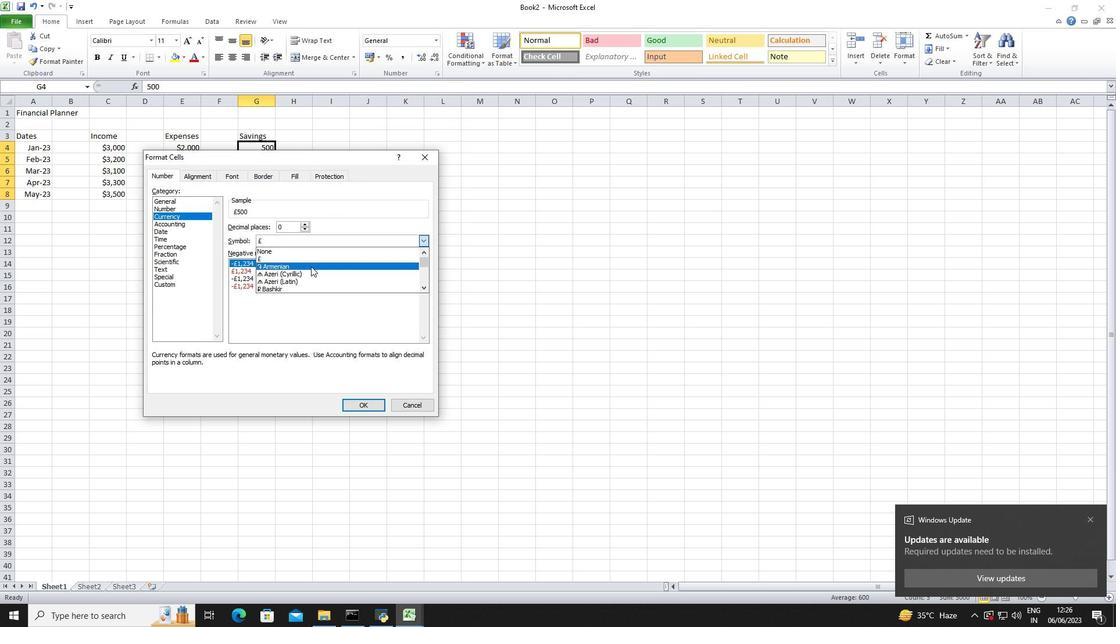 
Action: Mouse scrolled (311, 266) with delta (0, 0)
Screenshot: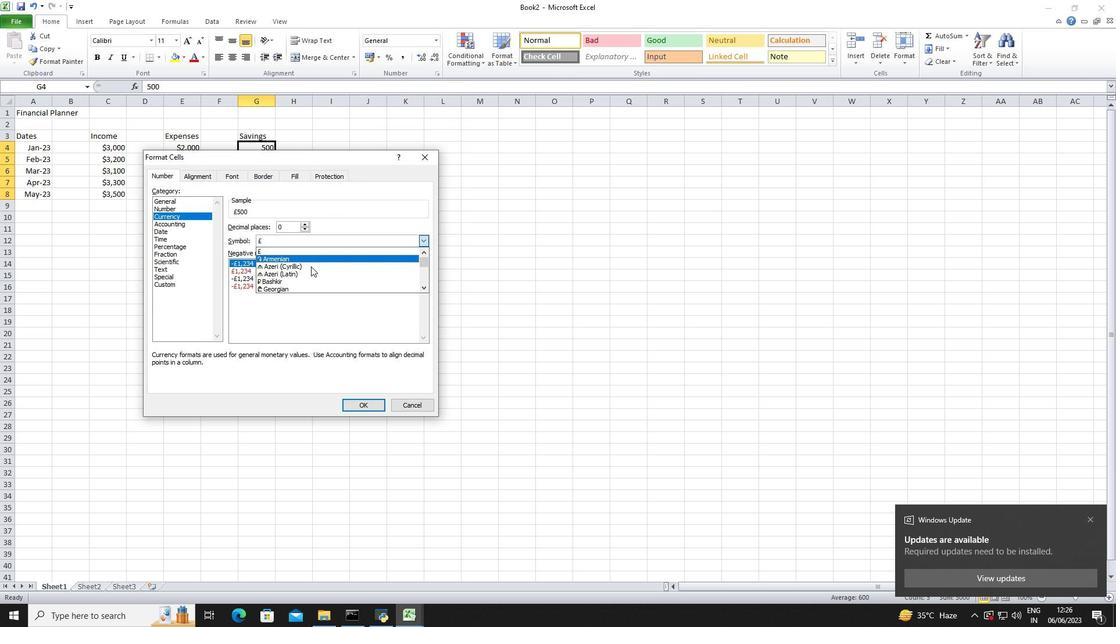 
Action: Mouse scrolled (311, 266) with delta (0, 0)
Screenshot: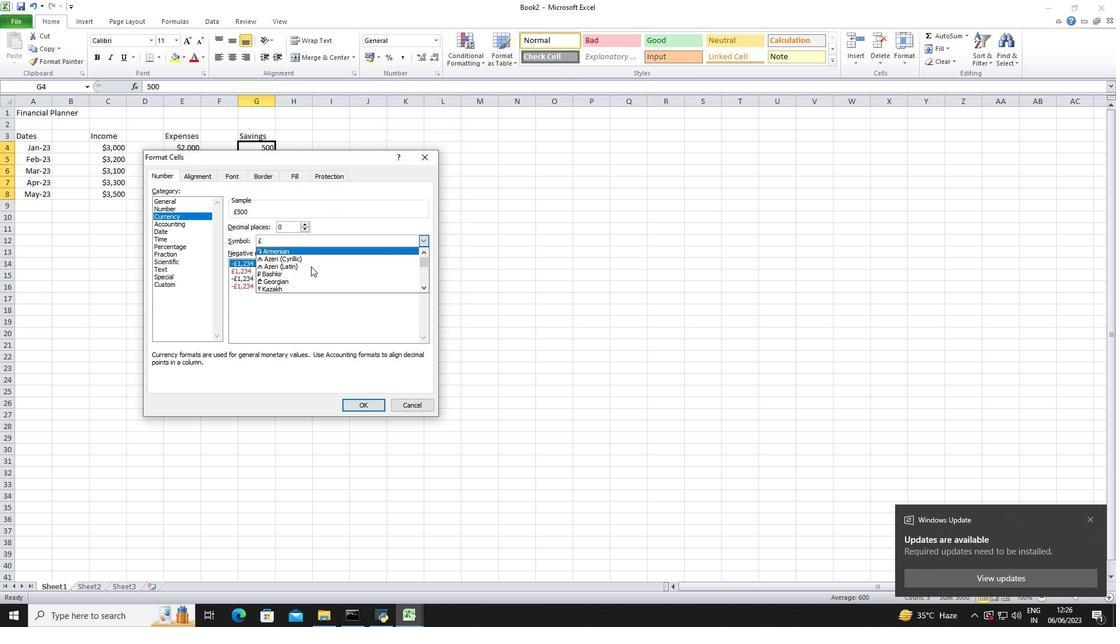 
Action: Mouse scrolled (311, 266) with delta (0, 0)
Screenshot: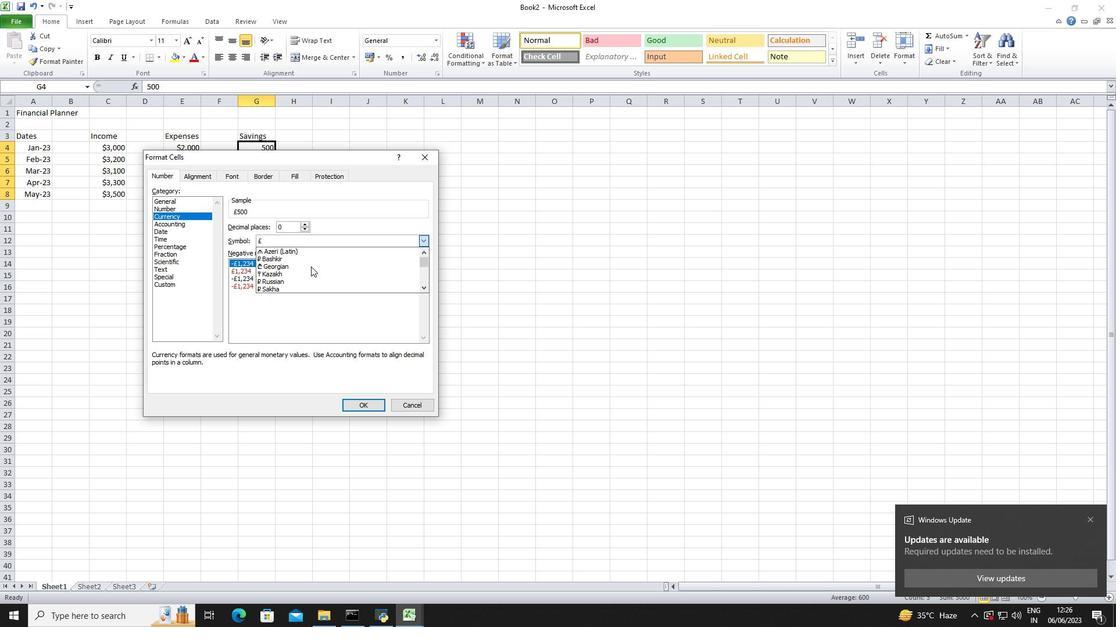 
Action: Mouse scrolled (311, 266) with delta (0, 0)
Screenshot: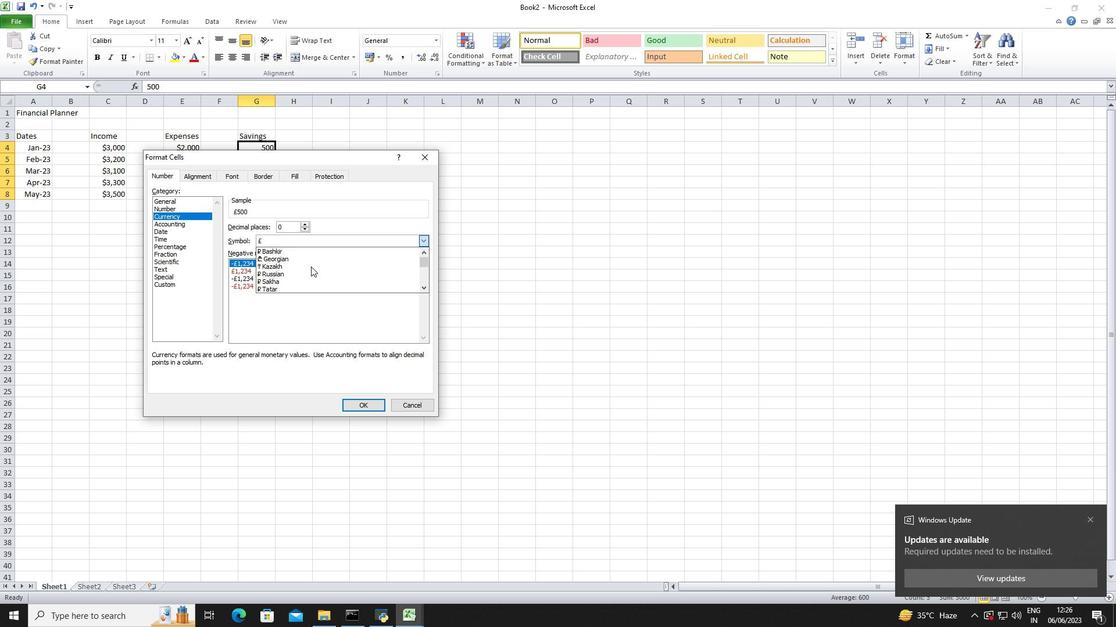 
Action: Mouse scrolled (311, 266) with delta (0, 0)
Screenshot: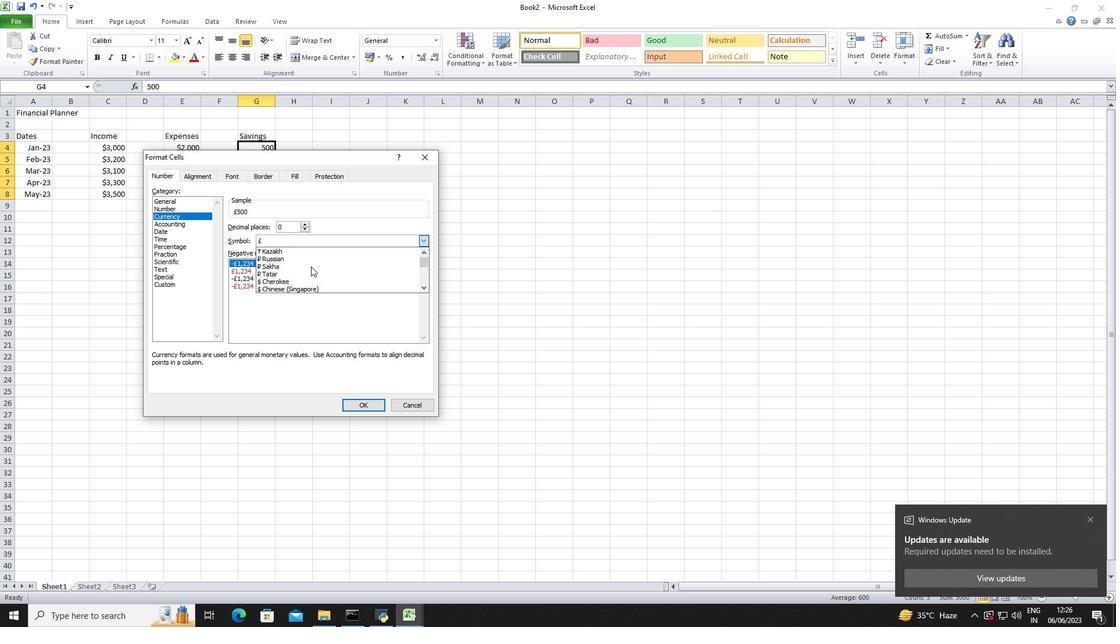 
Action: Mouse scrolled (311, 266) with delta (0, 0)
Screenshot: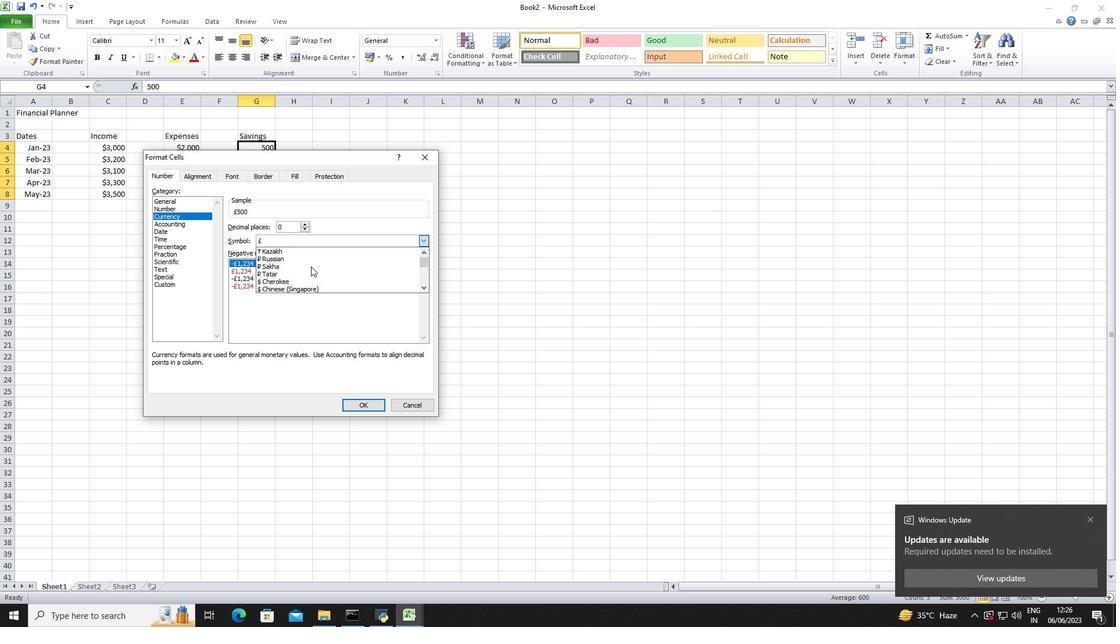 
Action: Mouse scrolled (311, 266) with delta (0, 0)
Screenshot: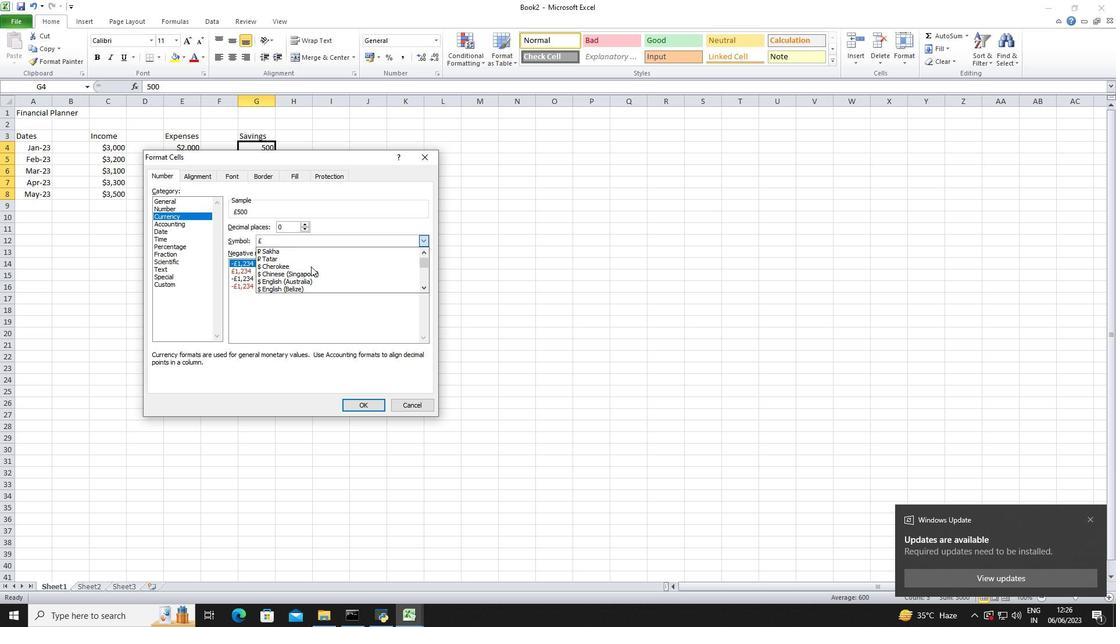 
Action: Mouse scrolled (311, 266) with delta (0, 0)
Screenshot: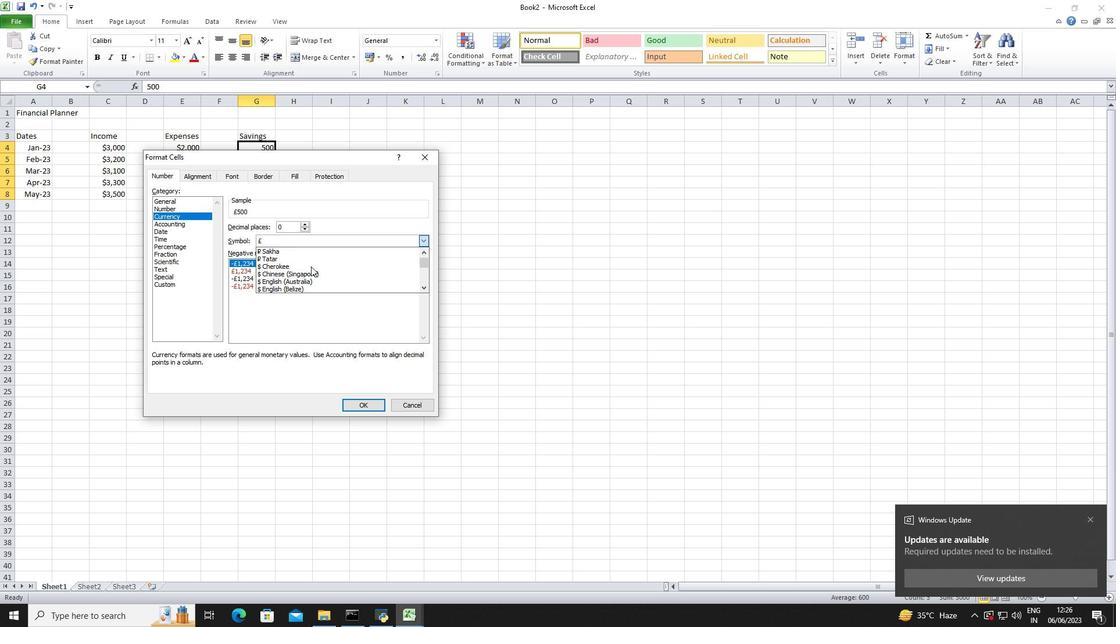 
Action: Mouse moved to (311, 267)
Screenshot: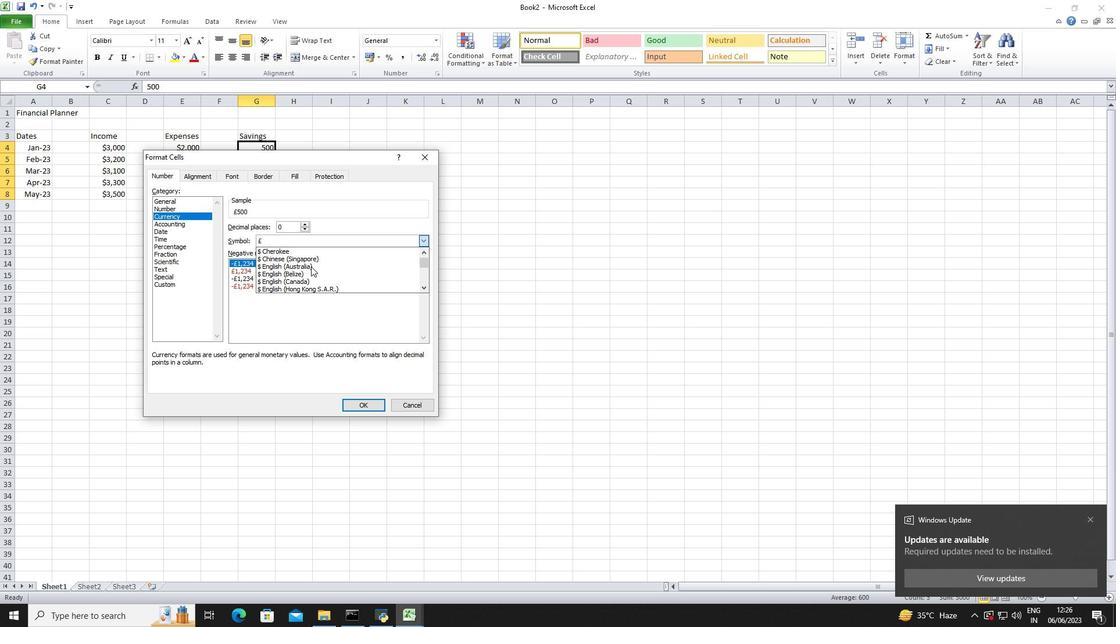 
Action: Mouse pressed left at (311, 267)
Screenshot: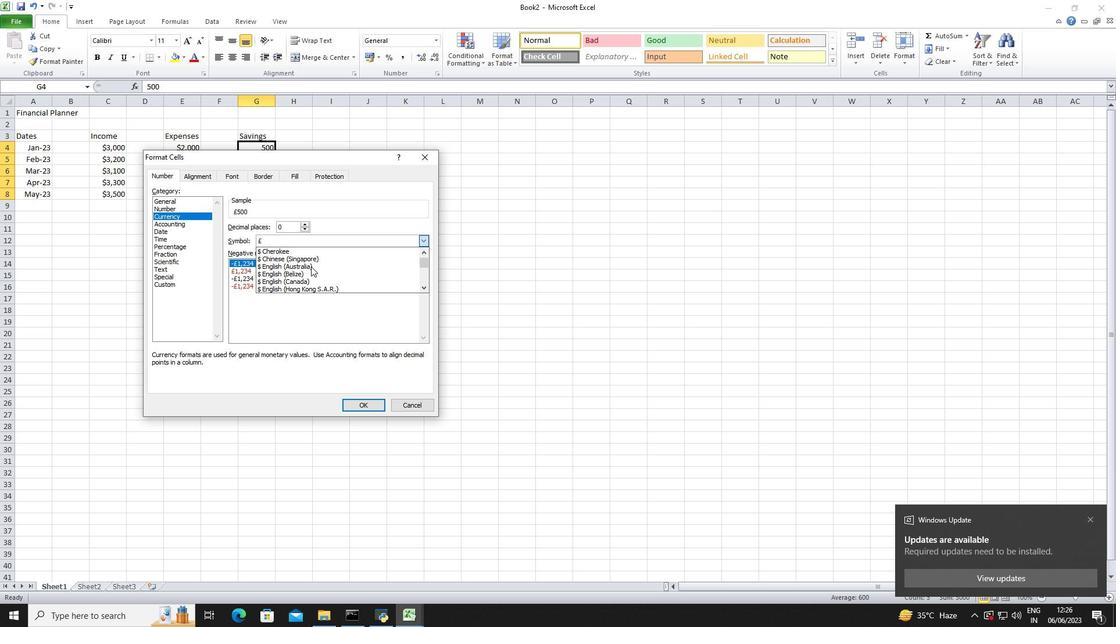 
Action: Mouse moved to (357, 404)
Screenshot: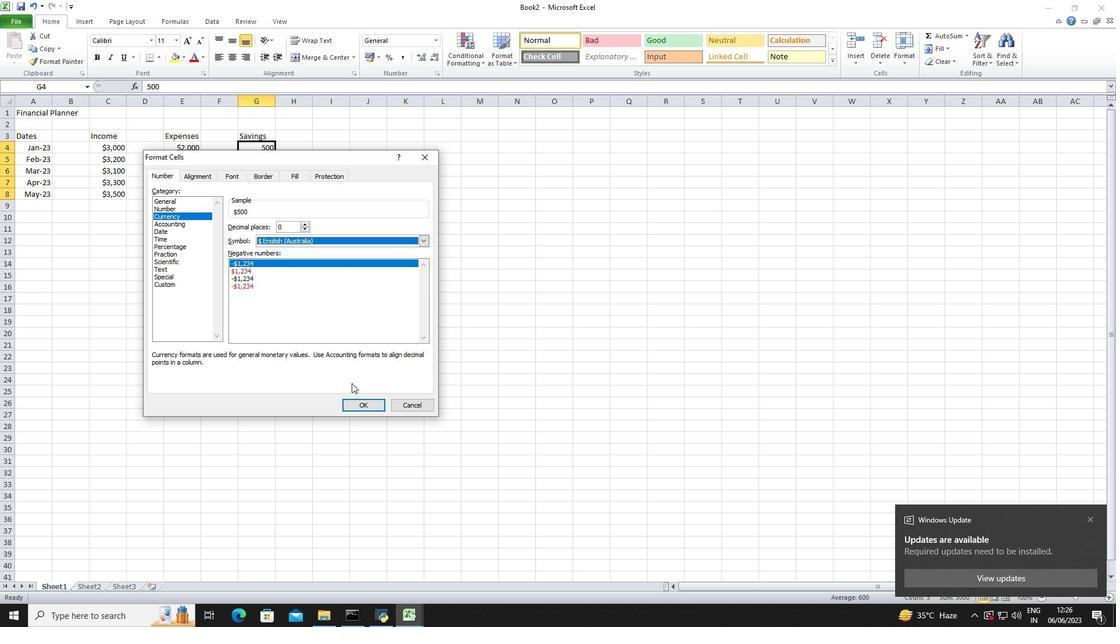 
Action: Mouse pressed left at (357, 404)
Screenshot: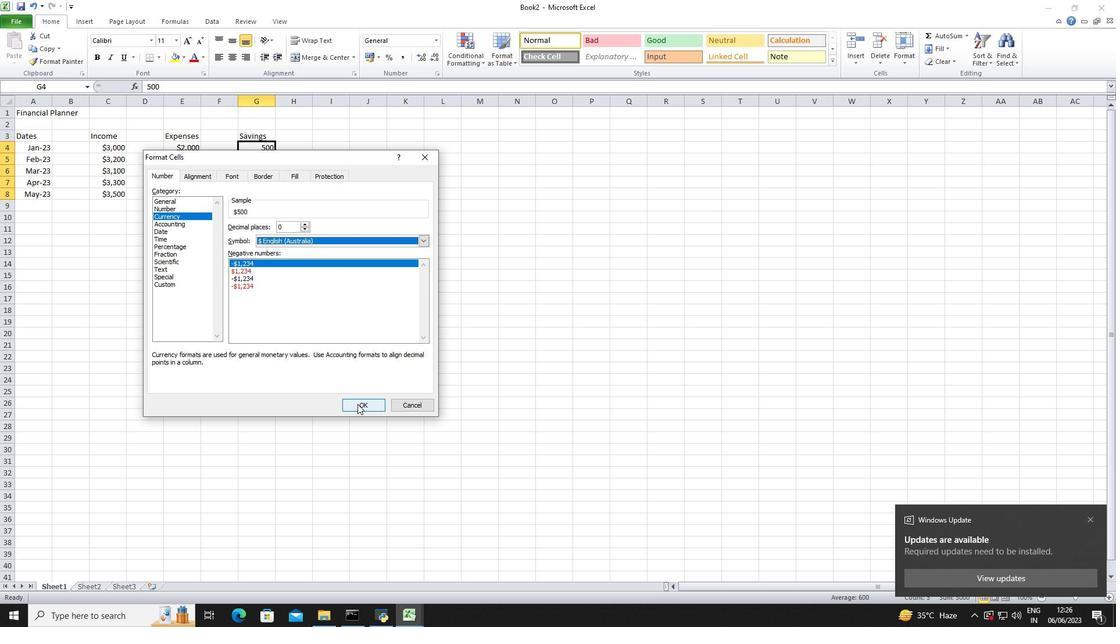 
Action: Mouse moved to (324, 137)
Screenshot: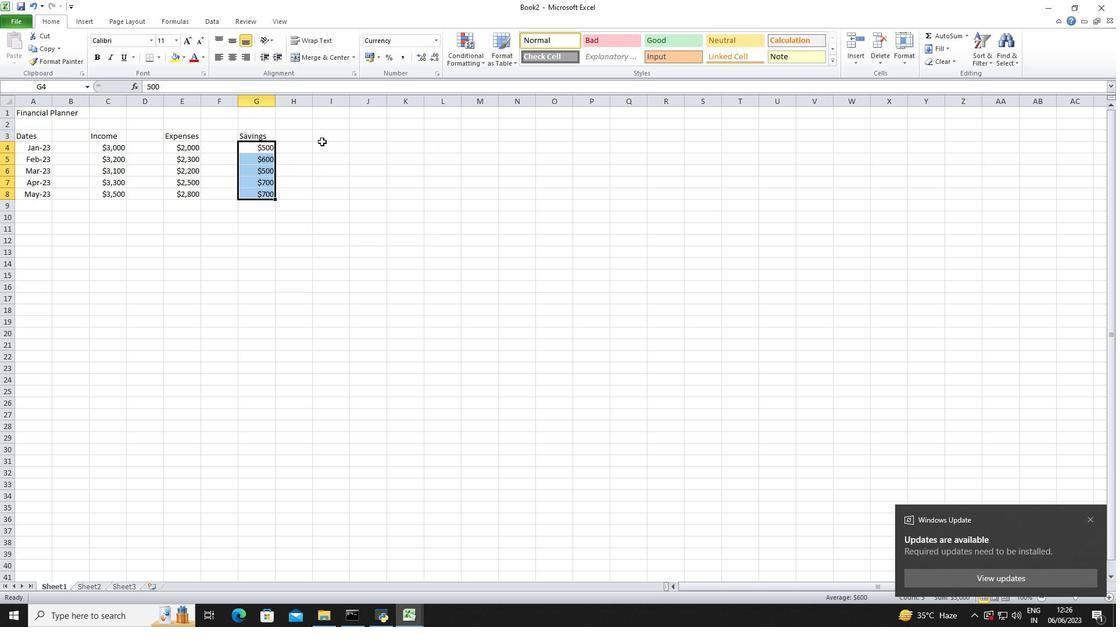
Action: Mouse pressed left at (324, 137)
Screenshot: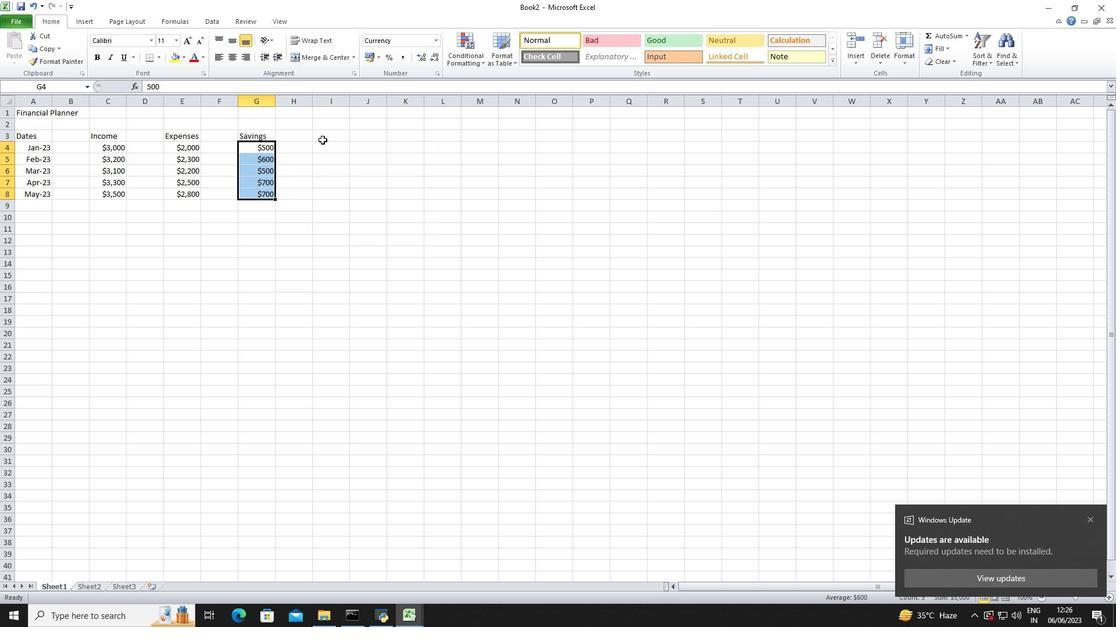 
Action: Key pressed <Key.shift>Investment<Key.down>500<Key.down>700<Key.down>800<Key.down>900<Key.down>1000<Key.down>
Screenshot: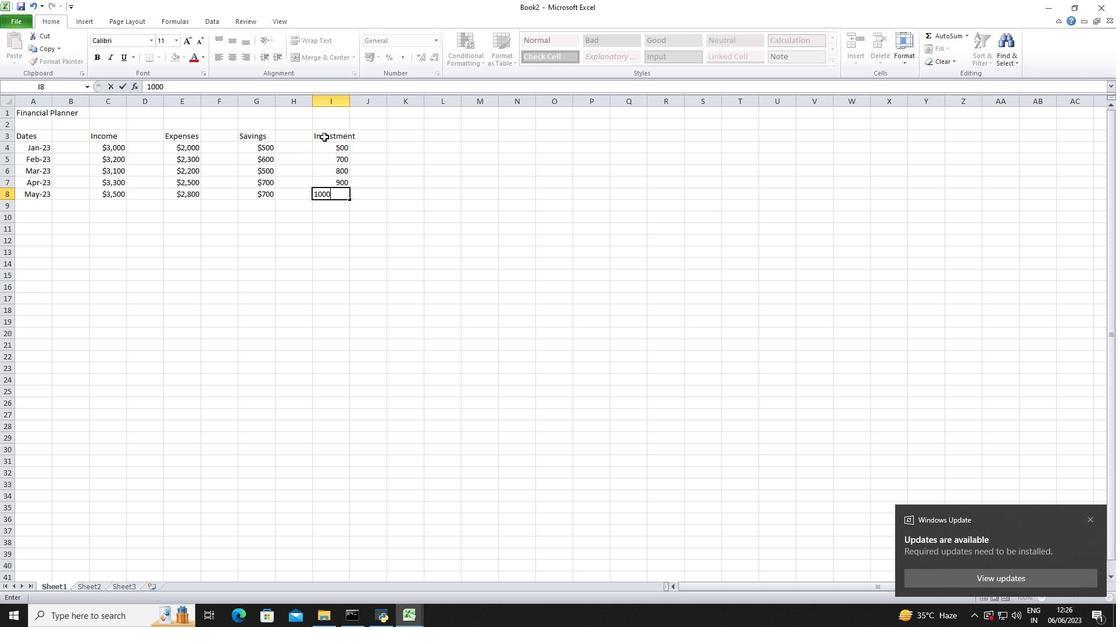 
Action: Mouse moved to (329, 145)
Screenshot: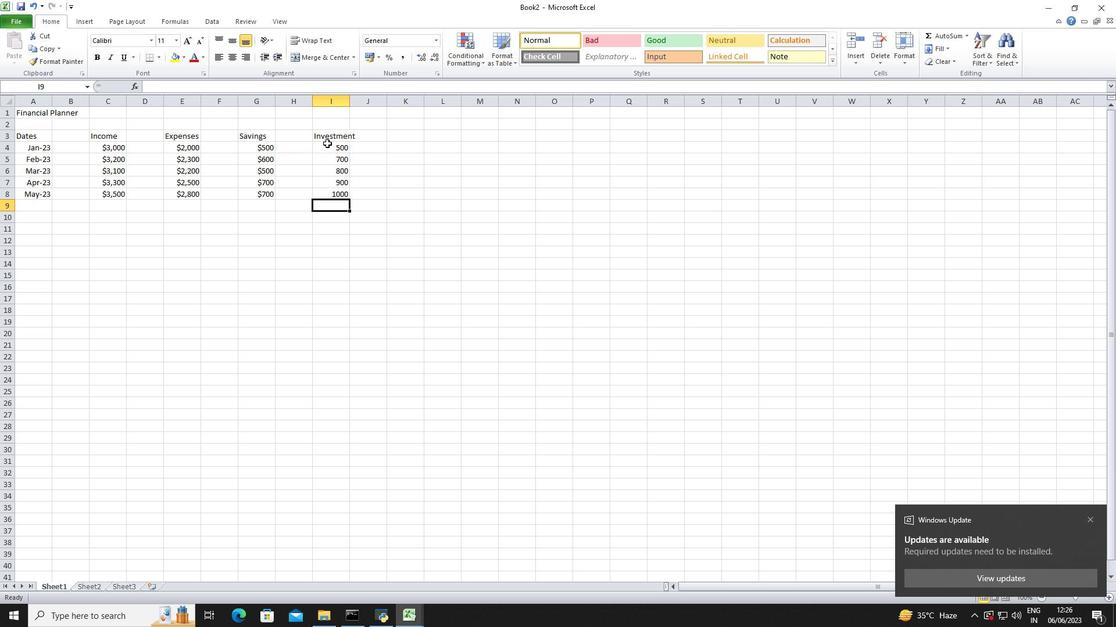 
Action: Mouse pressed left at (329, 145)
Screenshot: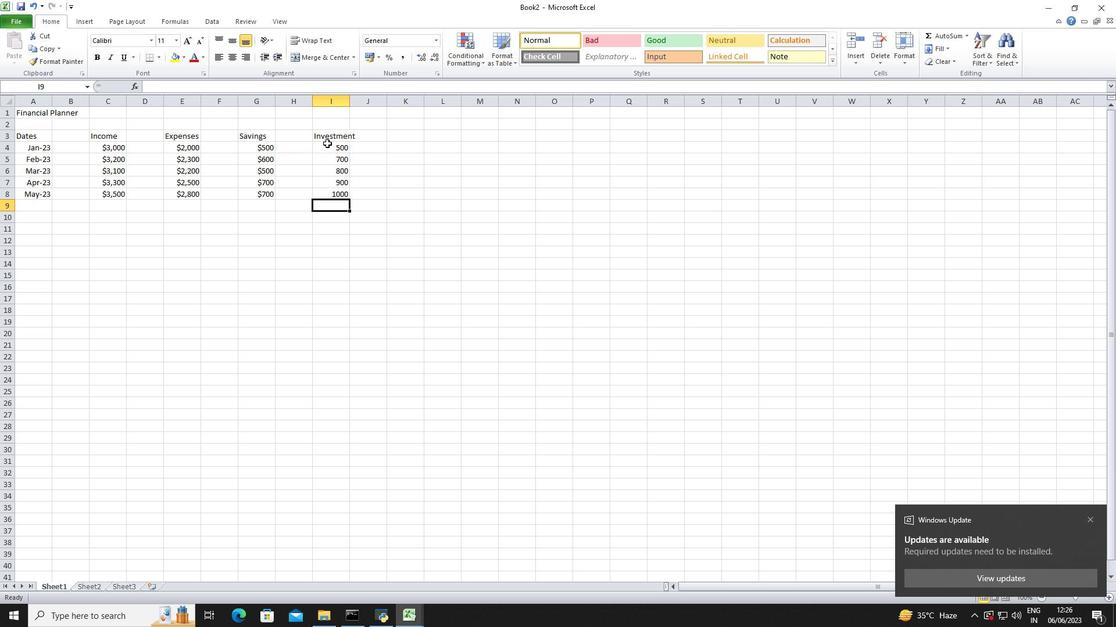 
Action: Mouse moved to (435, 44)
Screenshot: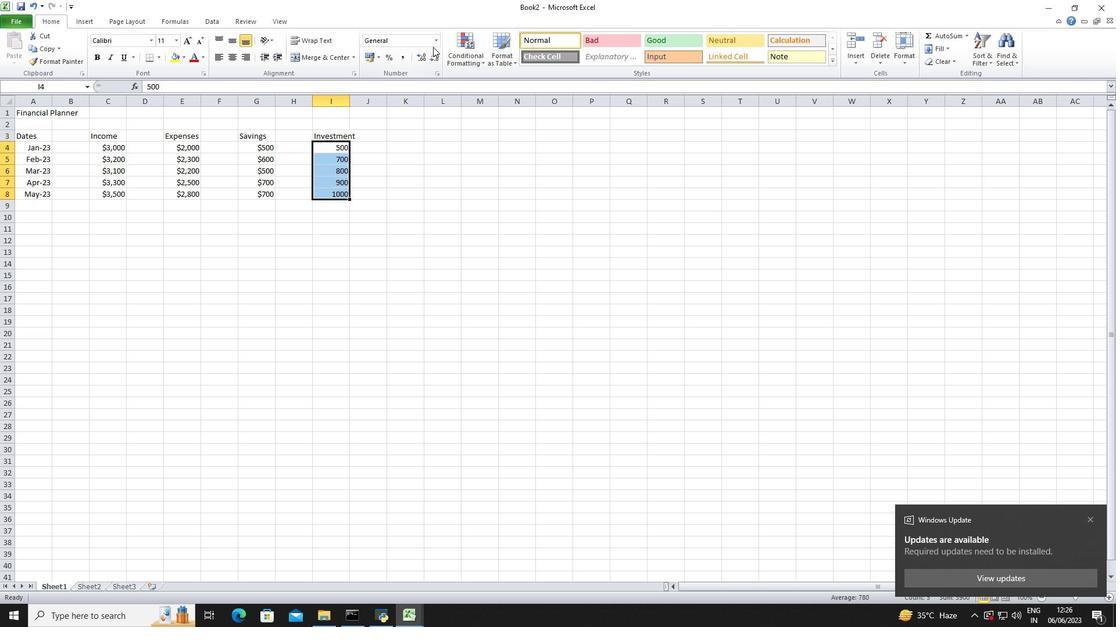 
Action: Mouse pressed left at (435, 44)
Screenshot: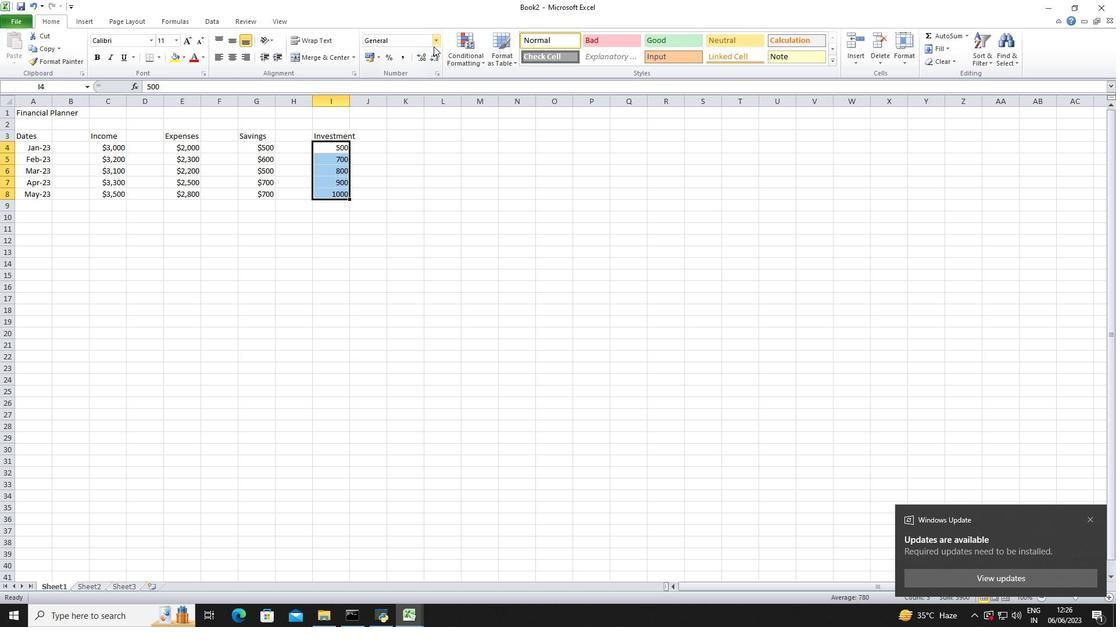 
Action: Mouse moved to (410, 333)
Screenshot: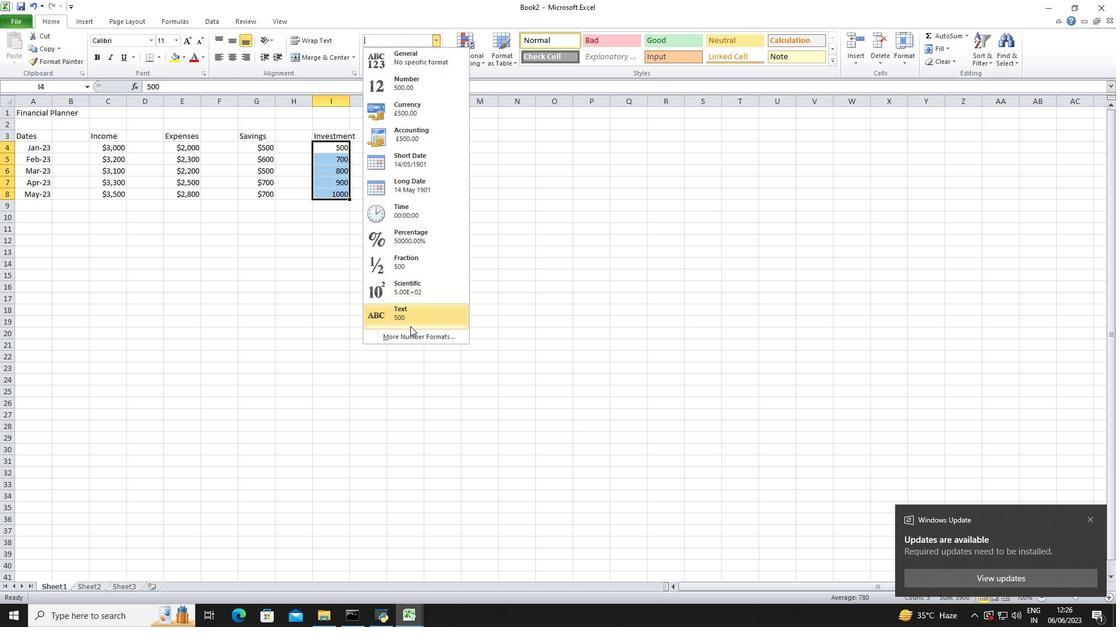 
Action: Mouse pressed left at (410, 333)
Screenshot: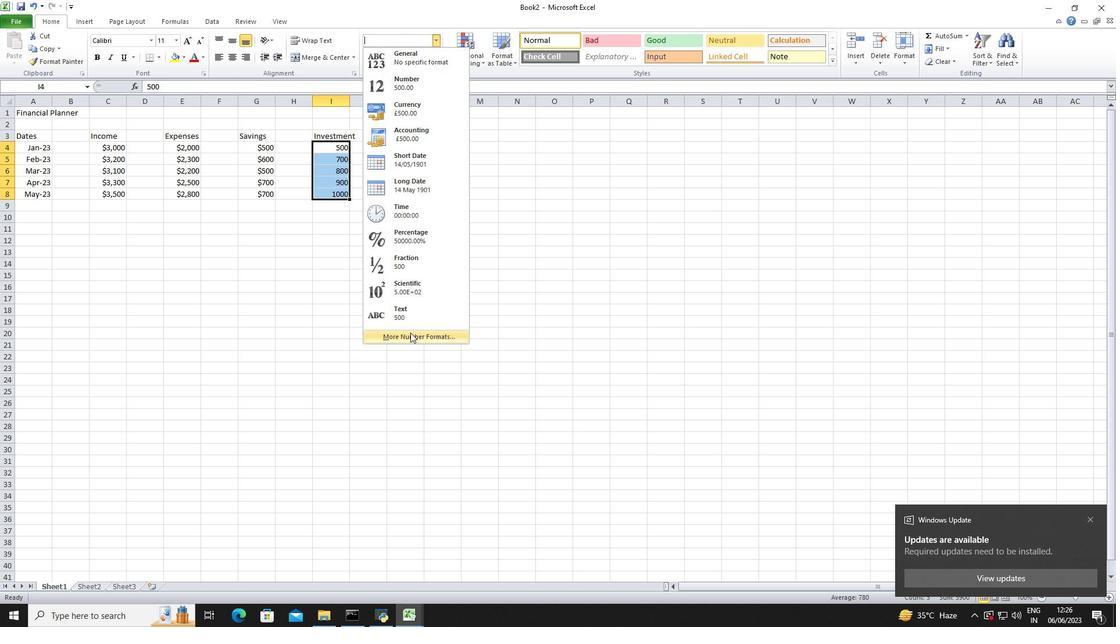 
Action: Mouse moved to (166, 205)
Screenshot: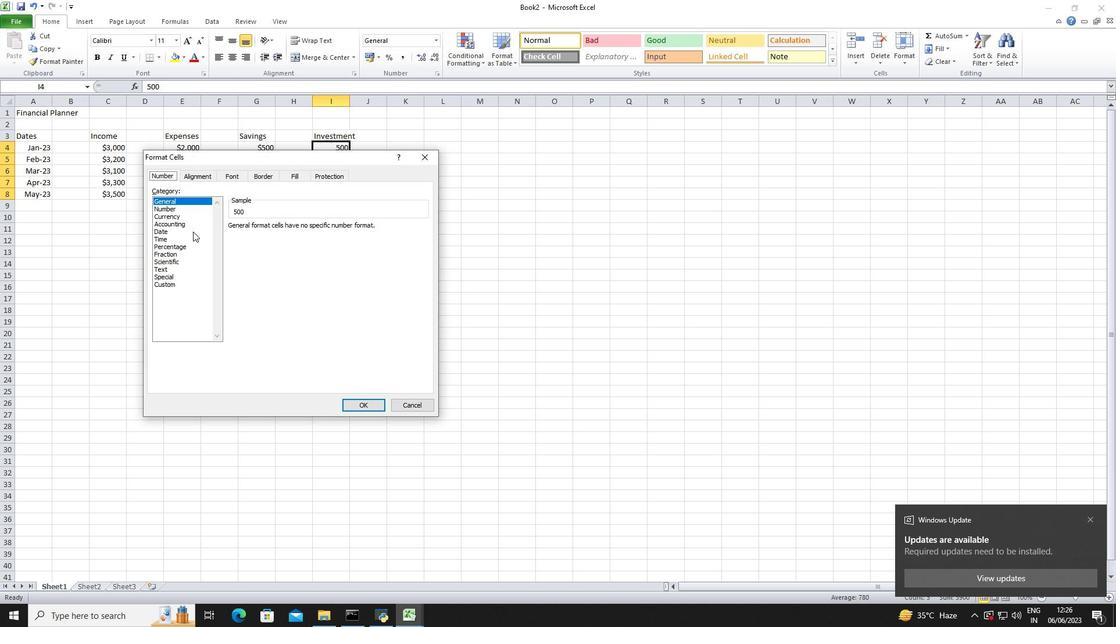 
Action: Mouse pressed left at (166, 205)
Screenshot: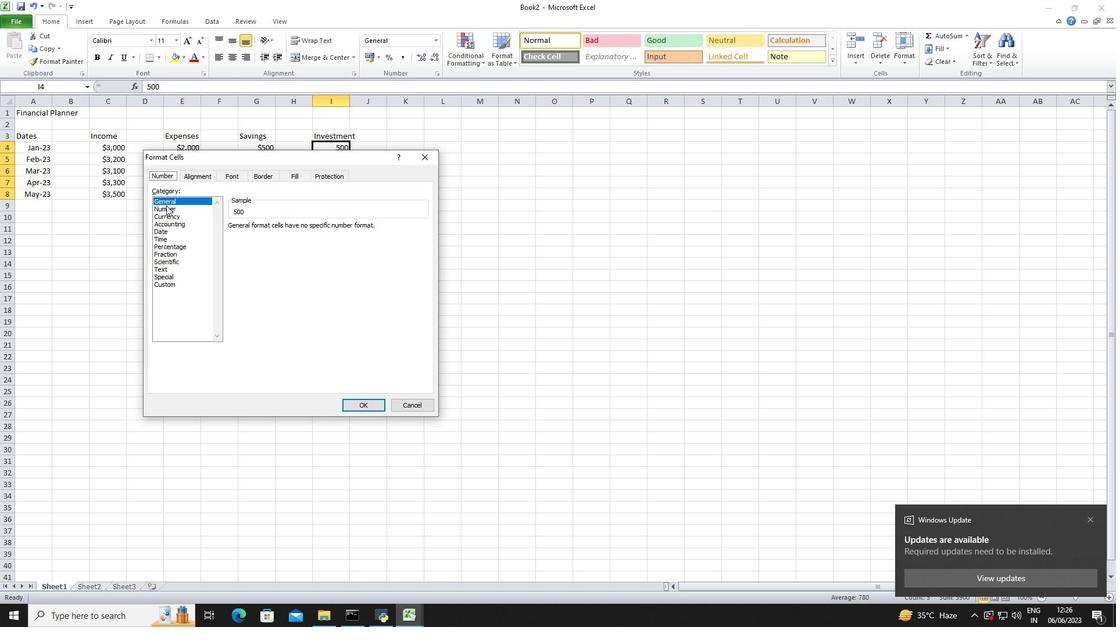 
Action: Mouse moved to (172, 215)
Screenshot: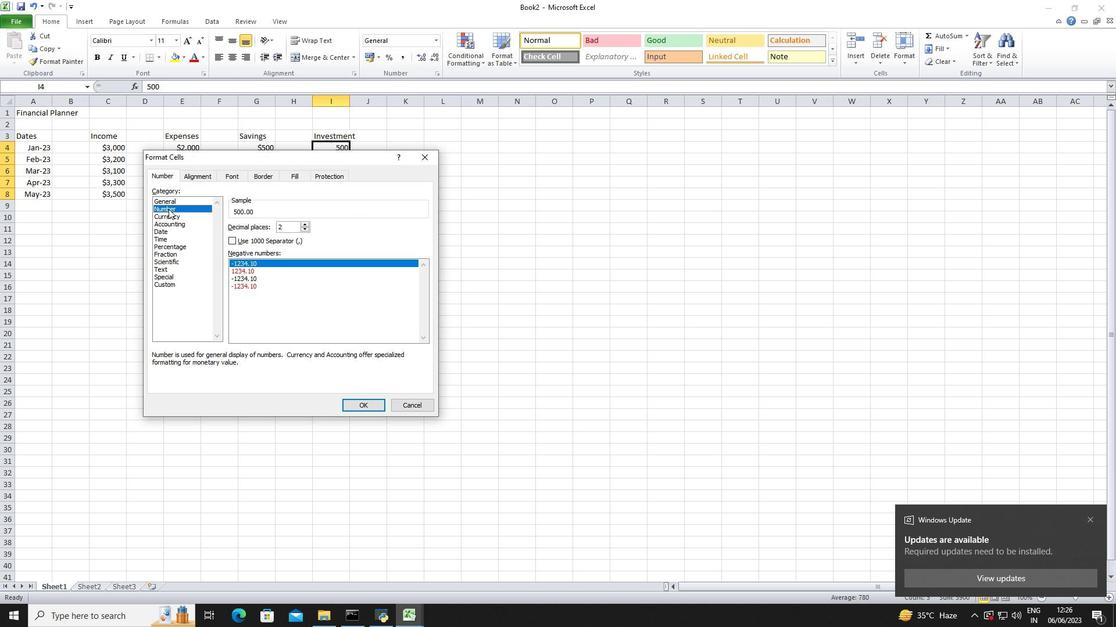 
Action: Mouse pressed left at (172, 215)
Screenshot: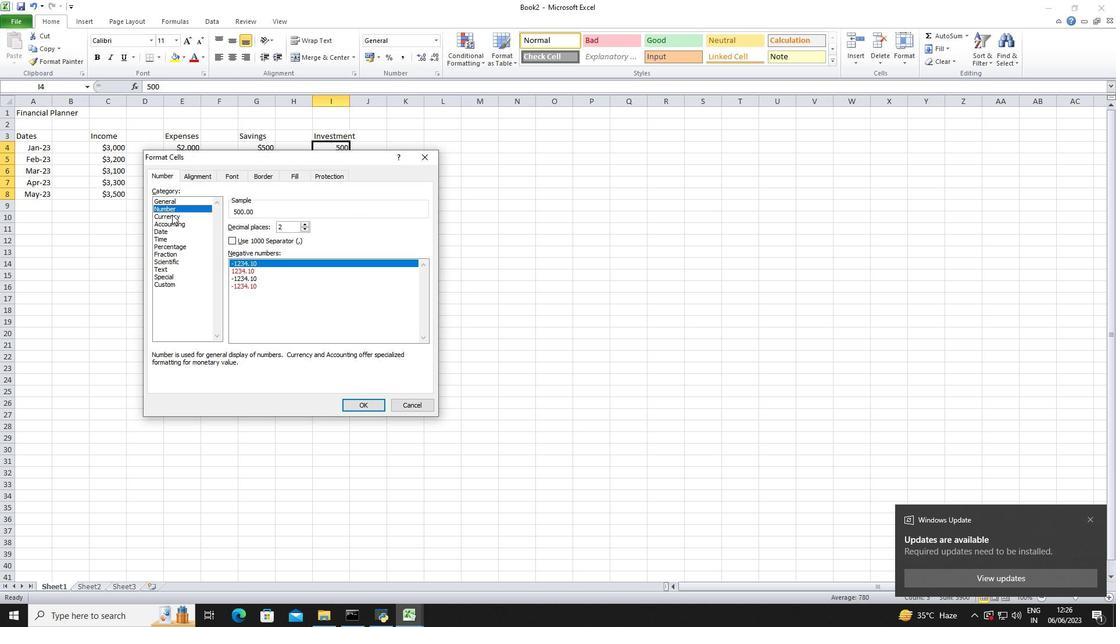 
Action: Mouse moved to (305, 230)
Screenshot: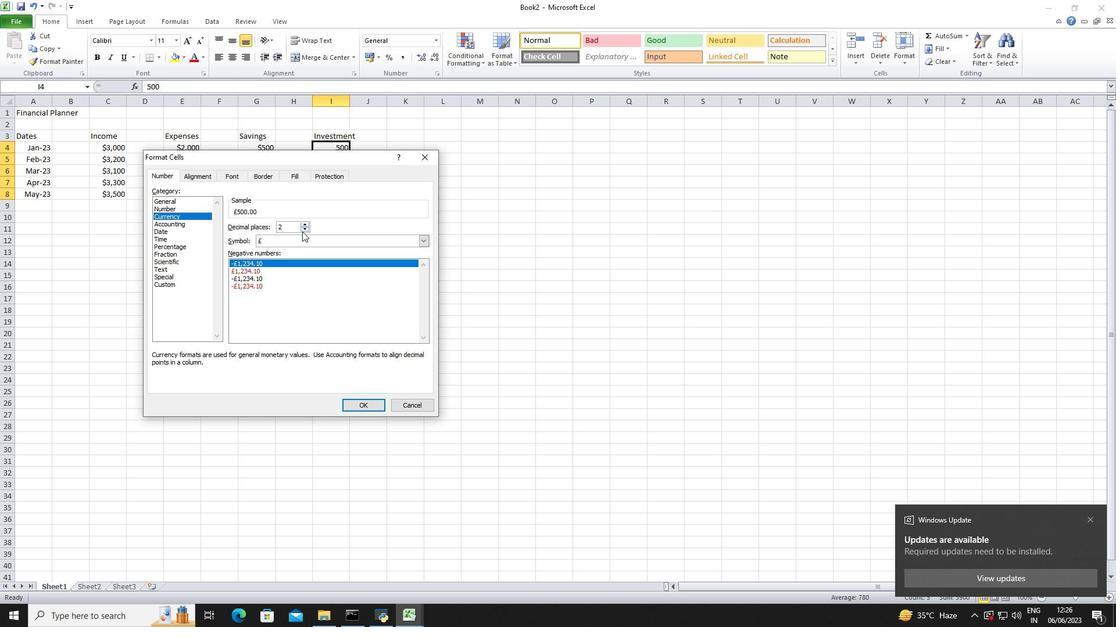 
Action: Mouse pressed left at (305, 230)
Screenshot: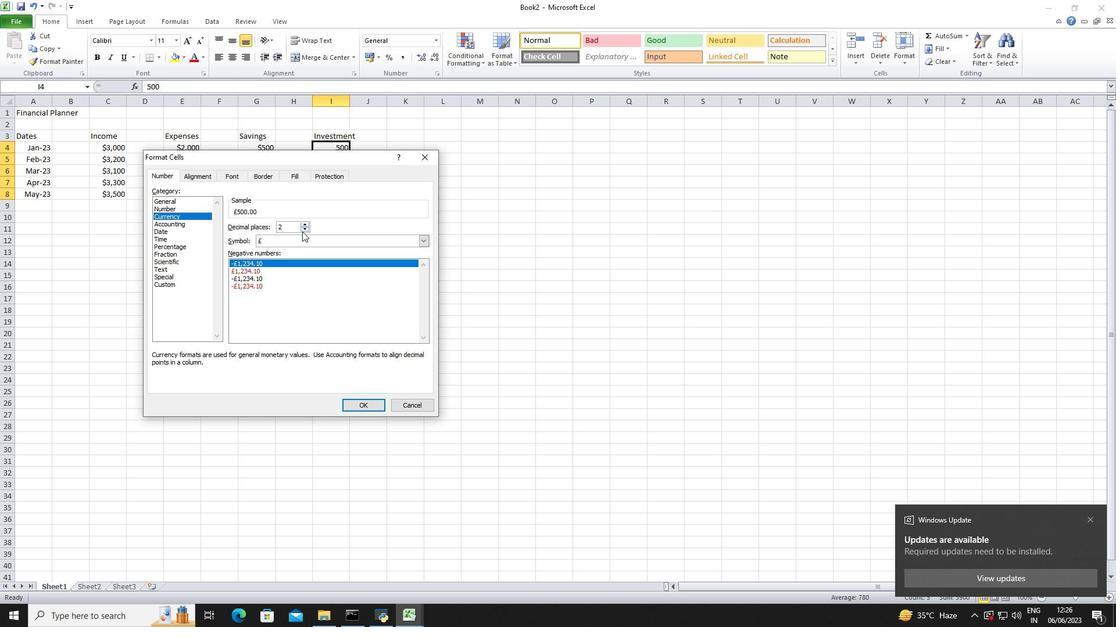 
Action: Mouse pressed left at (305, 230)
Screenshot: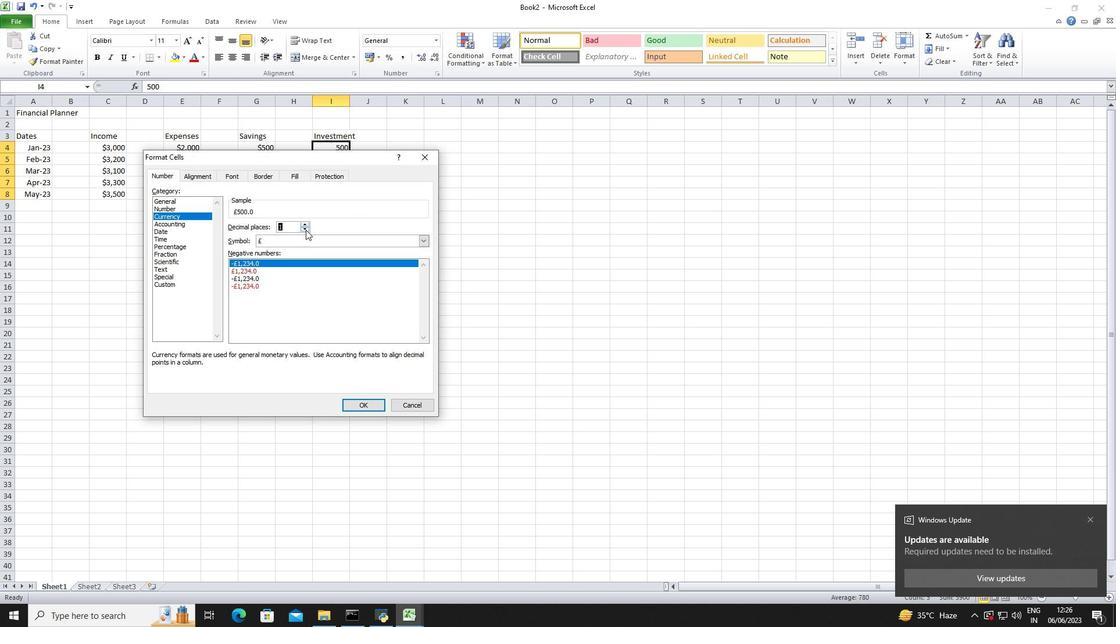 
Action: Mouse moved to (304, 236)
Screenshot: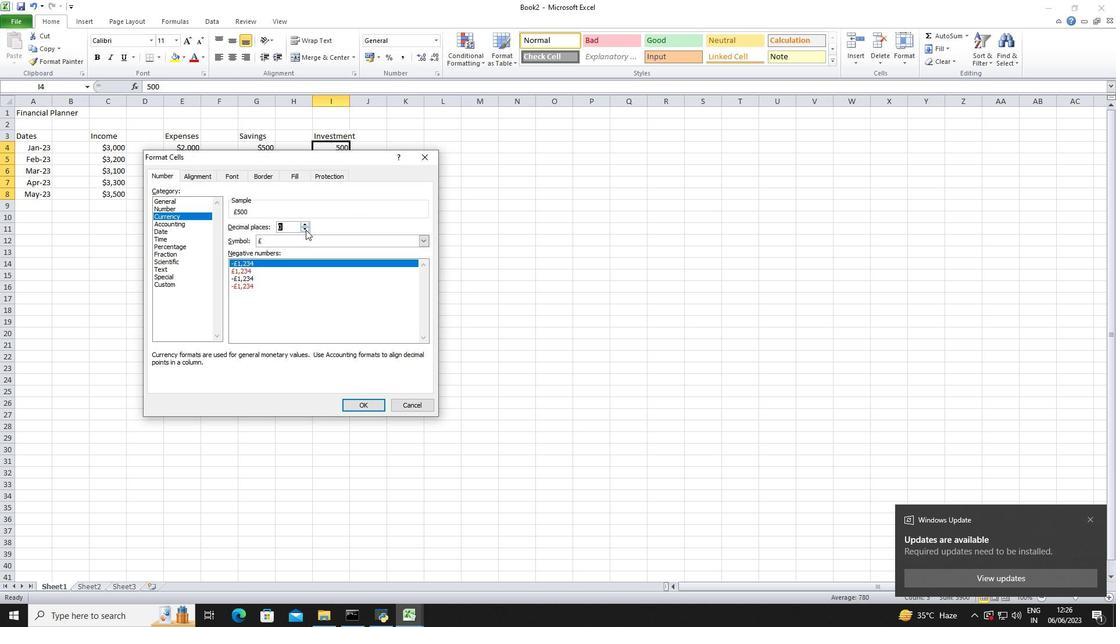 
Action: Mouse pressed left at (304, 236)
Screenshot: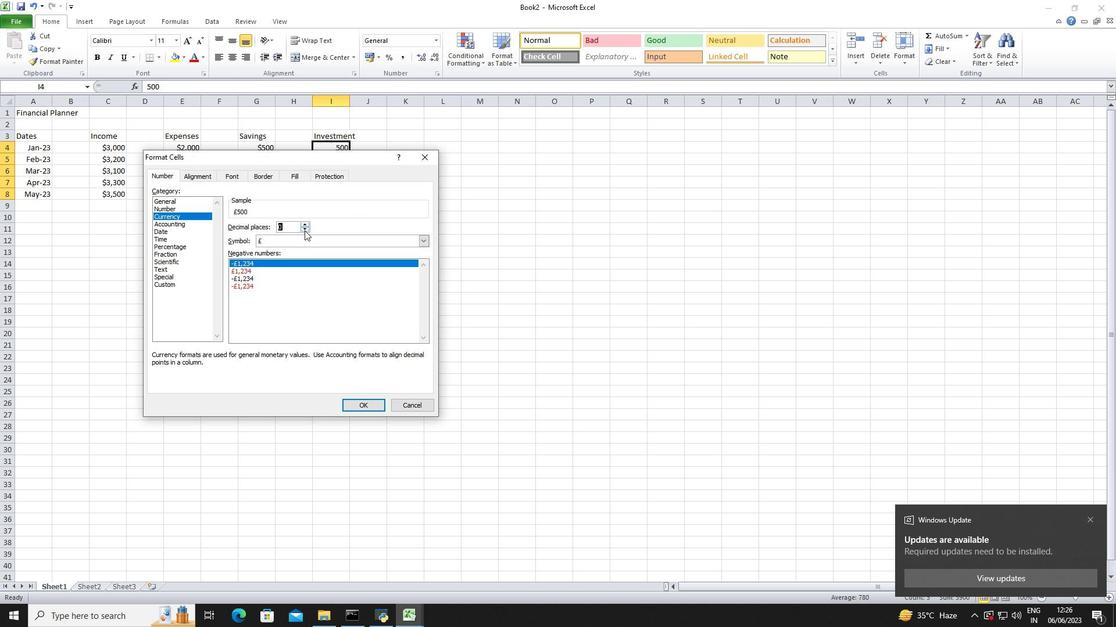 
Action: Mouse moved to (308, 263)
Screenshot: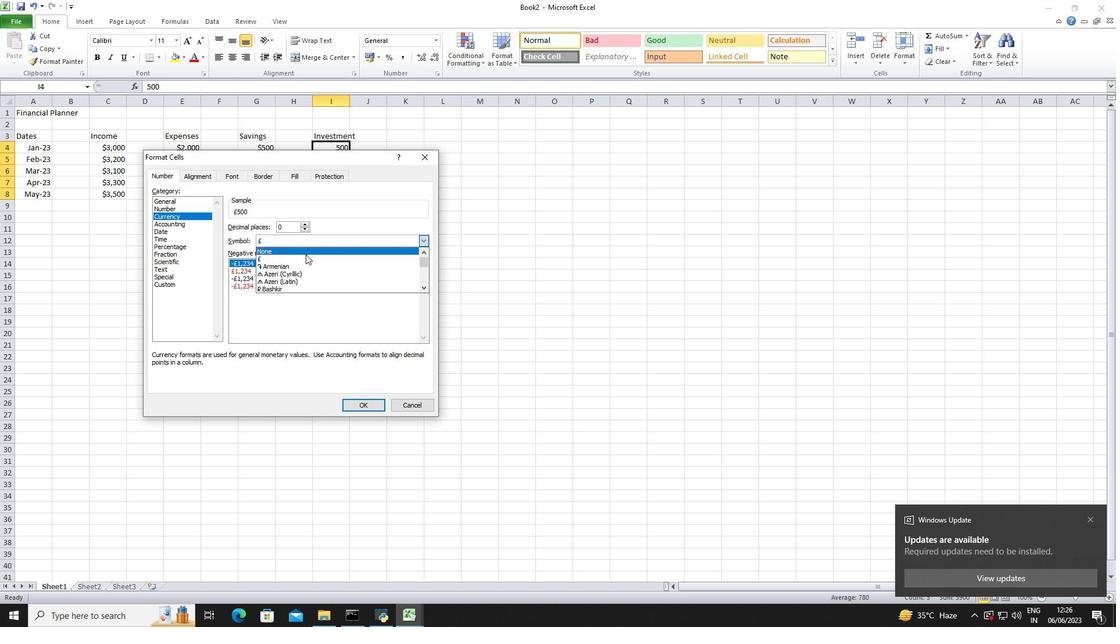 
Action: Mouse scrolled (308, 262) with delta (0, 0)
Screenshot: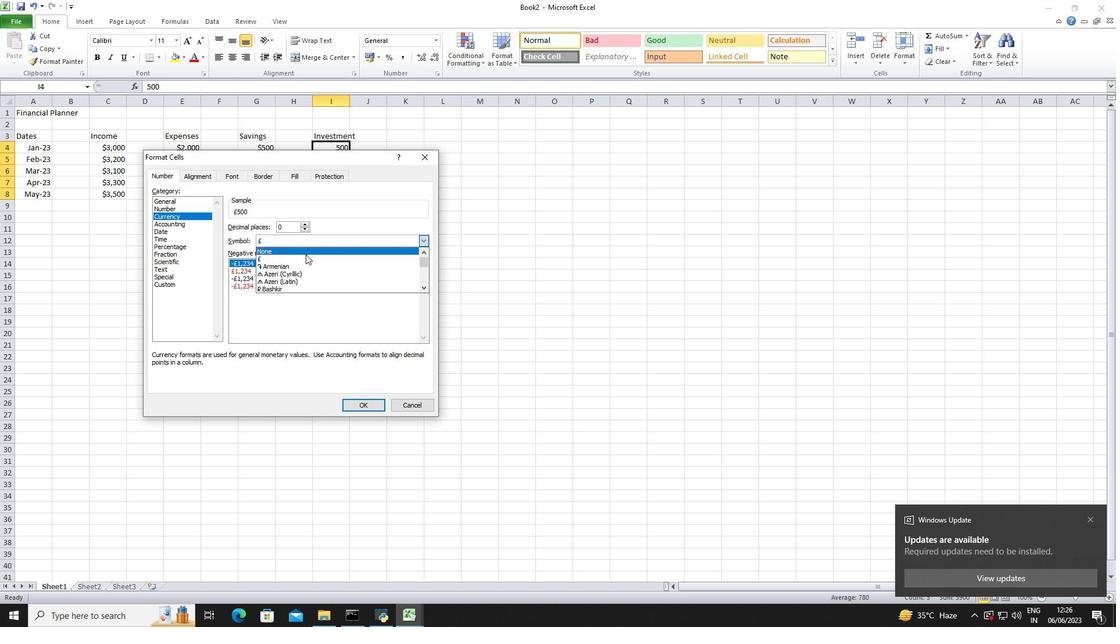 
Action: Mouse moved to (308, 264)
Screenshot: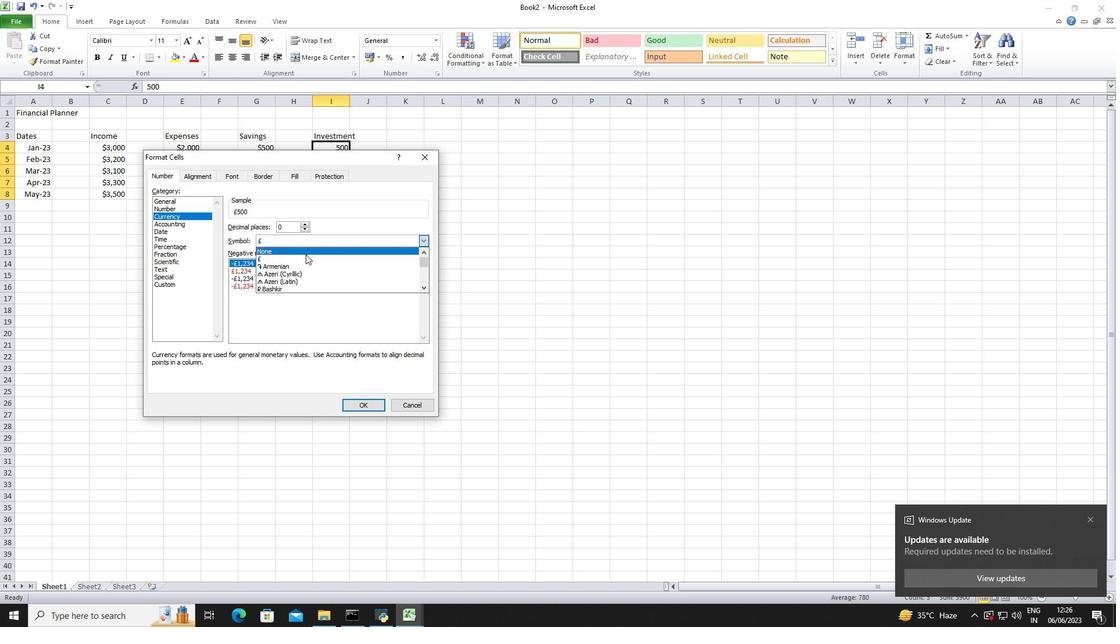 
Action: Mouse scrolled (308, 263) with delta (0, 0)
Screenshot: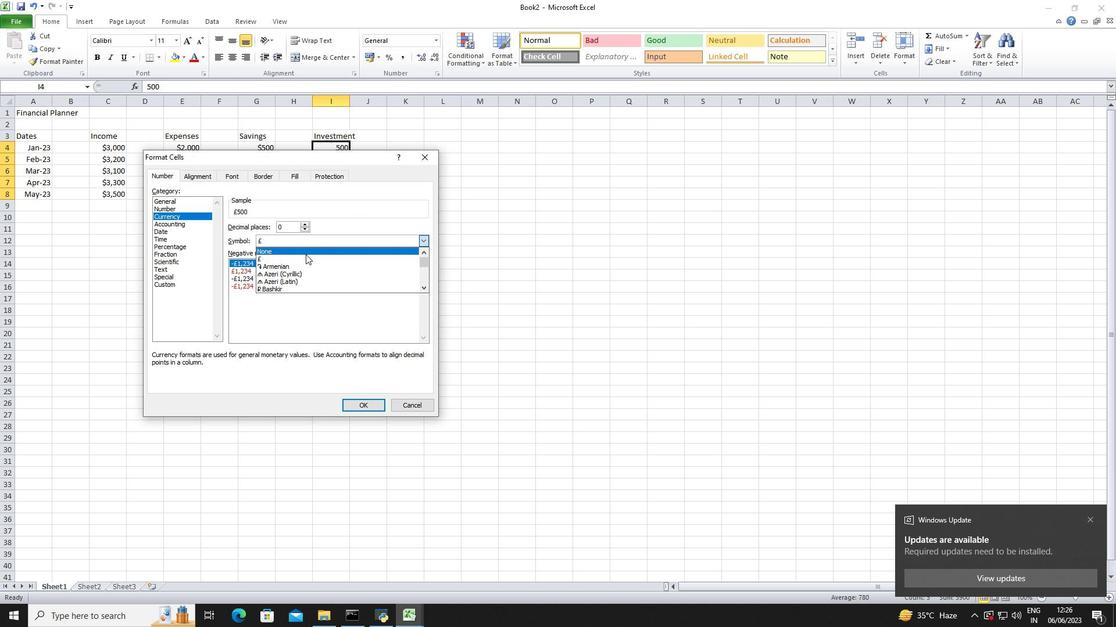 
Action: Mouse moved to (309, 265)
Screenshot: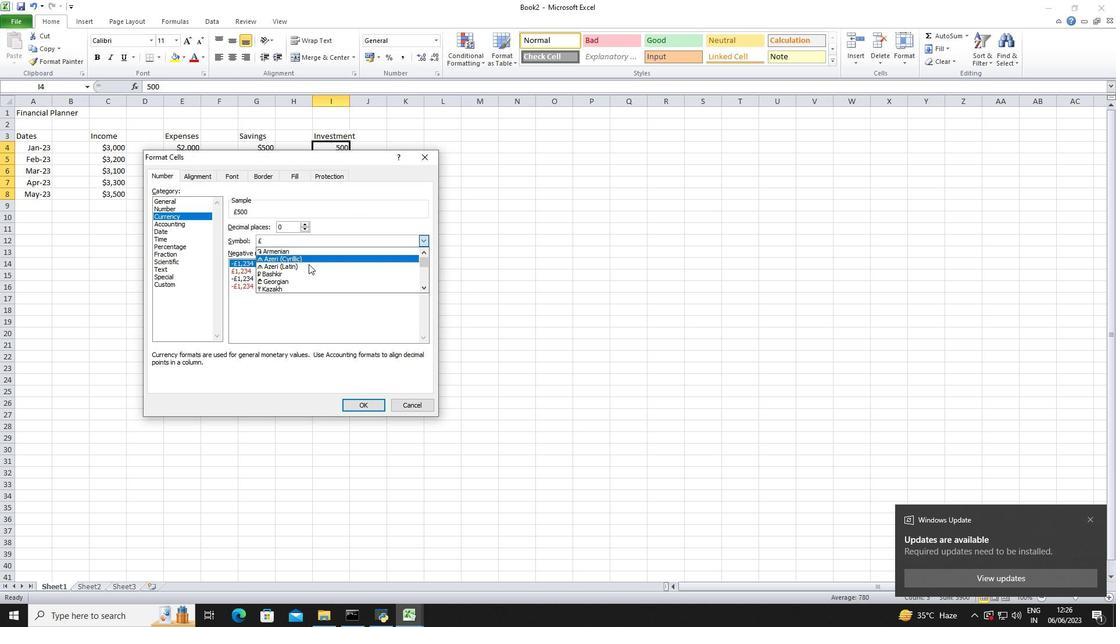 
Action: Mouse scrolled (309, 265) with delta (0, 0)
Screenshot: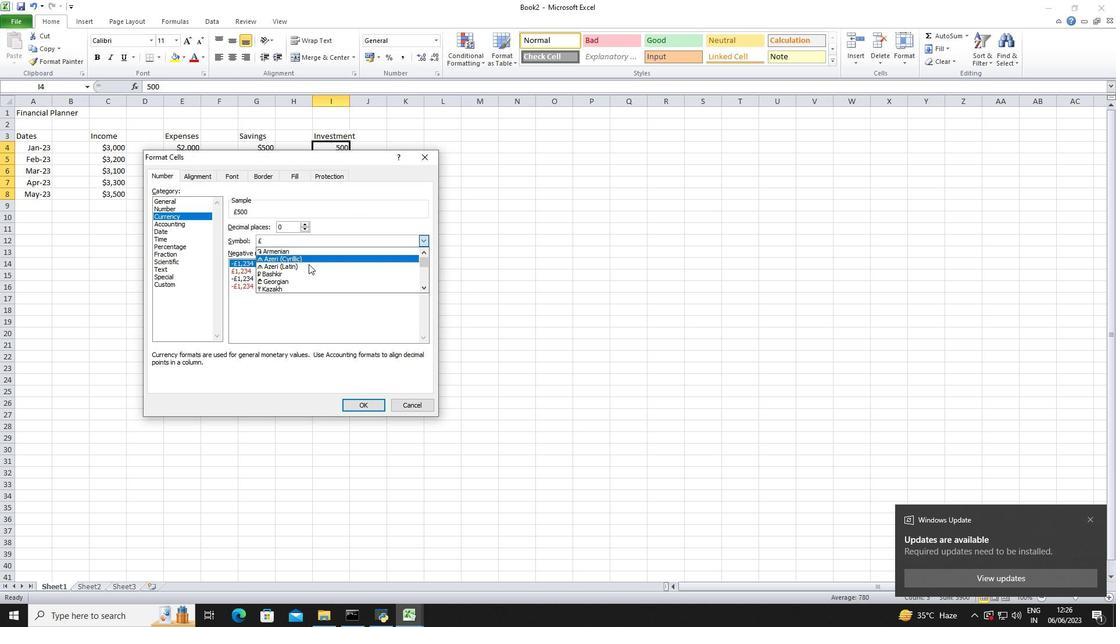 
Action: Mouse scrolled (309, 265) with delta (0, 0)
Screenshot: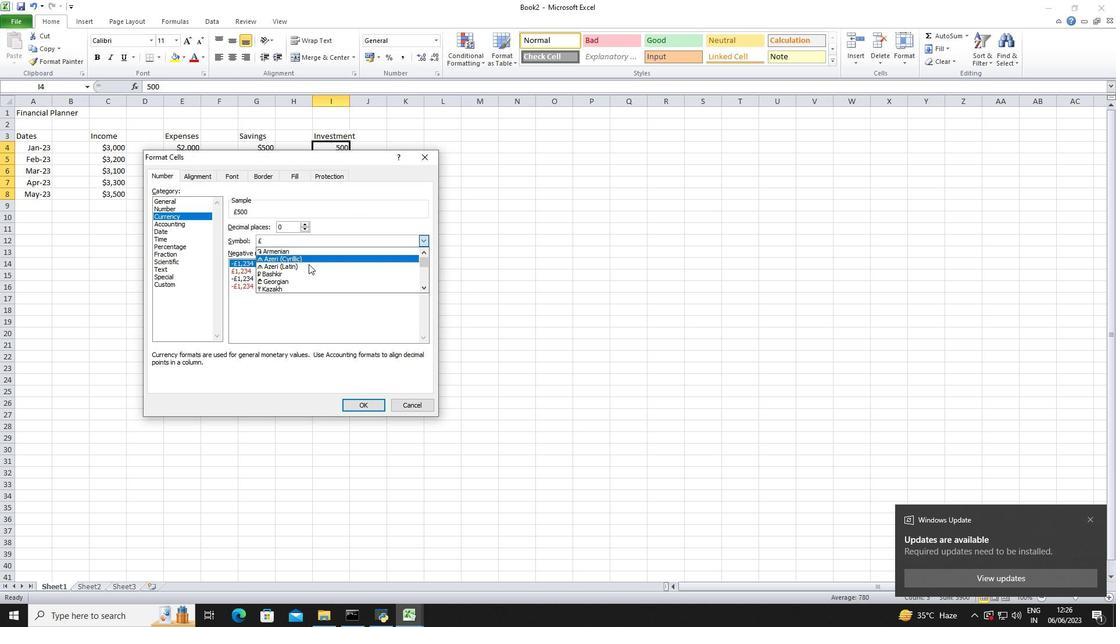 
Action: Mouse scrolled (309, 265) with delta (0, 0)
Screenshot: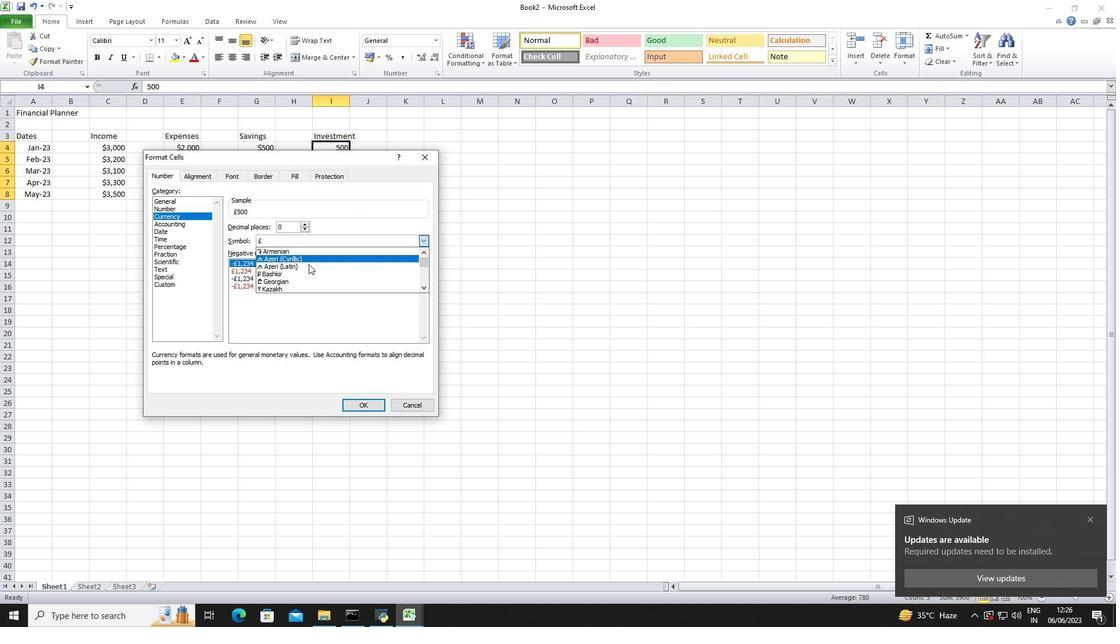 
Action: Mouse scrolled (309, 265) with delta (0, 0)
Screenshot: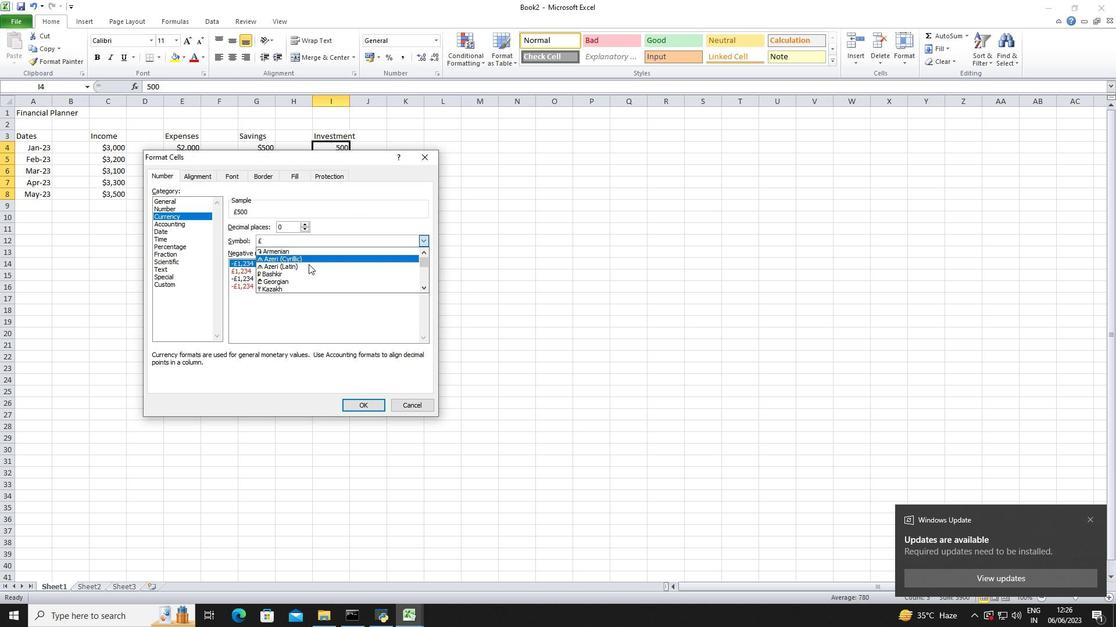 
Action: Mouse moved to (309, 266)
Screenshot: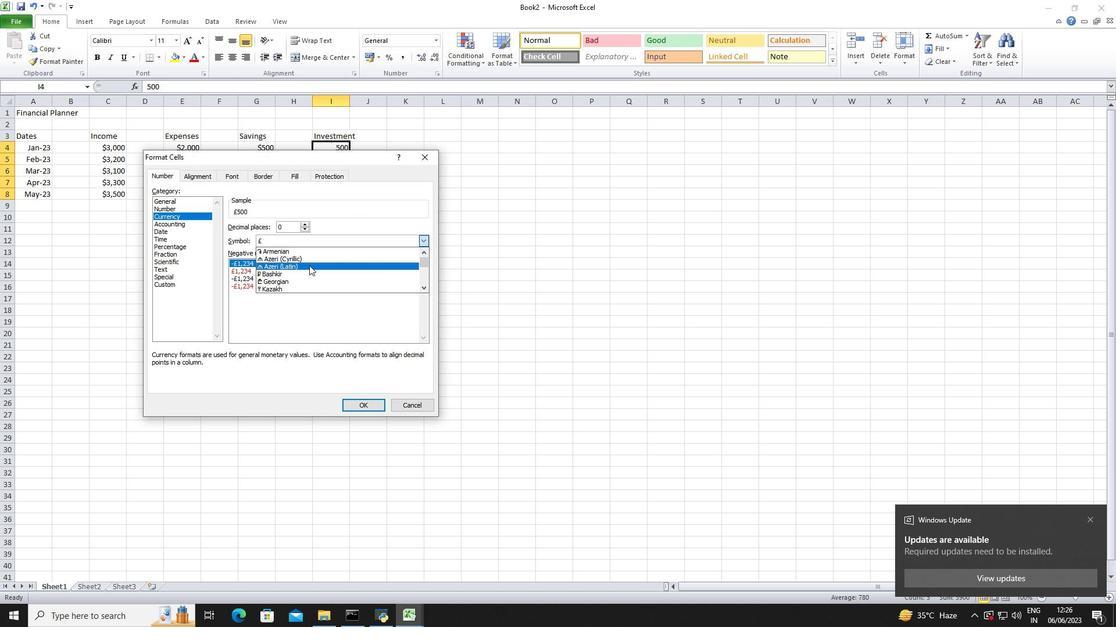 
Action: Mouse scrolled (309, 265) with delta (0, 0)
Screenshot: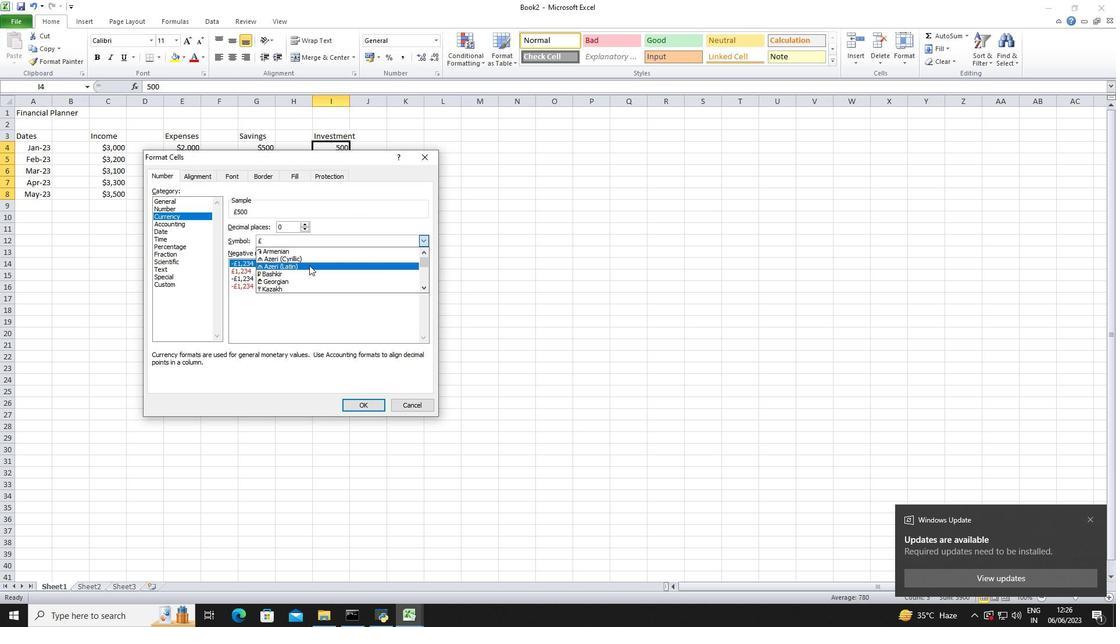 
Action: Mouse scrolled (309, 265) with delta (0, 0)
Screenshot: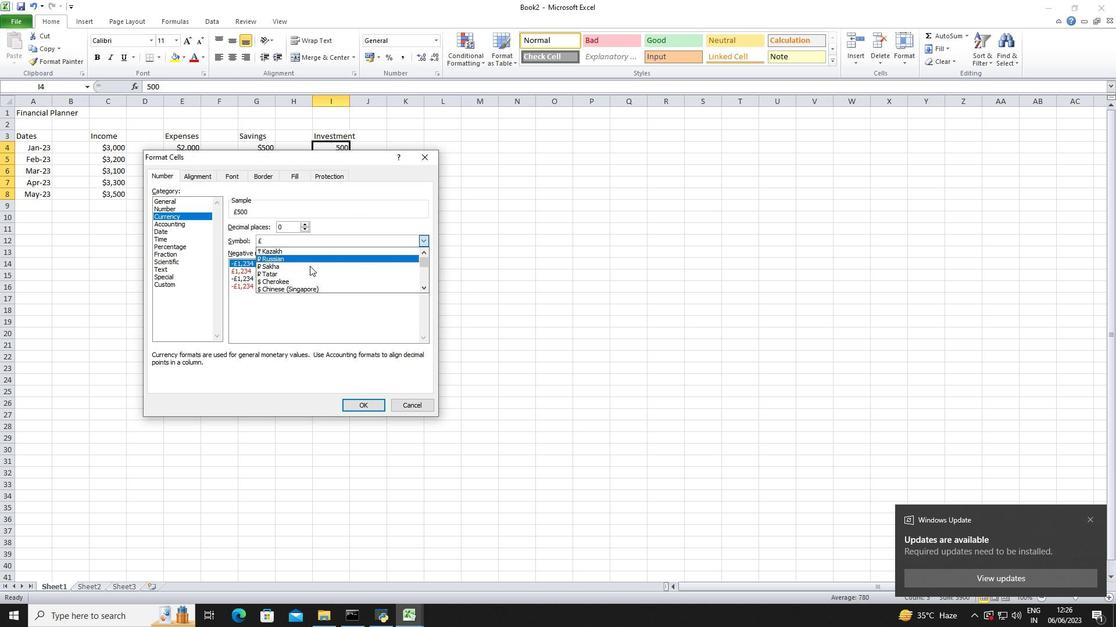 
Action: Mouse scrolled (309, 265) with delta (0, 0)
Screenshot: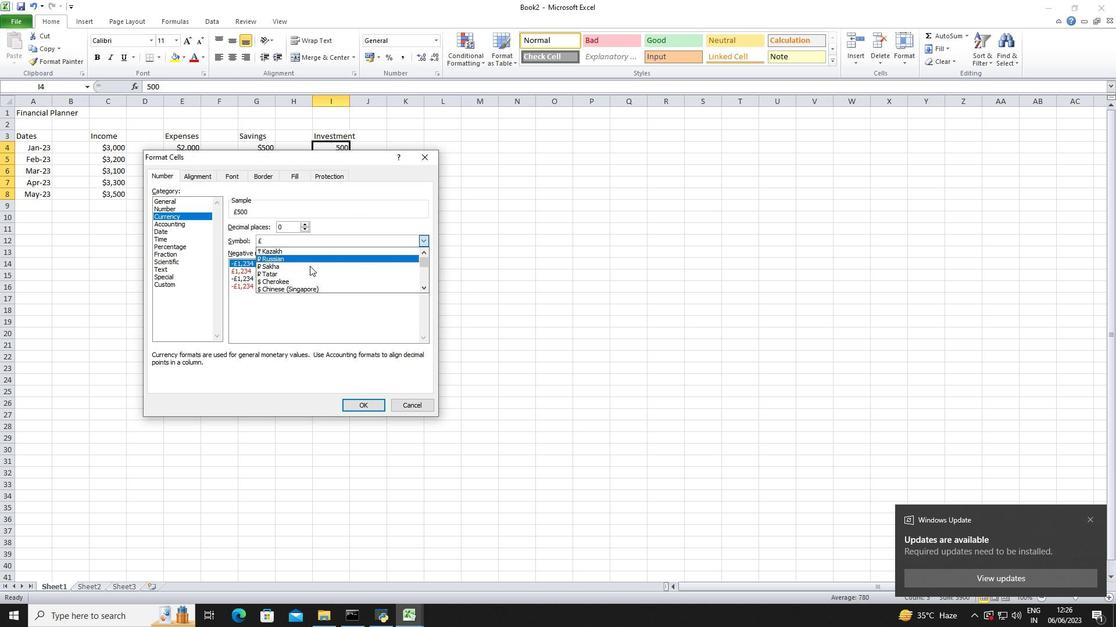 
Action: Mouse scrolled (309, 265) with delta (0, 0)
Screenshot: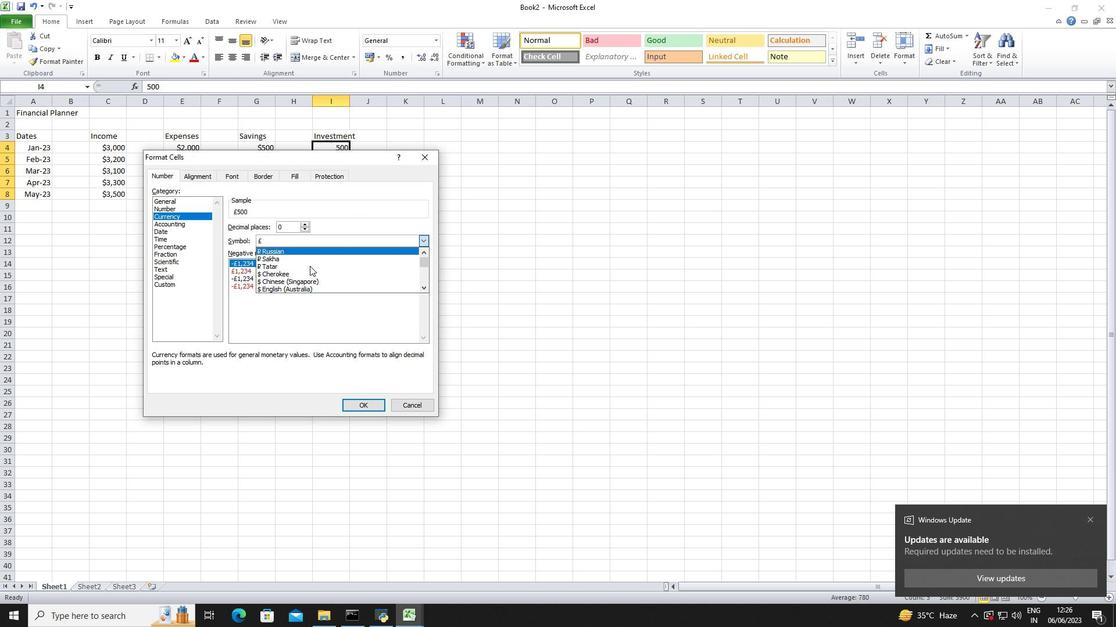
Action: Mouse scrolled (309, 265) with delta (0, 0)
Screenshot: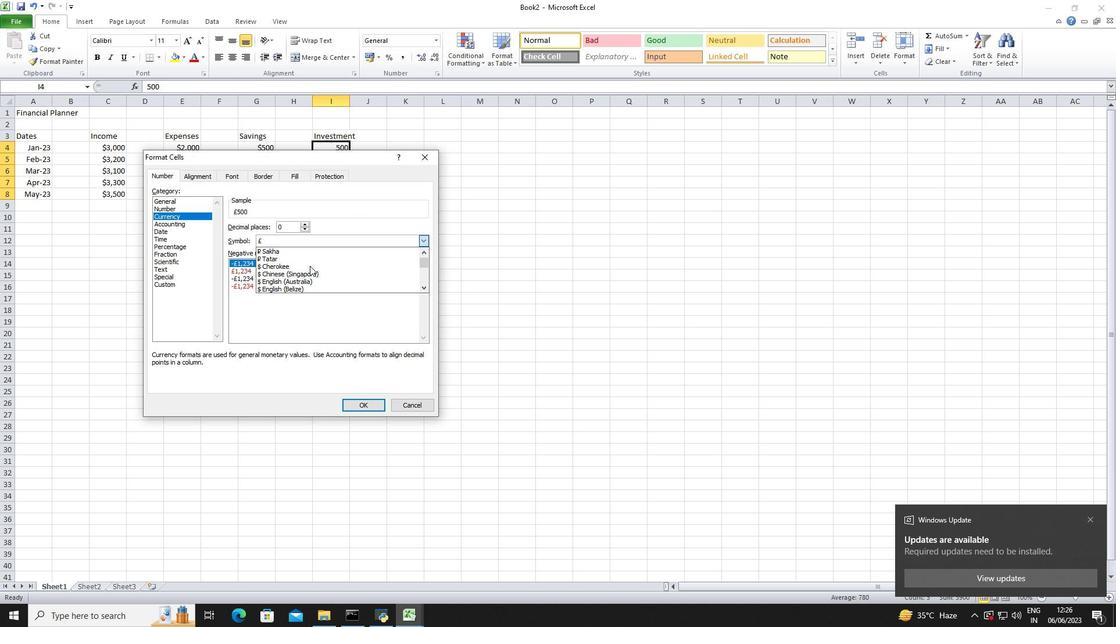 
Action: Mouse moved to (313, 266)
Screenshot: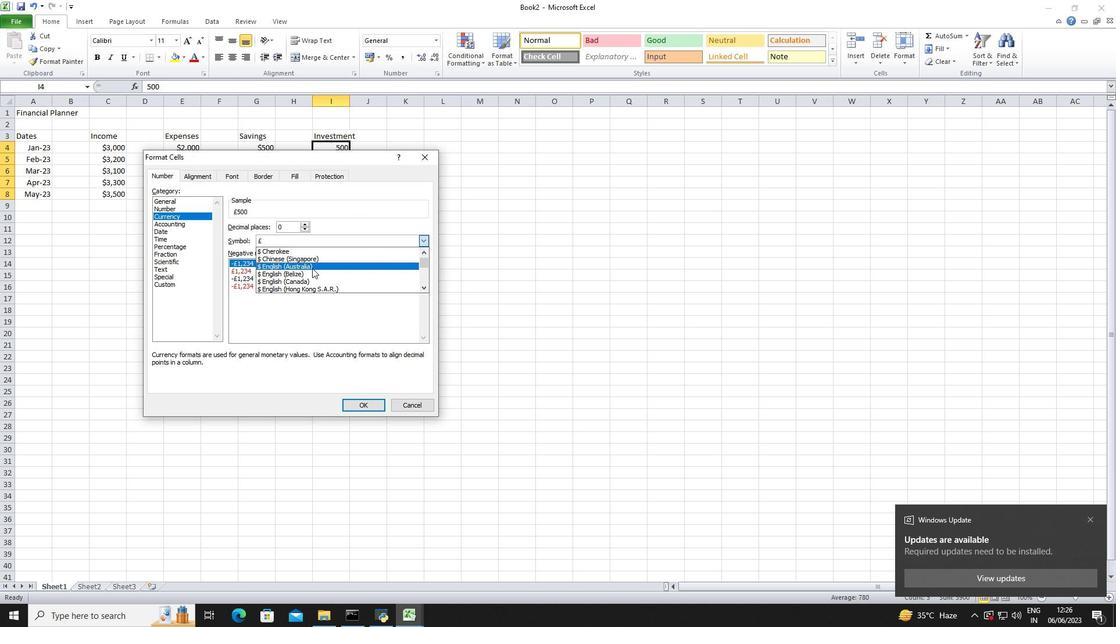 
Action: Mouse pressed left at (313, 266)
Screenshot: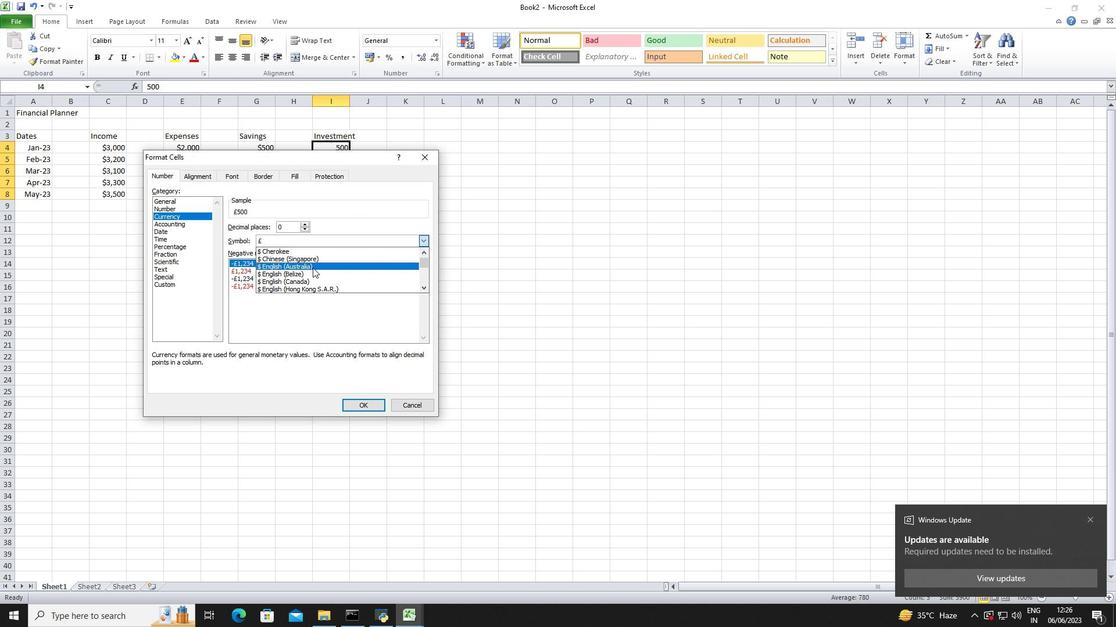 
Action: Mouse moved to (358, 402)
Screenshot: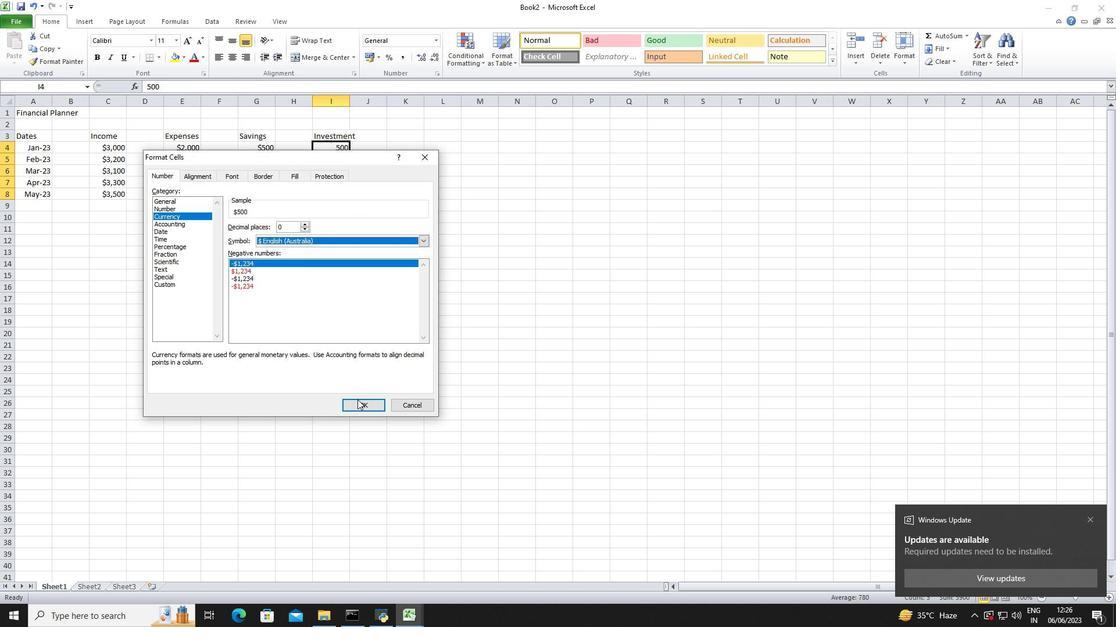 
Action: Mouse pressed left at (358, 402)
Screenshot: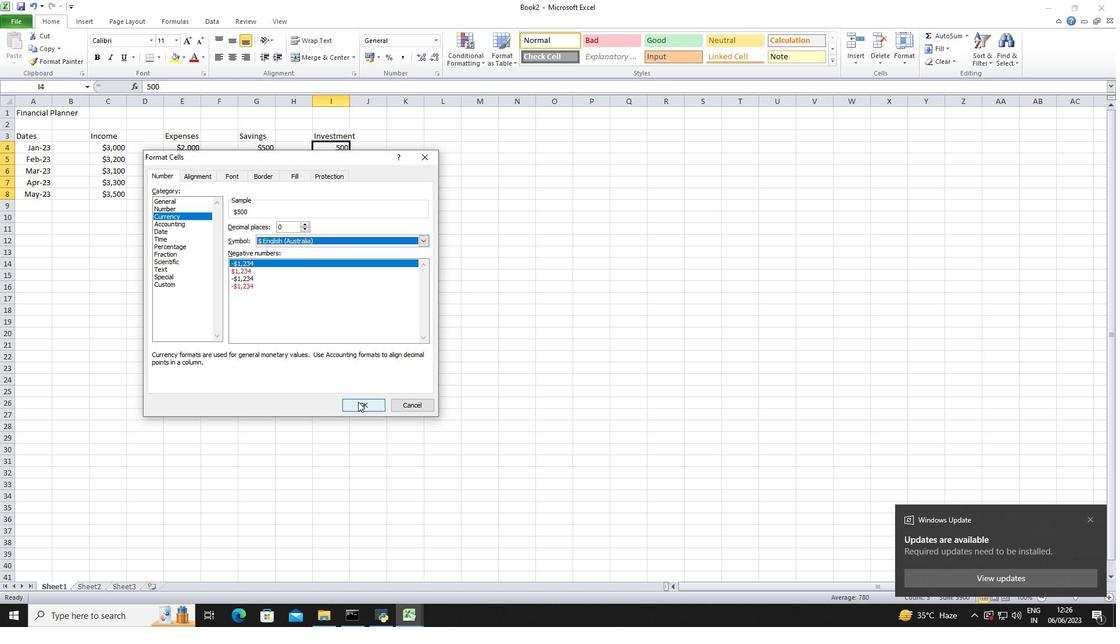 
Action: Mouse moved to (403, 137)
Screenshot: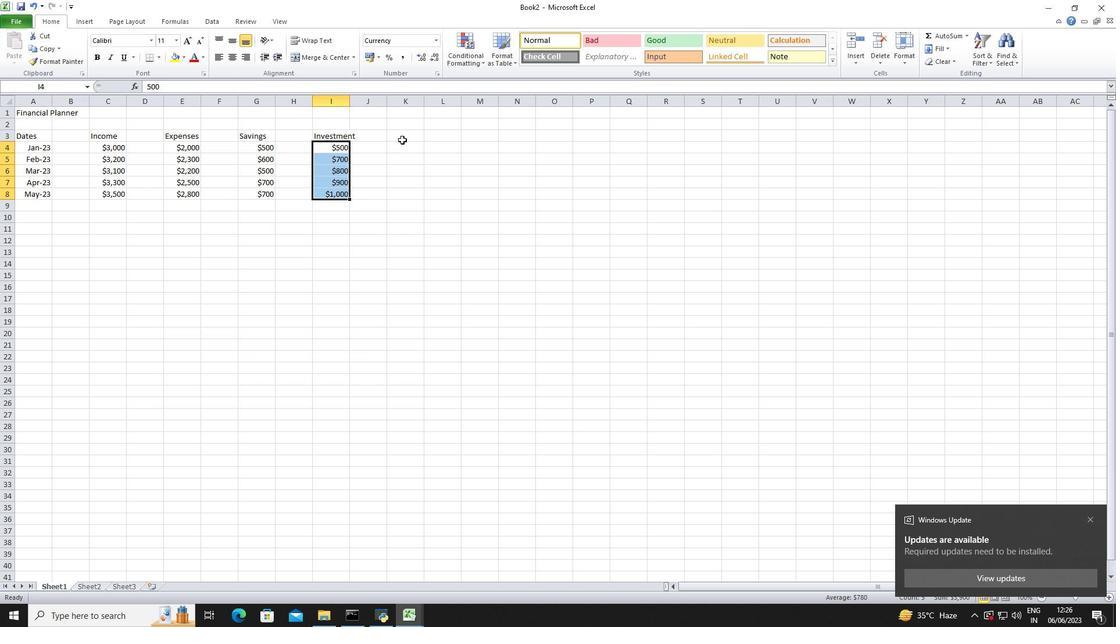 
Action: Mouse pressed left at (403, 137)
Screenshot: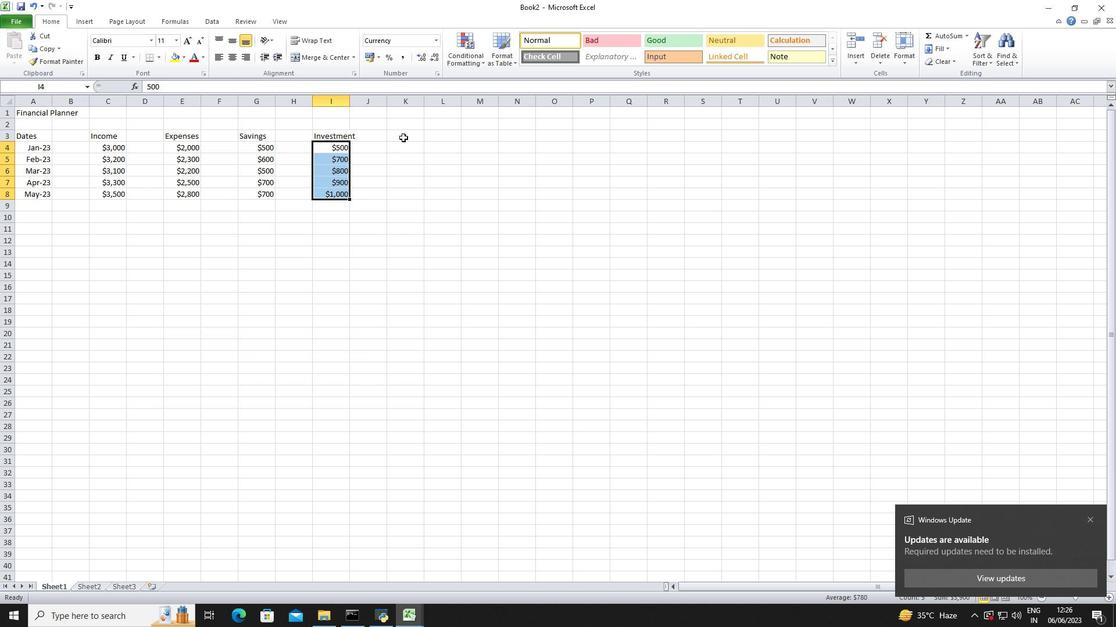 
Action: Key pressed <Key.shift>Nt<Key.backspace>et<Key.space><Key.shift>Sab<Key.backspace>ving<Key.down>1000<Key.down>1200<Key.down>900<Key.down>800<Key.down>700<Key.down>
Screenshot: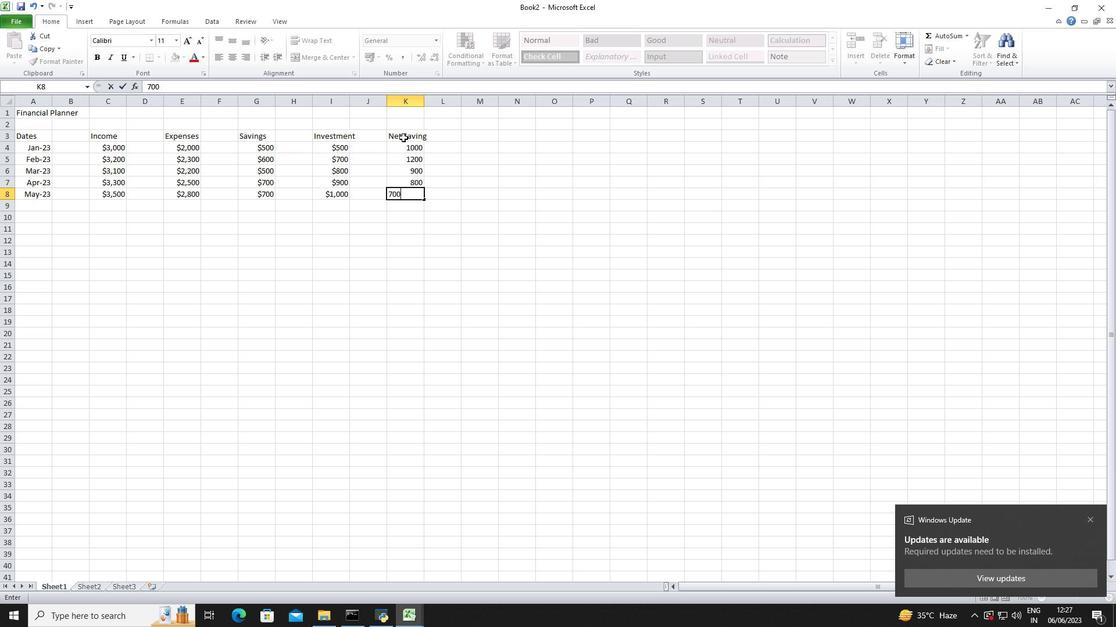 
Action: Mouse moved to (404, 148)
Screenshot: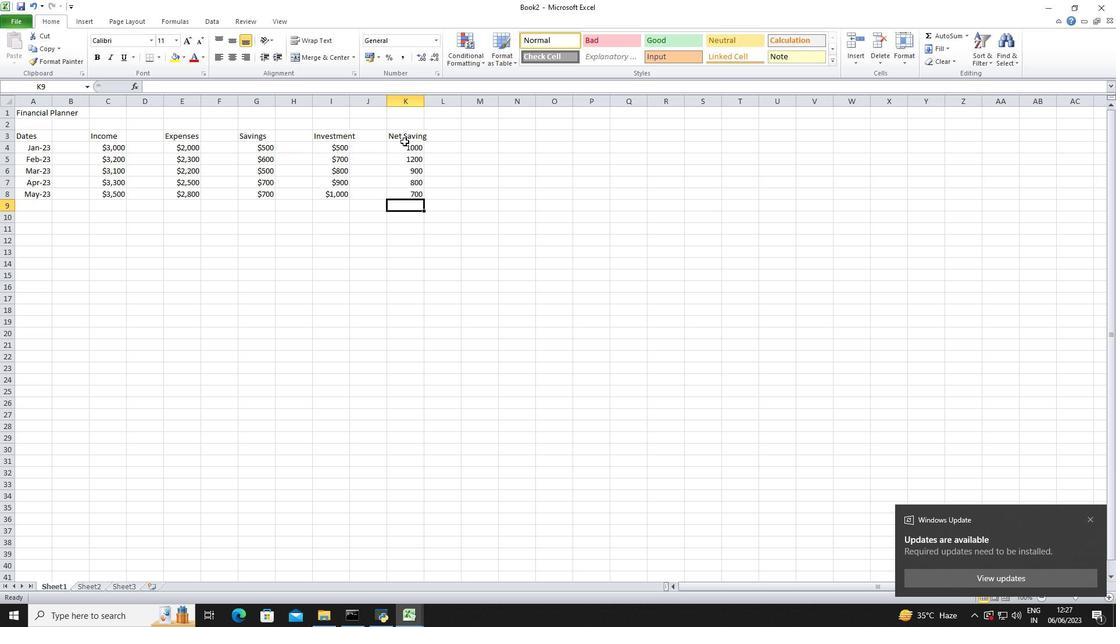
Action: Mouse pressed left at (404, 148)
Screenshot: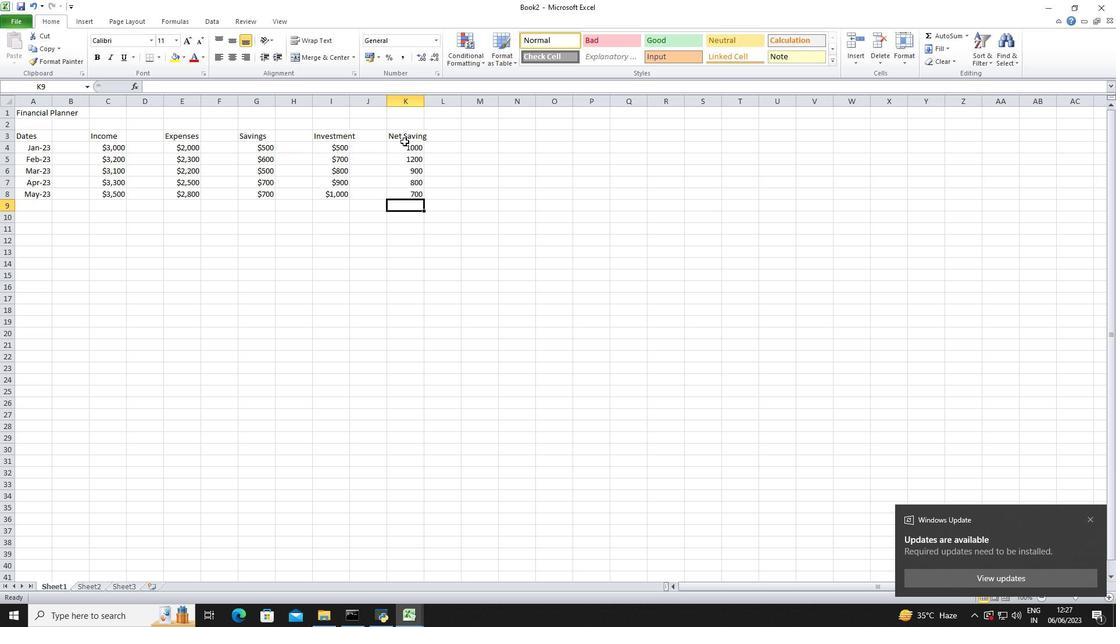 
Action: Mouse moved to (436, 43)
Screenshot: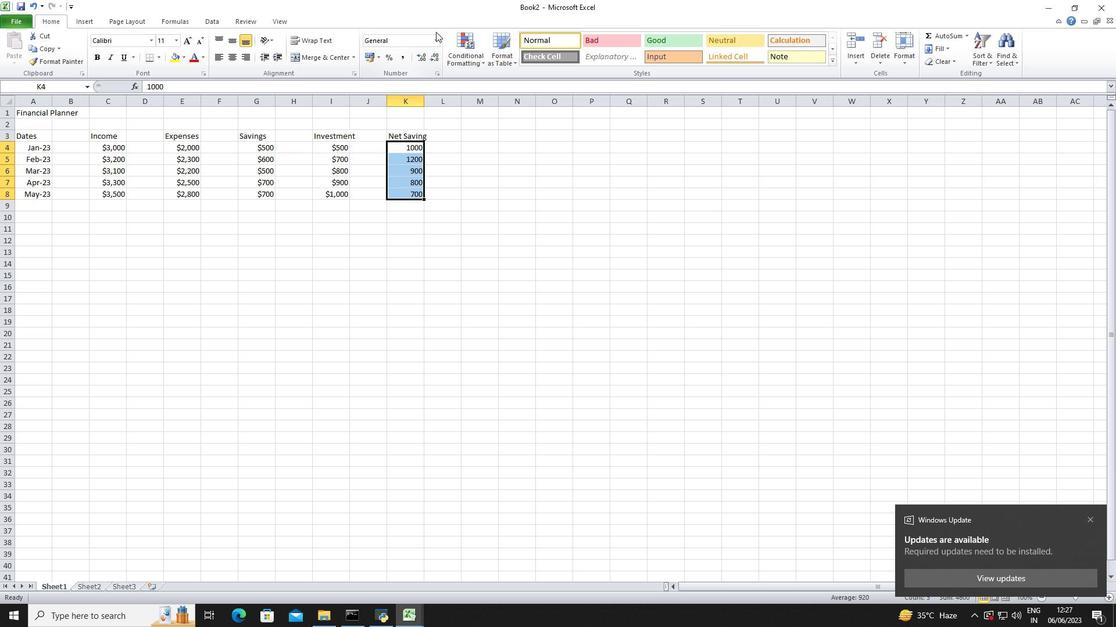 
Action: Mouse pressed left at (436, 43)
Screenshot: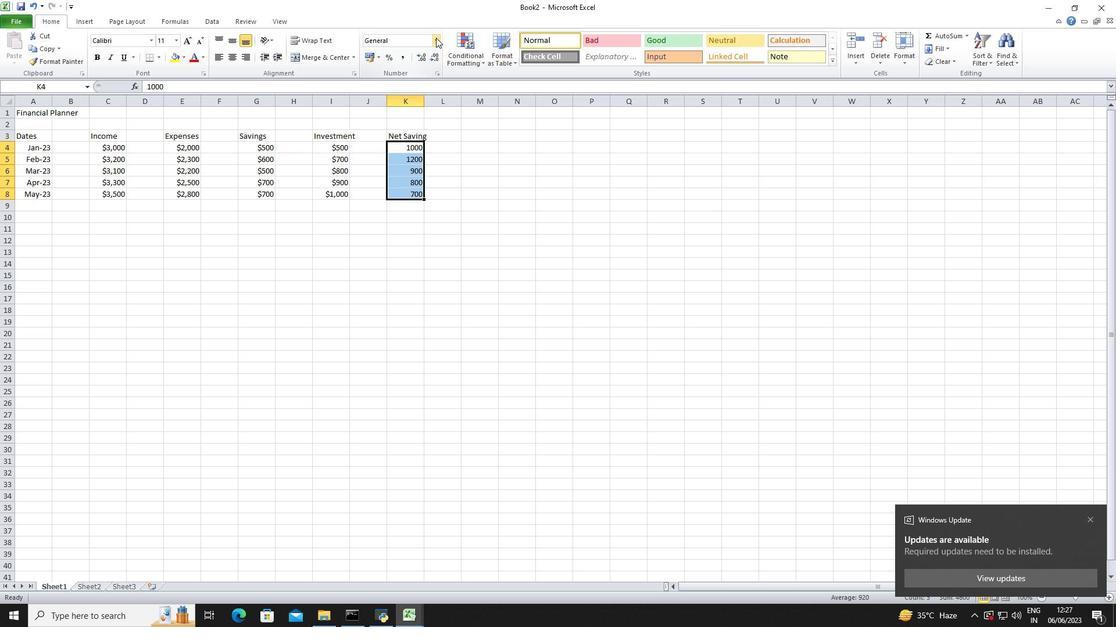 
Action: Mouse moved to (414, 333)
Screenshot: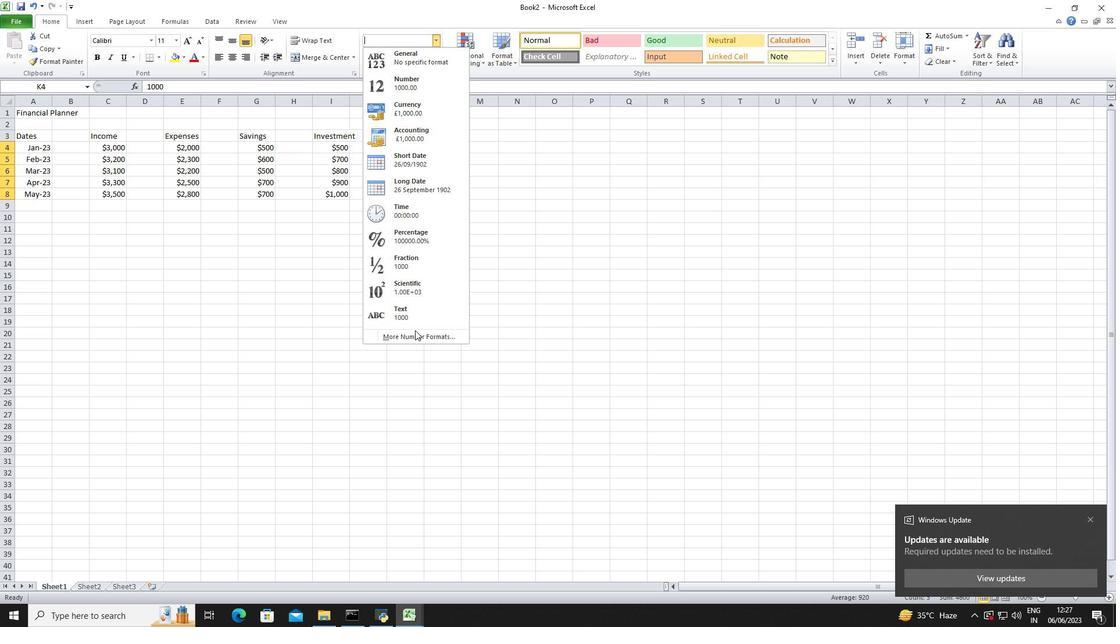 
Action: Mouse pressed left at (414, 333)
Screenshot: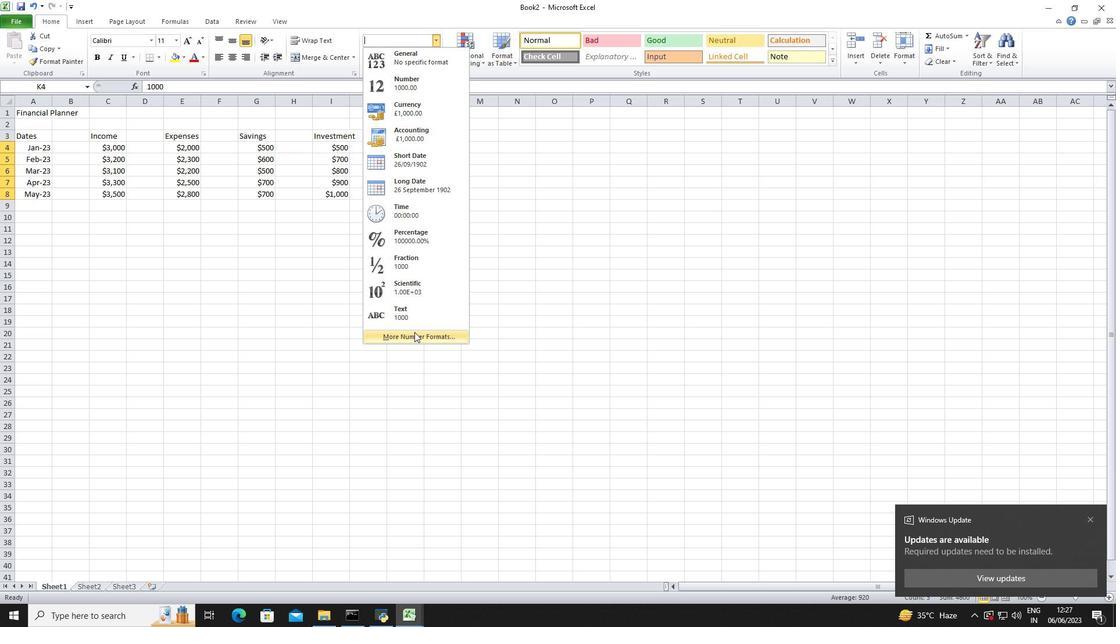 
Action: Mouse moved to (177, 214)
Screenshot: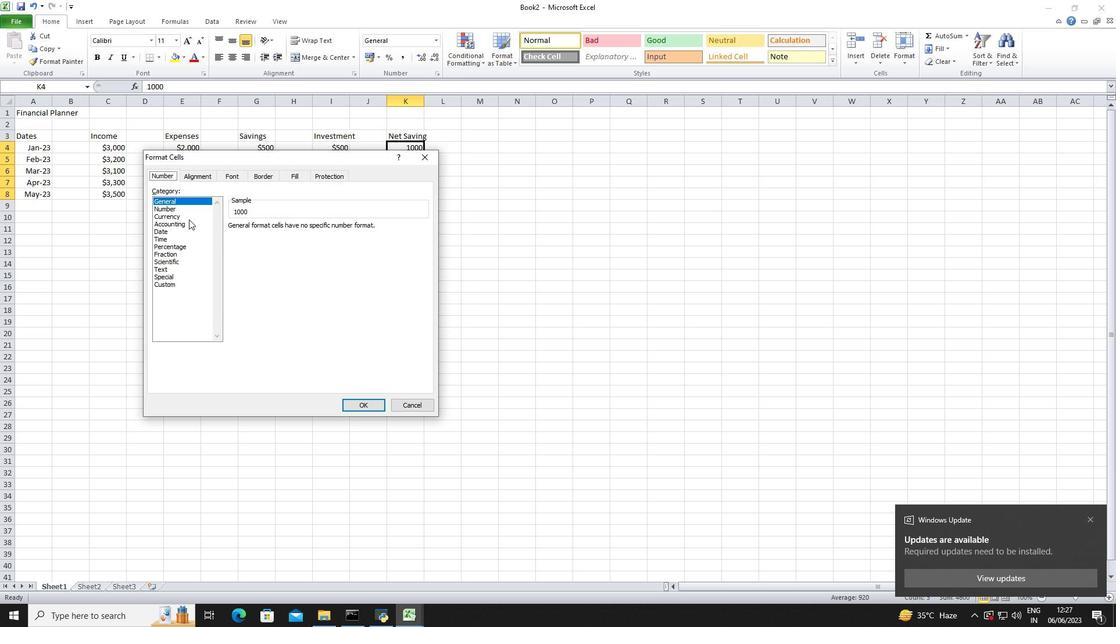 
Action: Mouse pressed left at (177, 214)
Screenshot: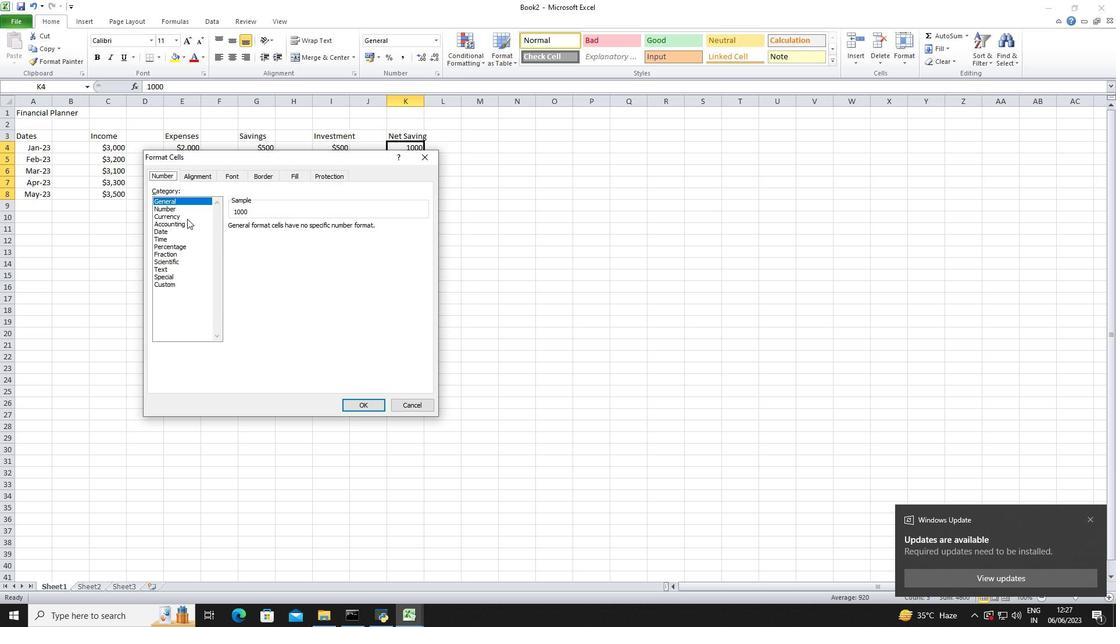 
Action: Mouse moved to (305, 229)
Screenshot: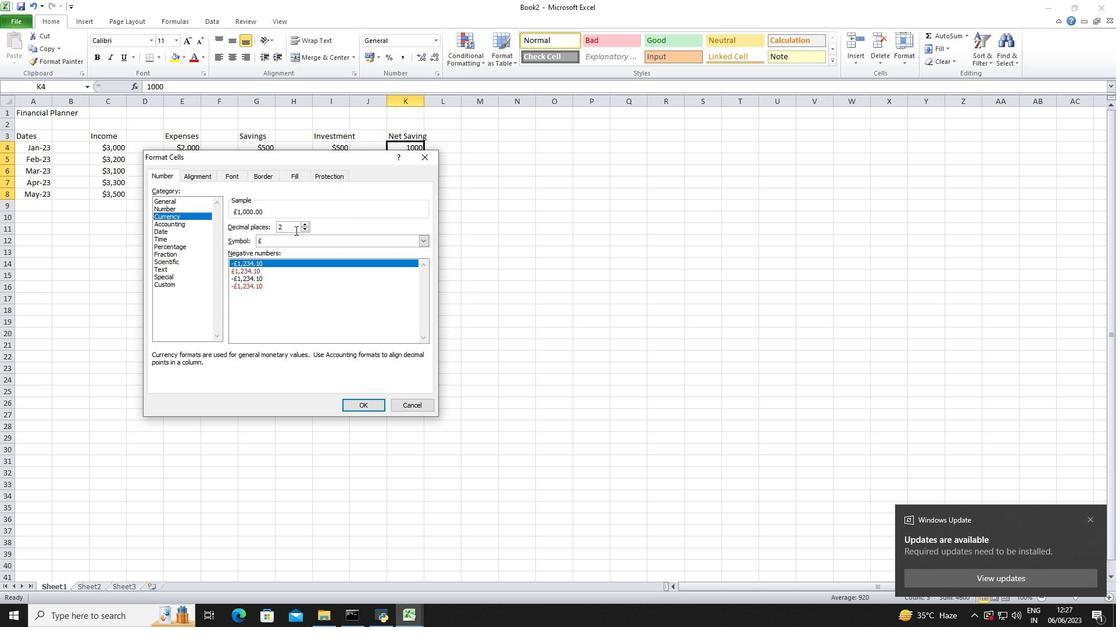 
Action: Mouse pressed left at (305, 229)
Screenshot: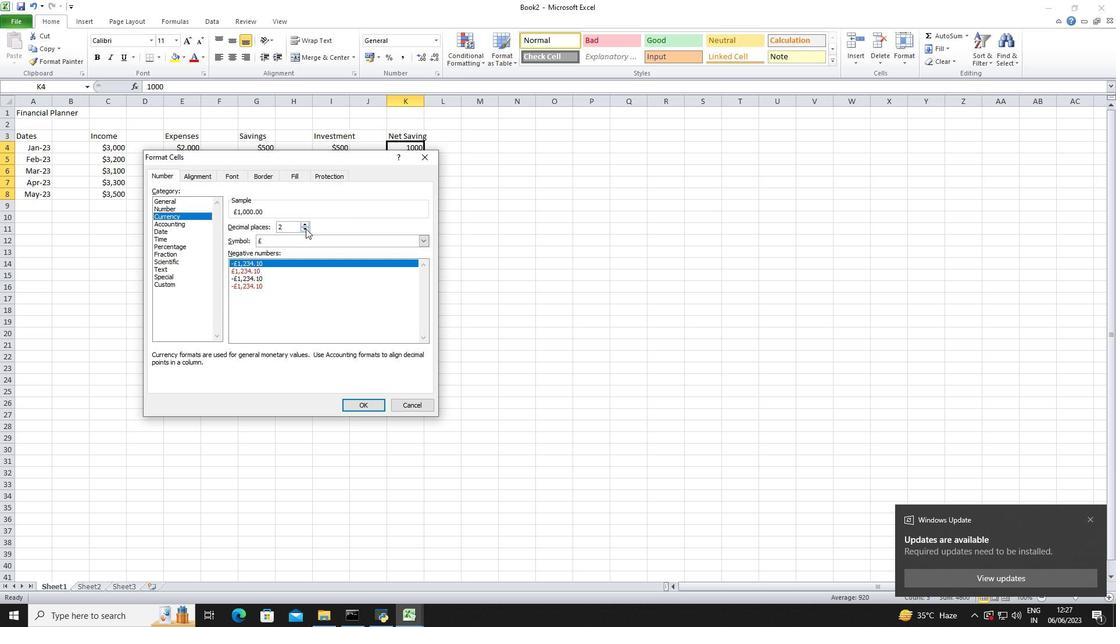 
Action: Mouse pressed left at (305, 229)
Screenshot: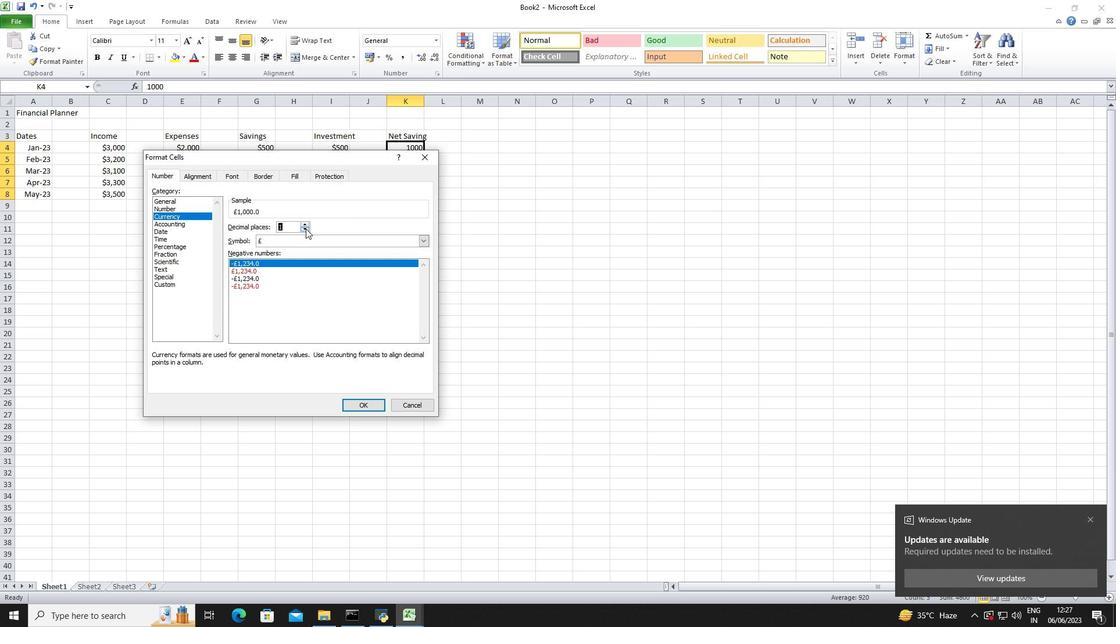 
Action: Mouse moved to (305, 238)
Screenshot: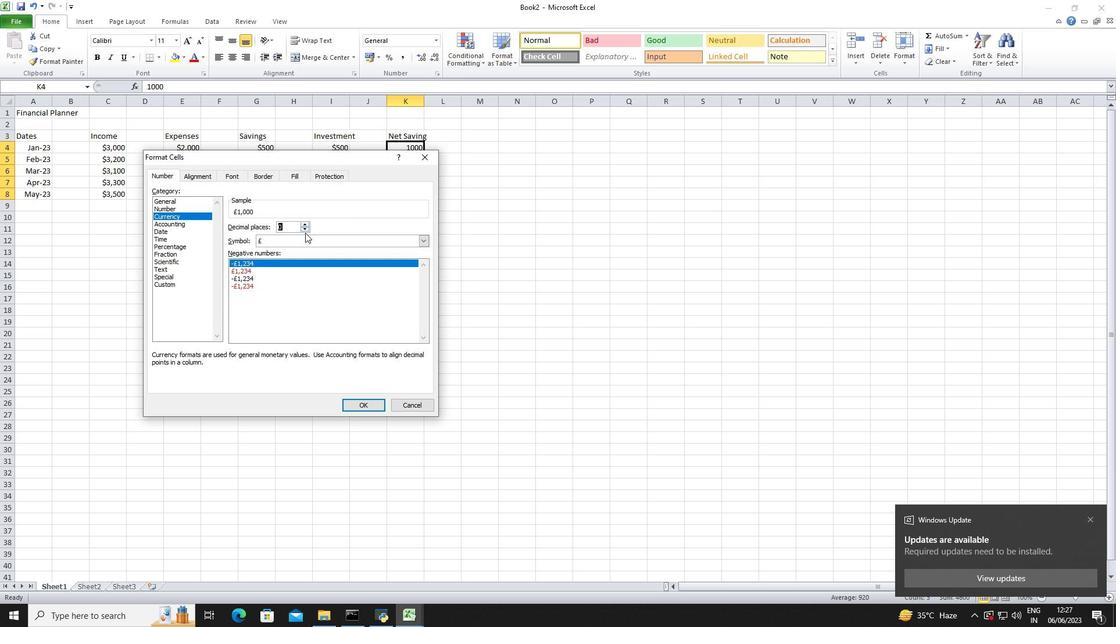 
Action: Mouse pressed left at (305, 238)
Screenshot: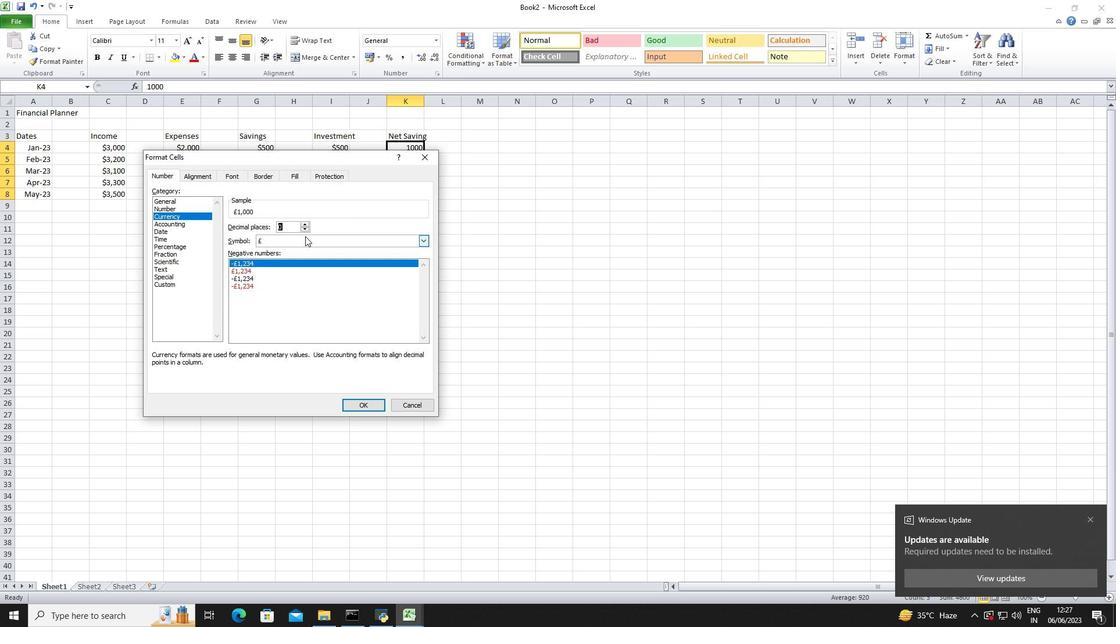 
Action: Mouse moved to (316, 269)
Screenshot: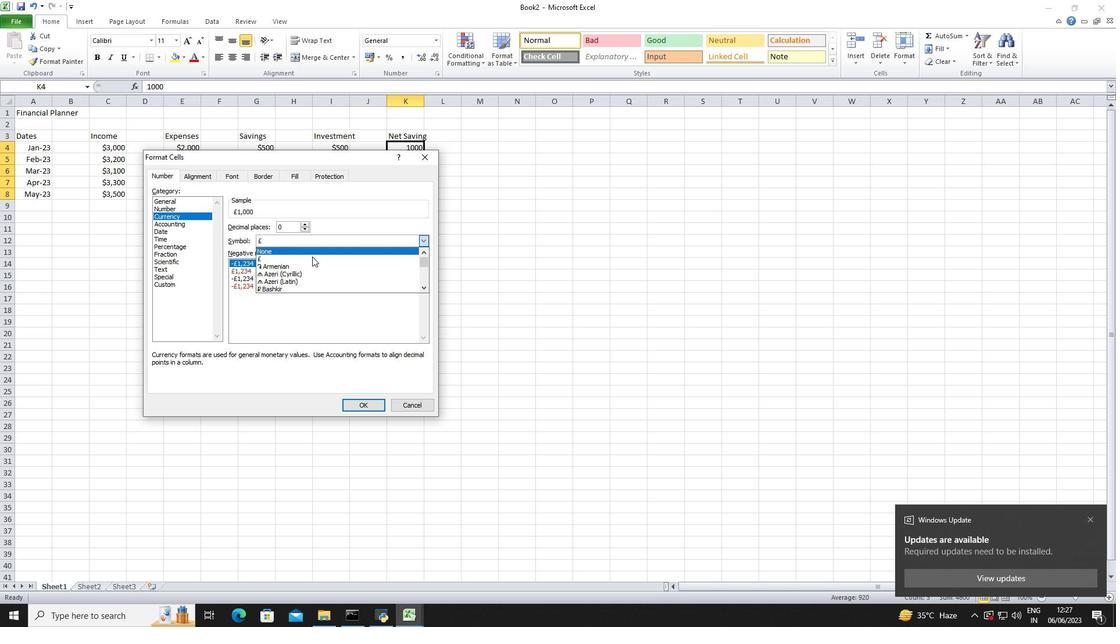 
Action: Mouse scrolled (316, 268) with delta (0, 0)
Screenshot: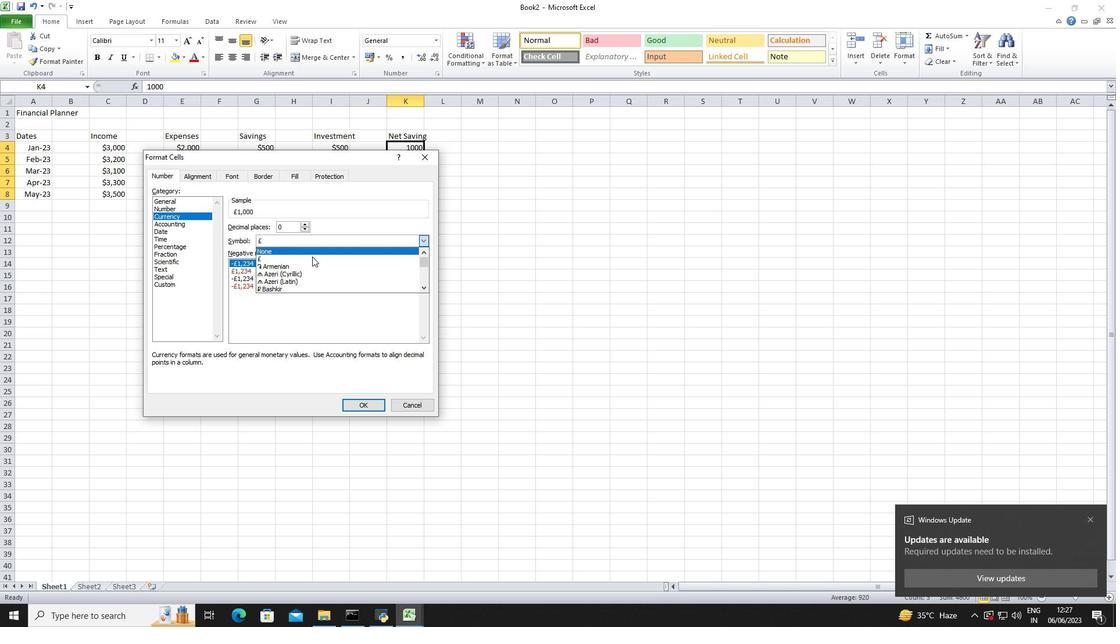 
Action: Mouse moved to (316, 269)
Screenshot: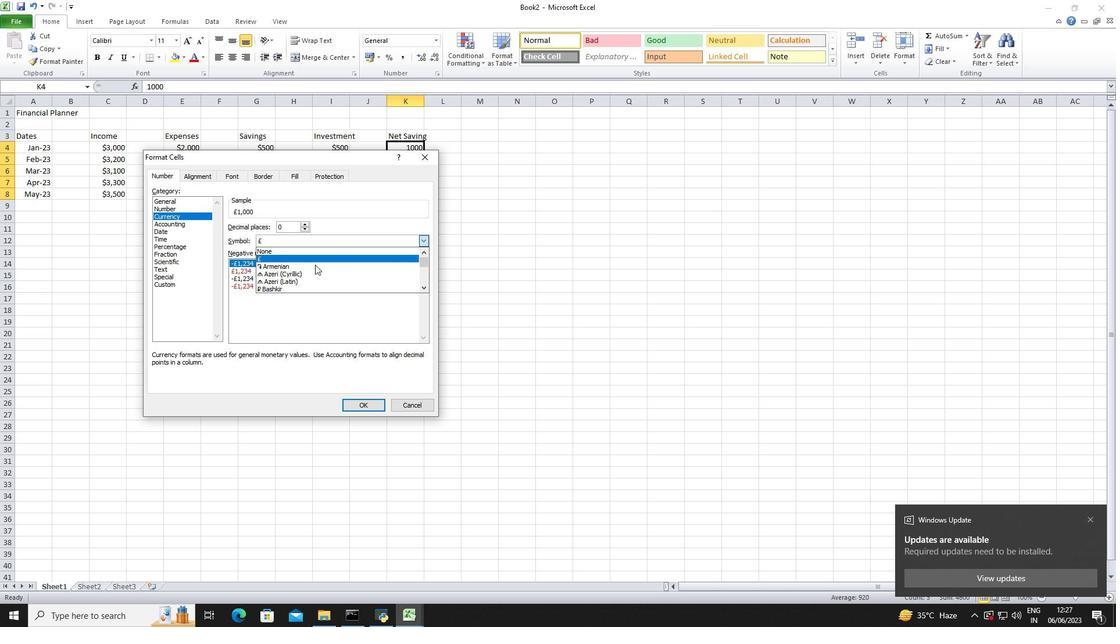 
Action: Mouse scrolled (316, 269) with delta (0, 0)
Screenshot: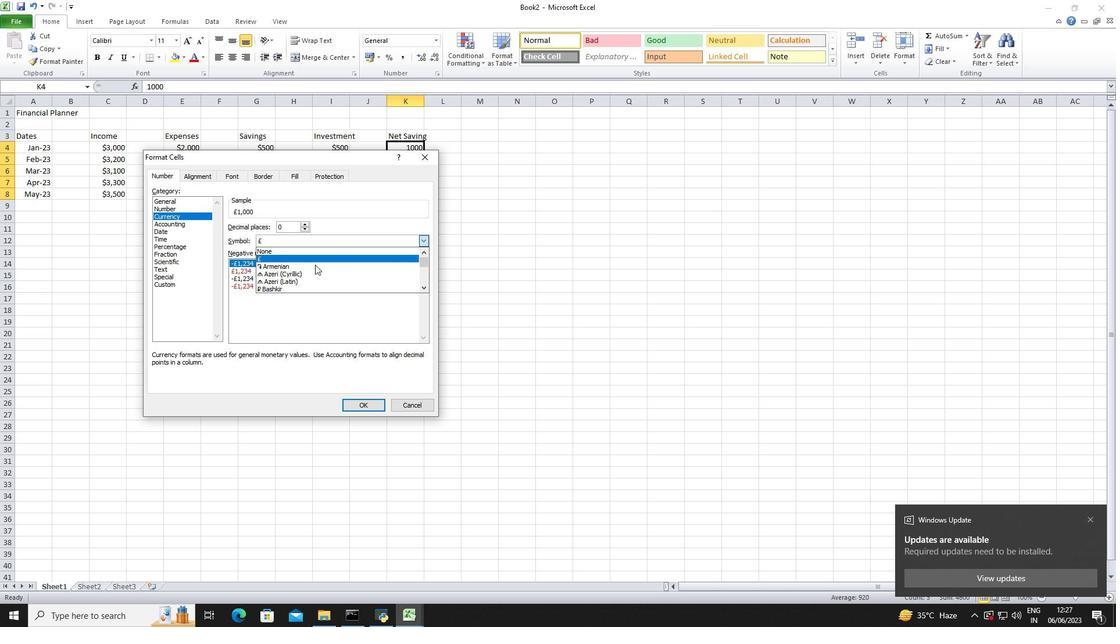 
Action: Mouse moved to (316, 270)
Screenshot: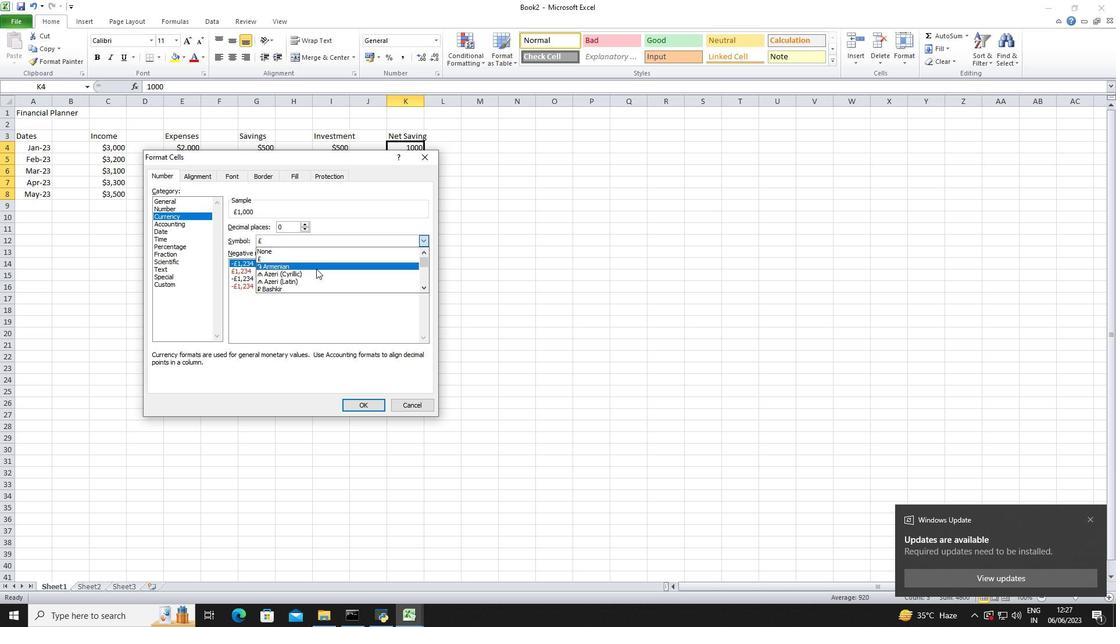 
Action: Mouse scrolled (316, 269) with delta (0, 0)
Screenshot: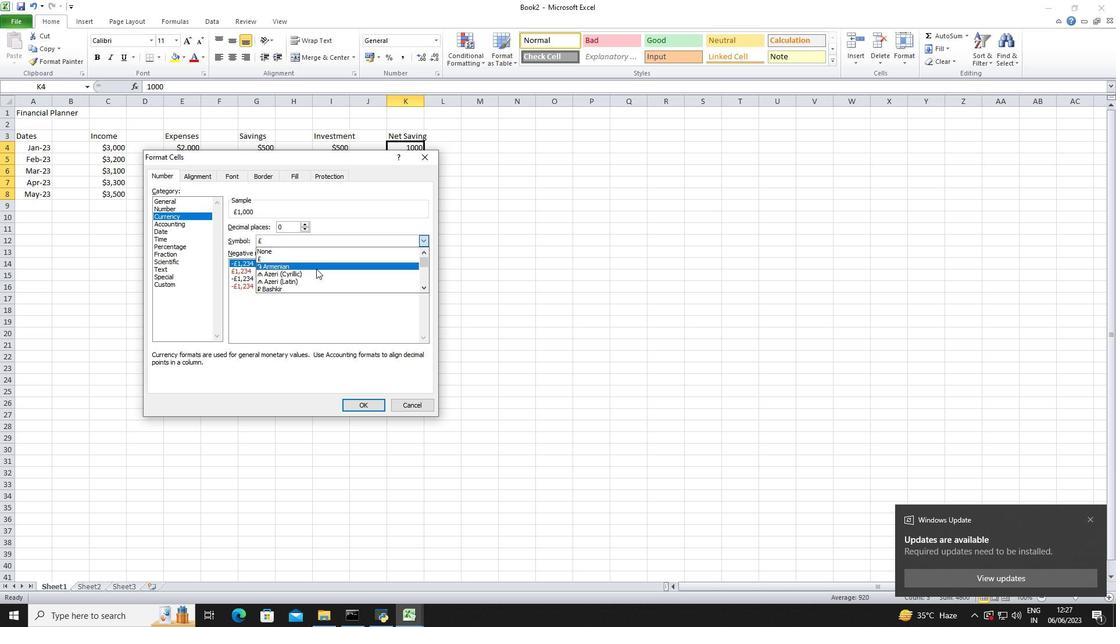 
Action: Mouse scrolled (316, 269) with delta (0, 0)
Screenshot: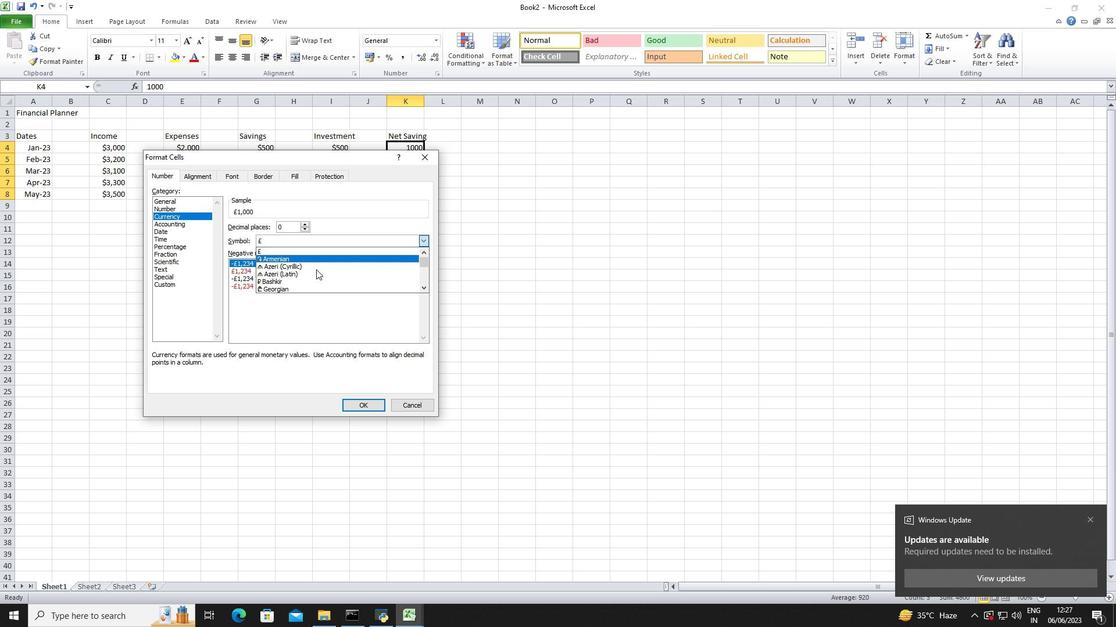 
Action: Mouse scrolled (316, 269) with delta (0, 0)
Screenshot: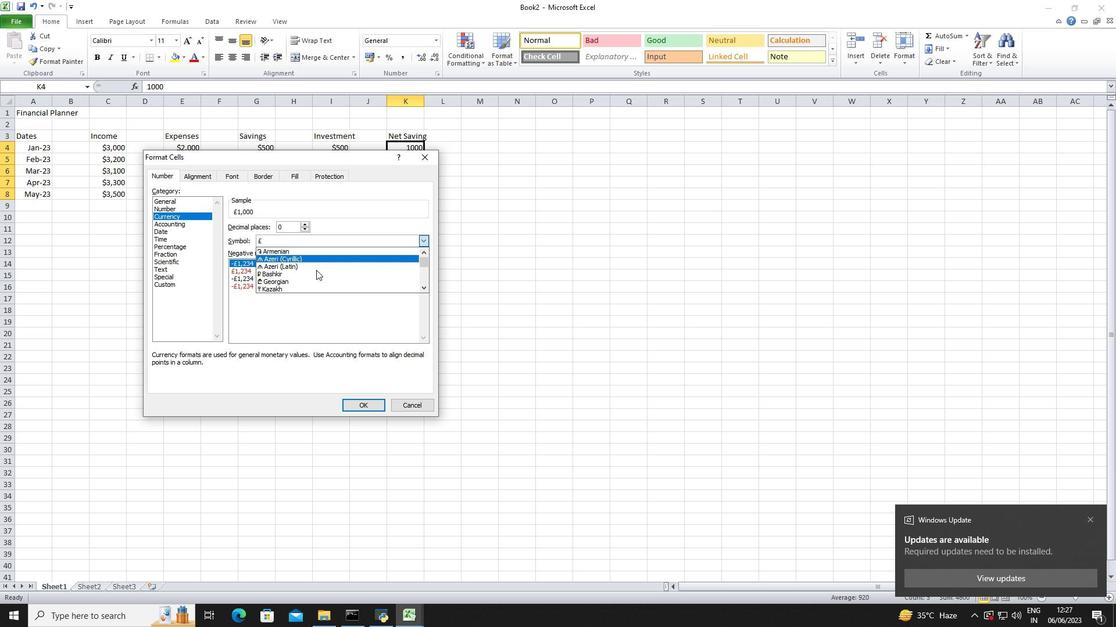 
Action: Mouse scrolled (316, 269) with delta (0, 0)
Screenshot: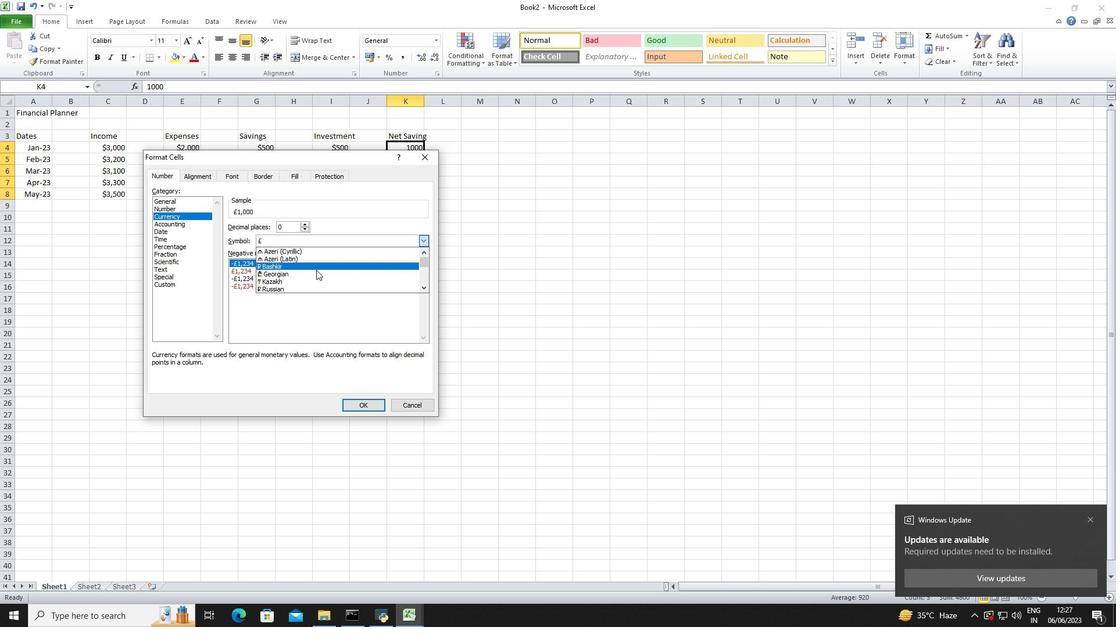 
Action: Mouse scrolled (316, 269) with delta (0, 0)
Screenshot: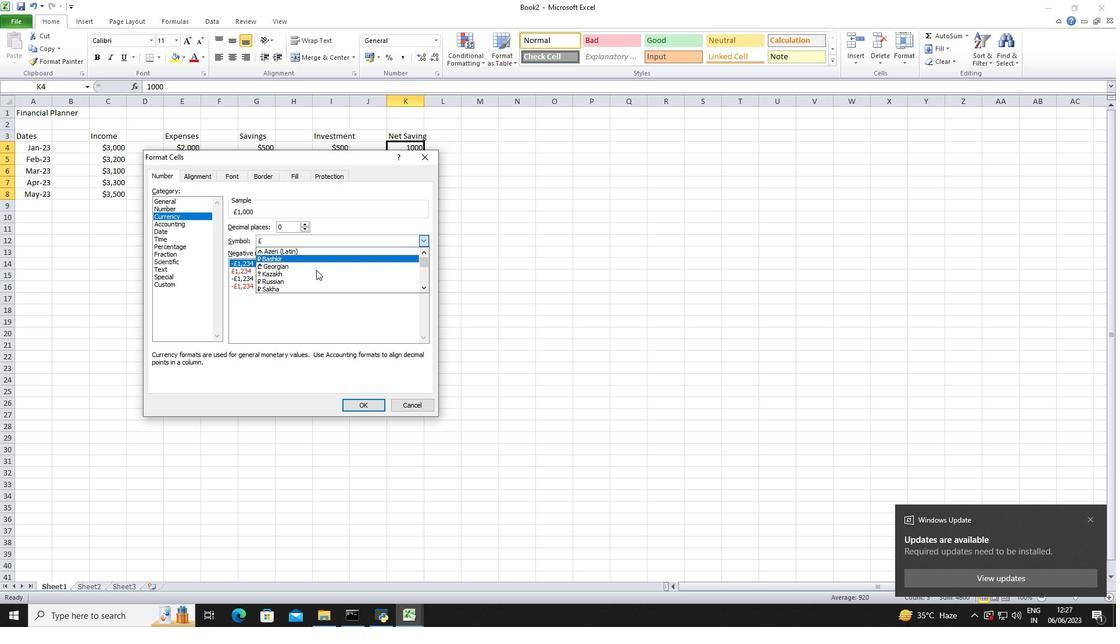 
Action: Mouse scrolled (316, 269) with delta (0, 0)
Screenshot: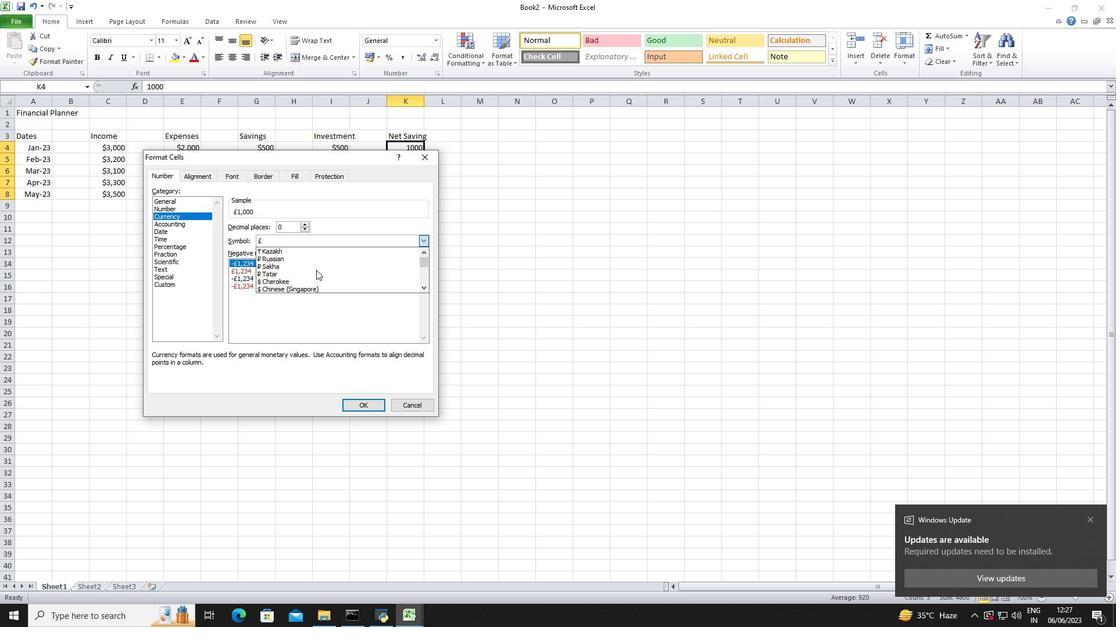 
Action: Mouse scrolled (316, 269) with delta (0, 0)
Screenshot: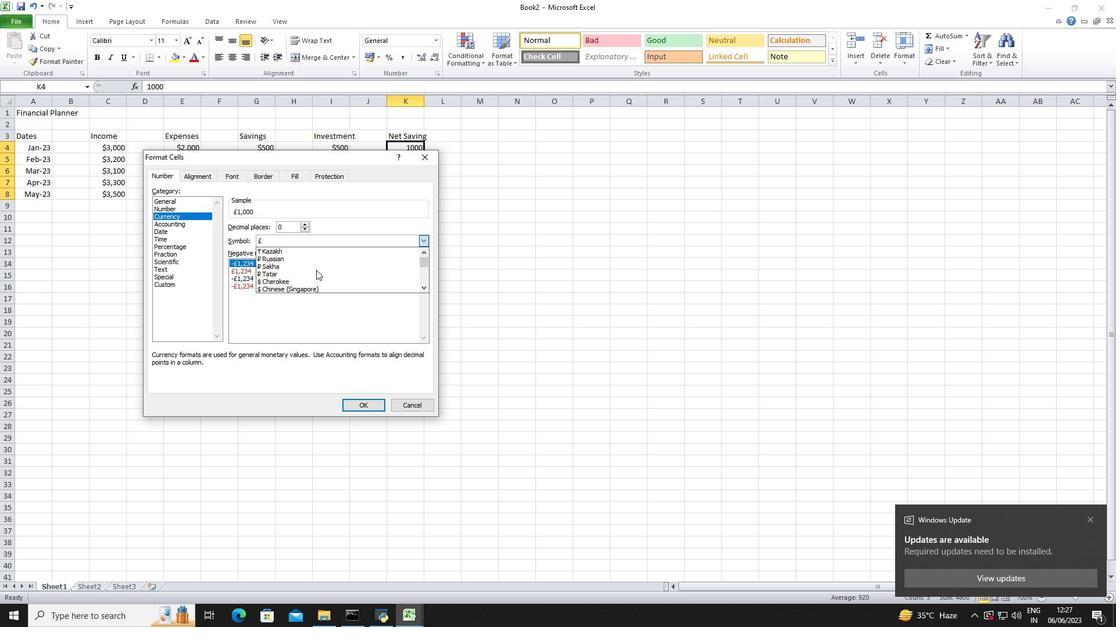 
Action: Mouse scrolled (316, 269) with delta (0, 0)
Screenshot: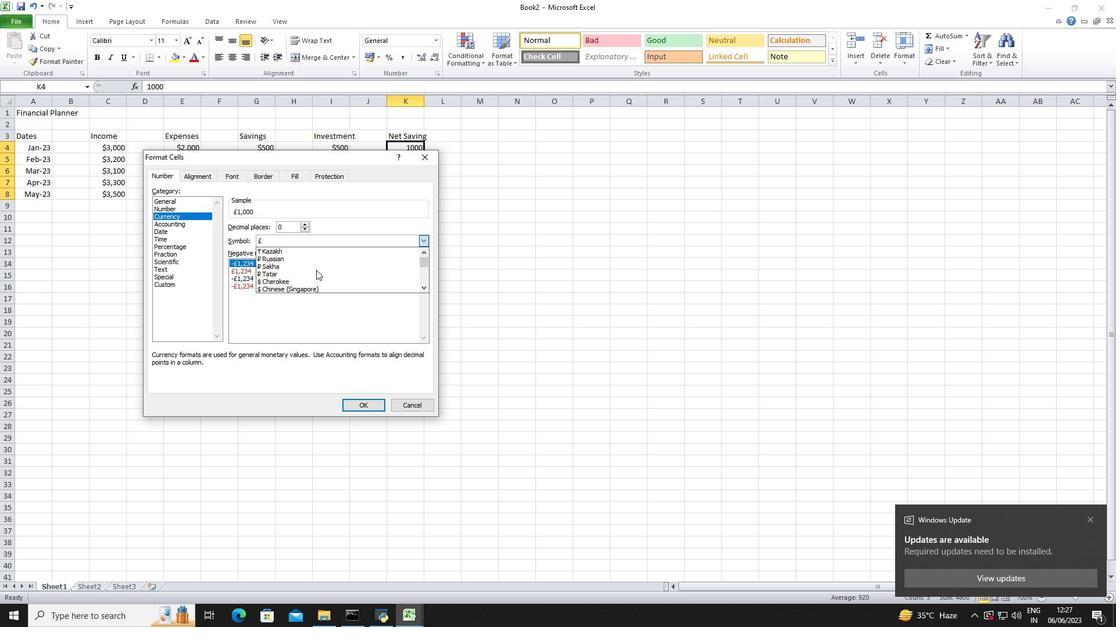 
Action: Mouse moved to (316, 270)
Screenshot: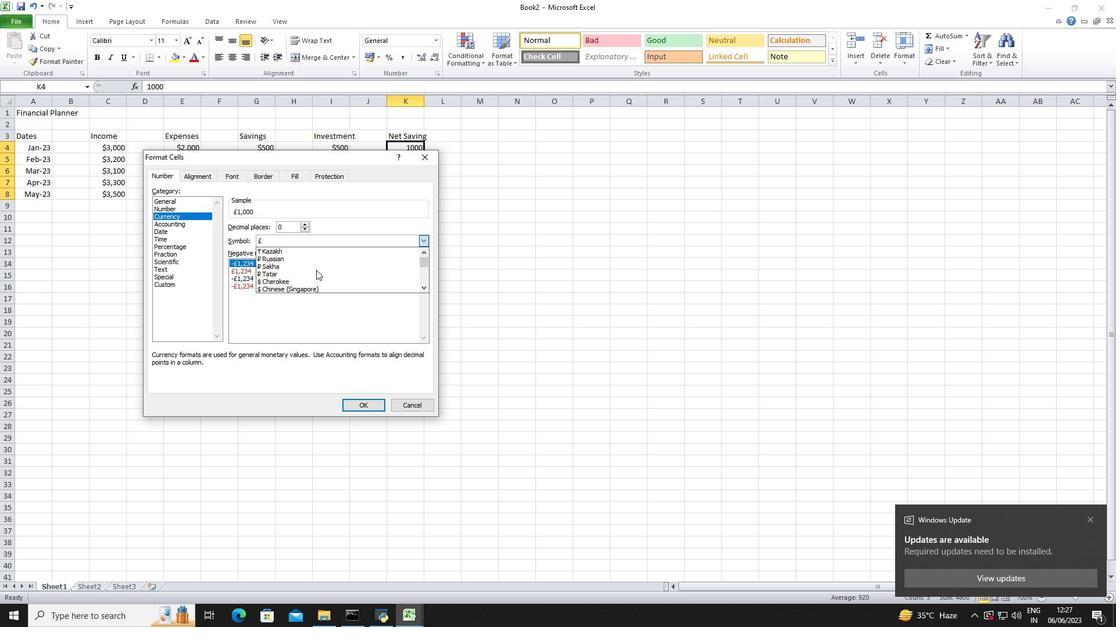 
Action: Mouse scrolled (316, 270) with delta (0, 0)
Screenshot: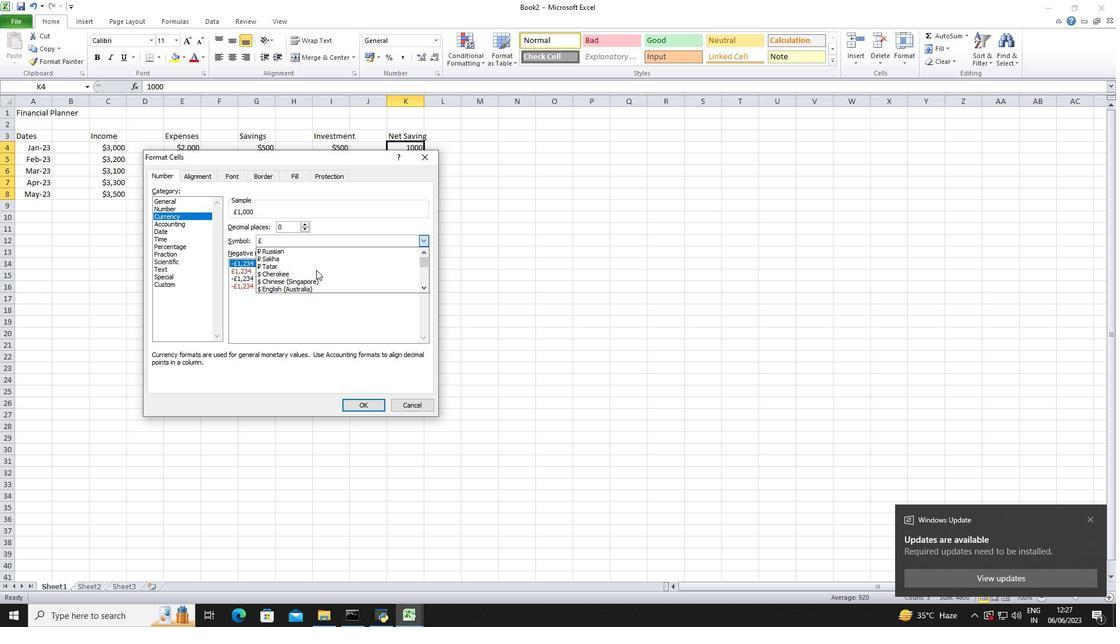 
Action: Mouse moved to (315, 264)
Screenshot: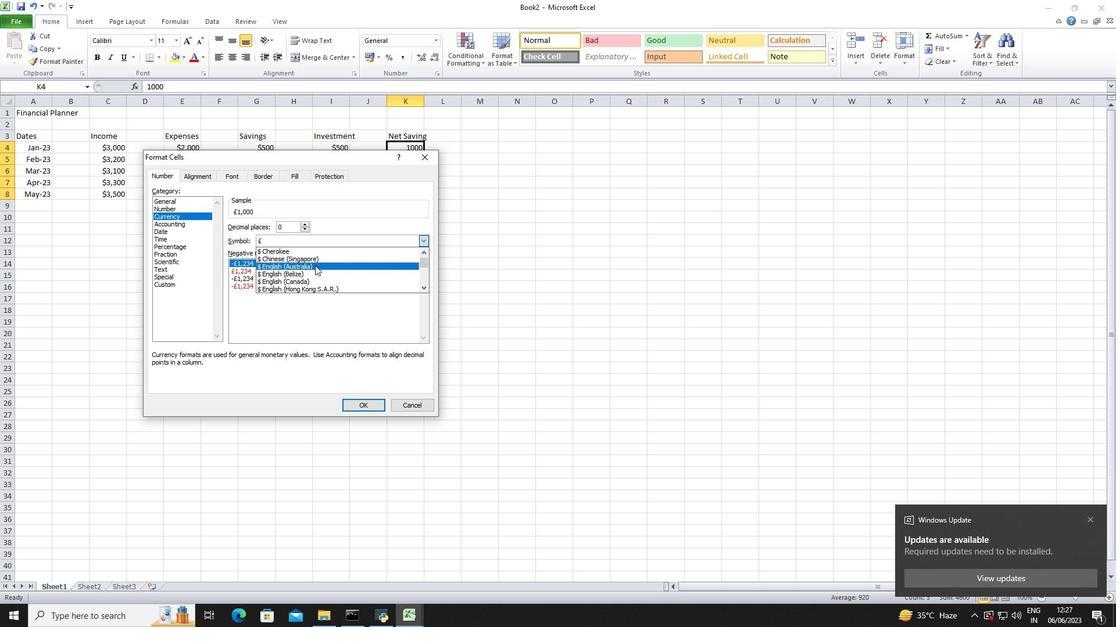 
Action: Mouse pressed left at (315, 264)
Screenshot: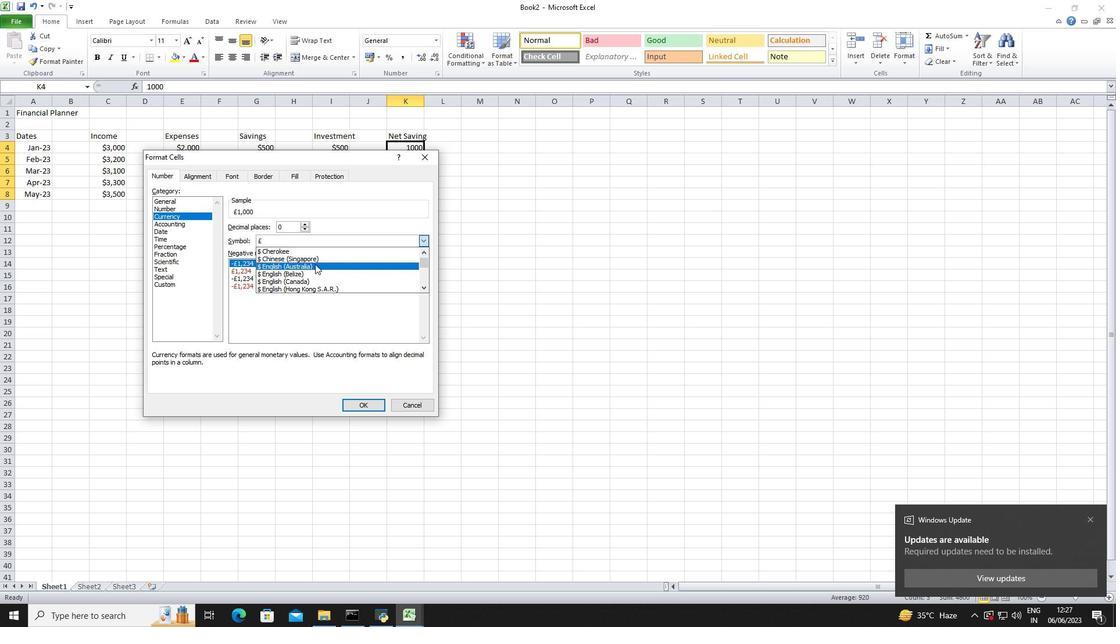 
Action: Mouse moved to (380, 406)
Screenshot: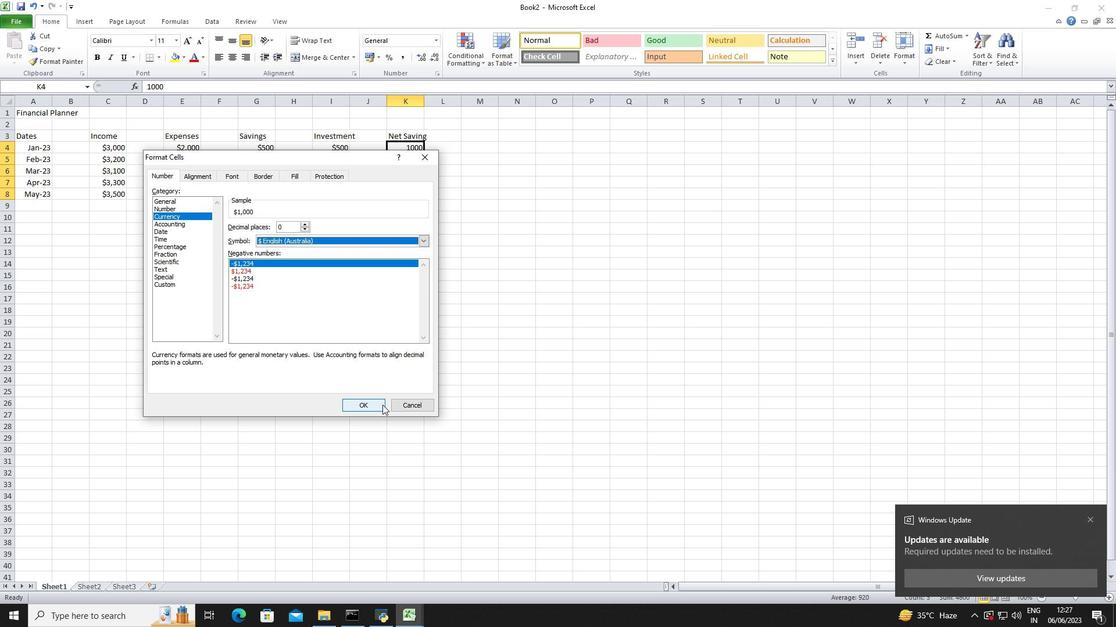
Action: Mouse pressed left at (380, 406)
Screenshot: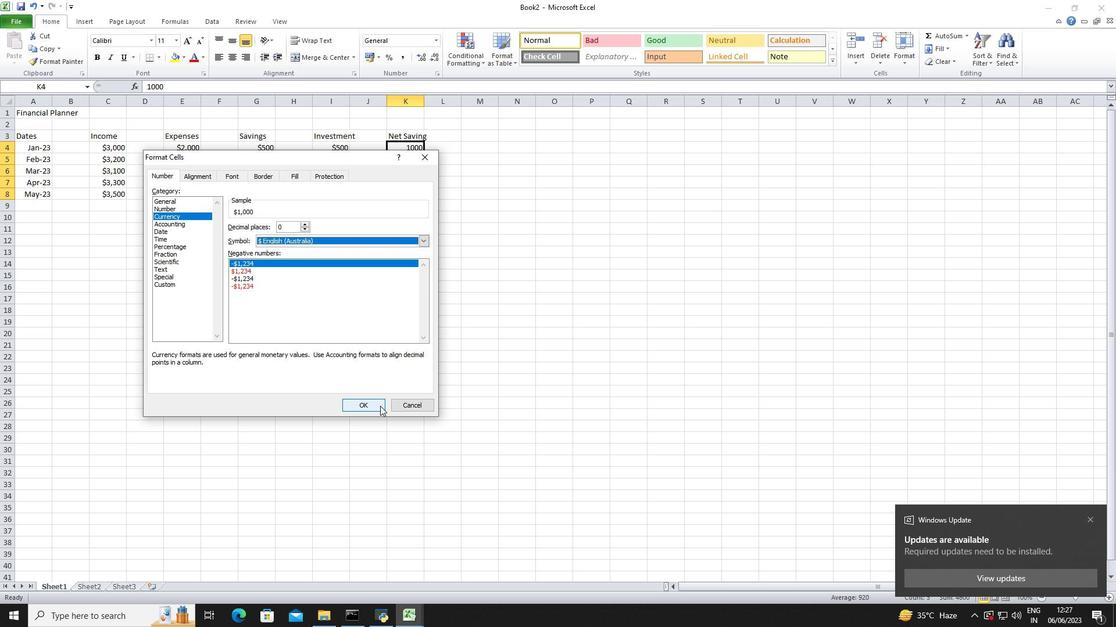 
Action: Mouse moved to (490, 276)
Screenshot: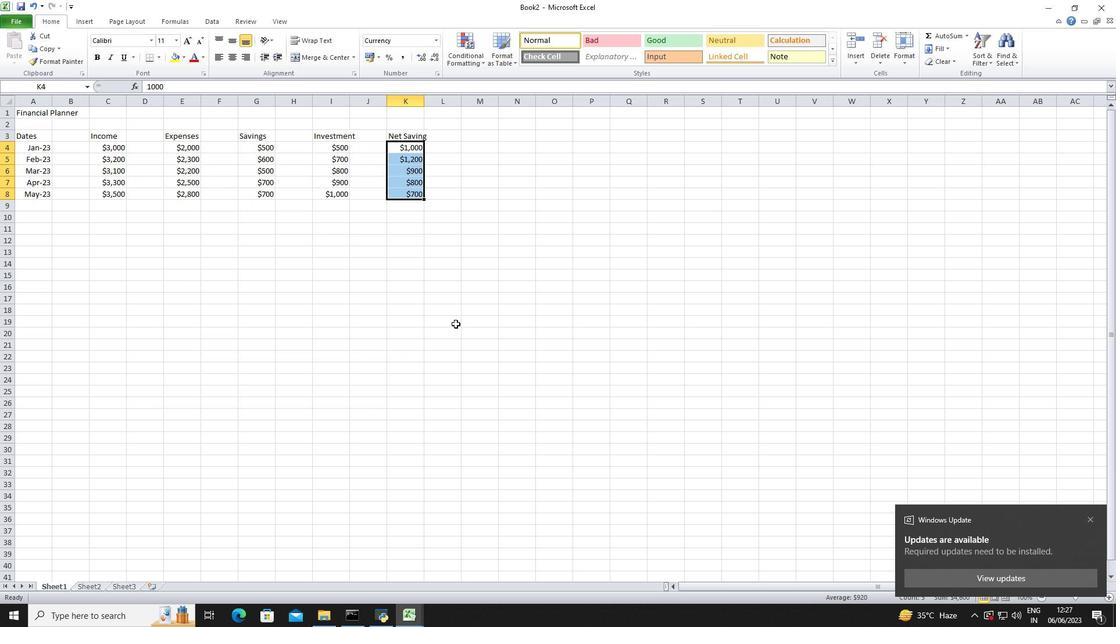 
Action: Mouse pressed left at (490, 276)
Screenshot: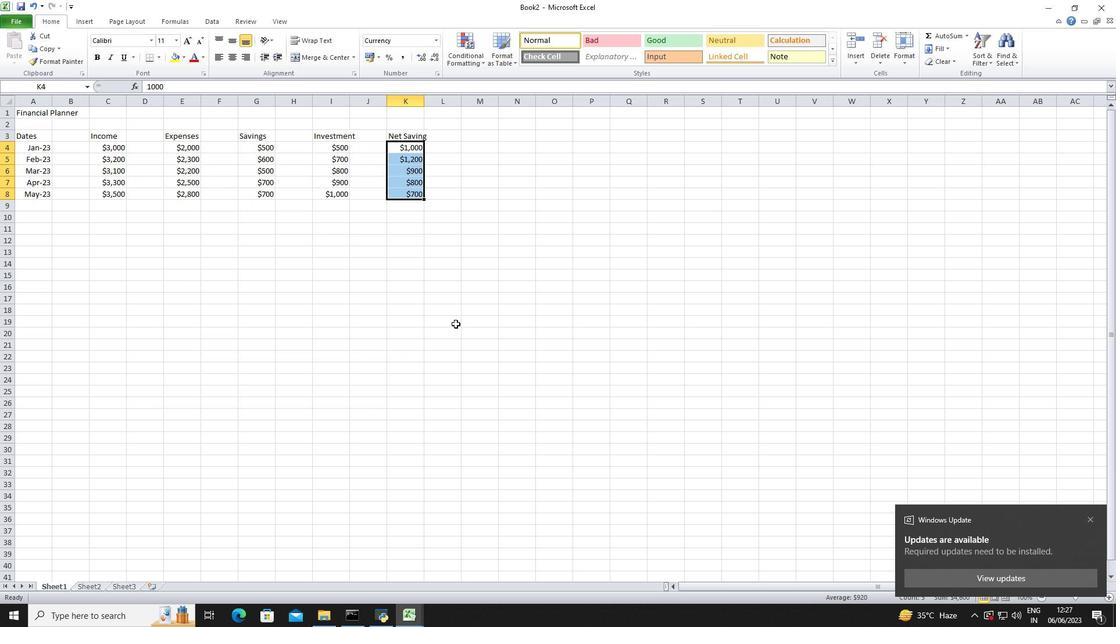 
Action: Key pressed ctrl+S
Screenshot: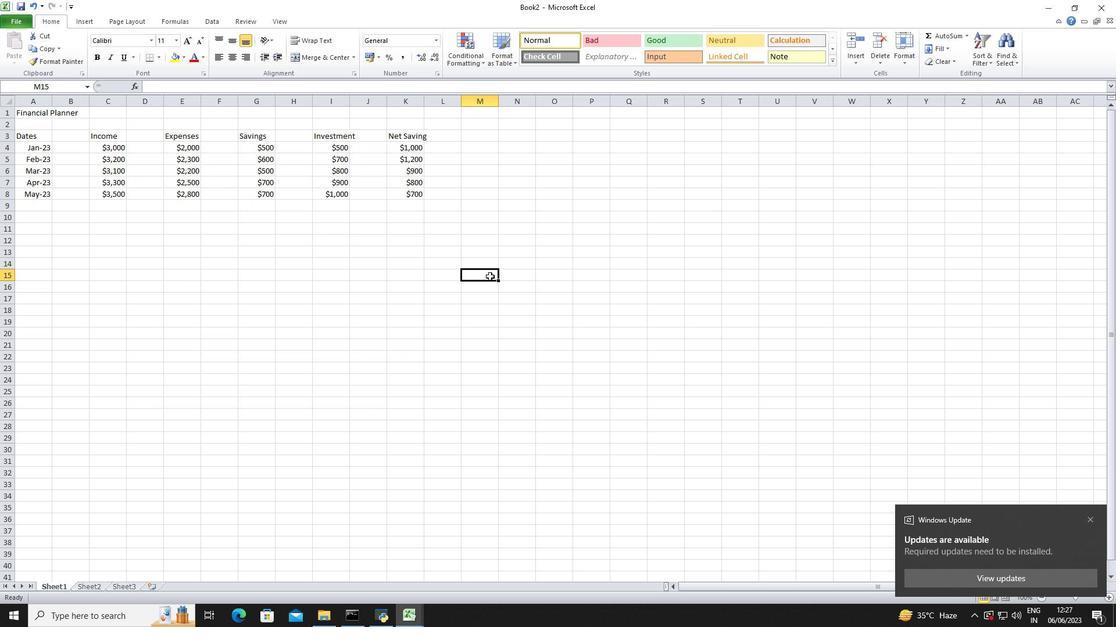 
Action: Mouse moved to (363, 180)
Screenshot: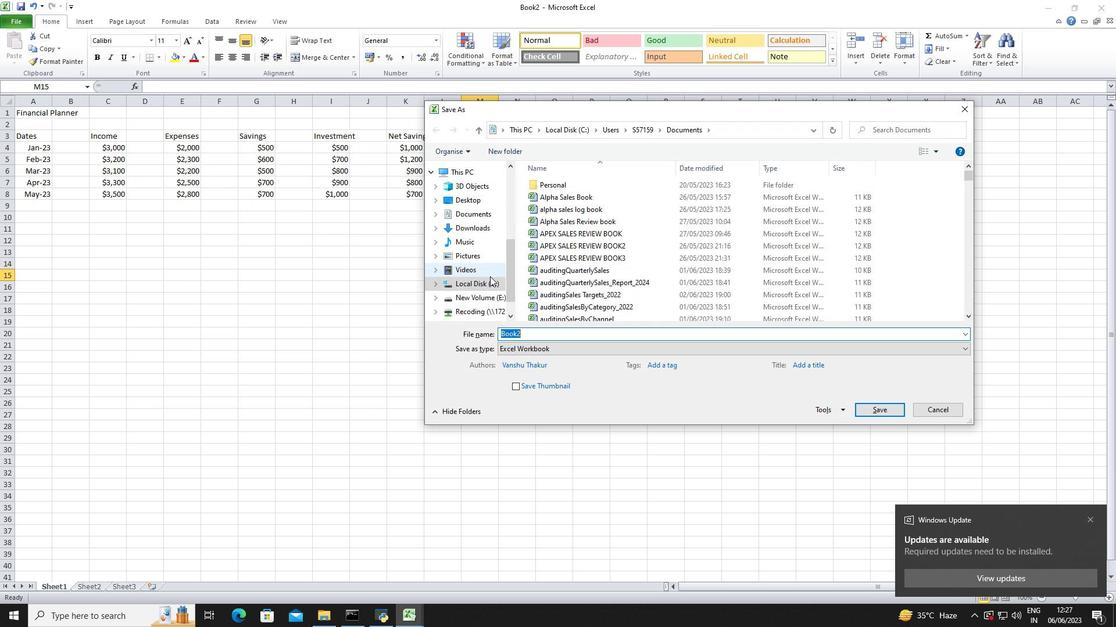 
Action: Key pressed <Key.shift>Fin<Key.shift>Analytics<Key.space>analysisbook
Screenshot: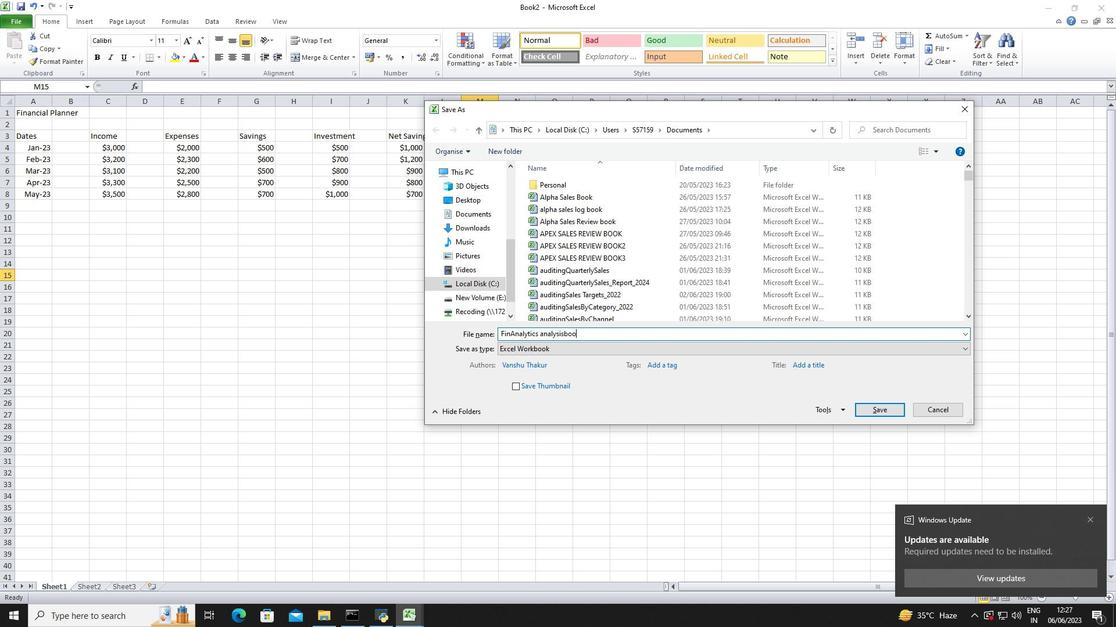 
Action: Mouse moved to (867, 407)
Screenshot: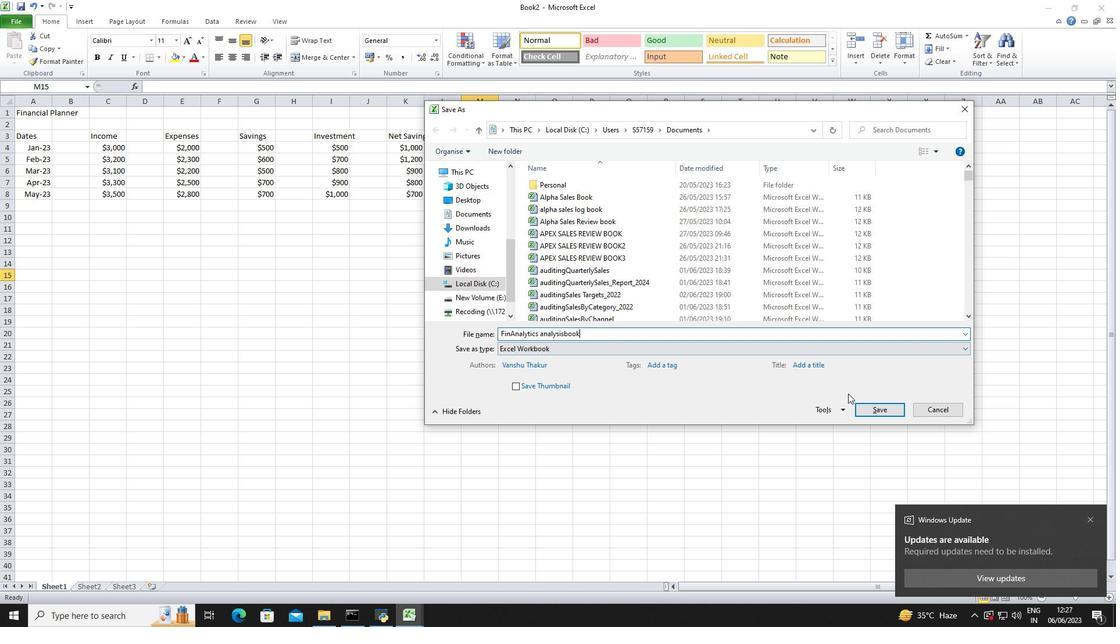 
Action: Mouse pressed left at (867, 407)
Screenshot: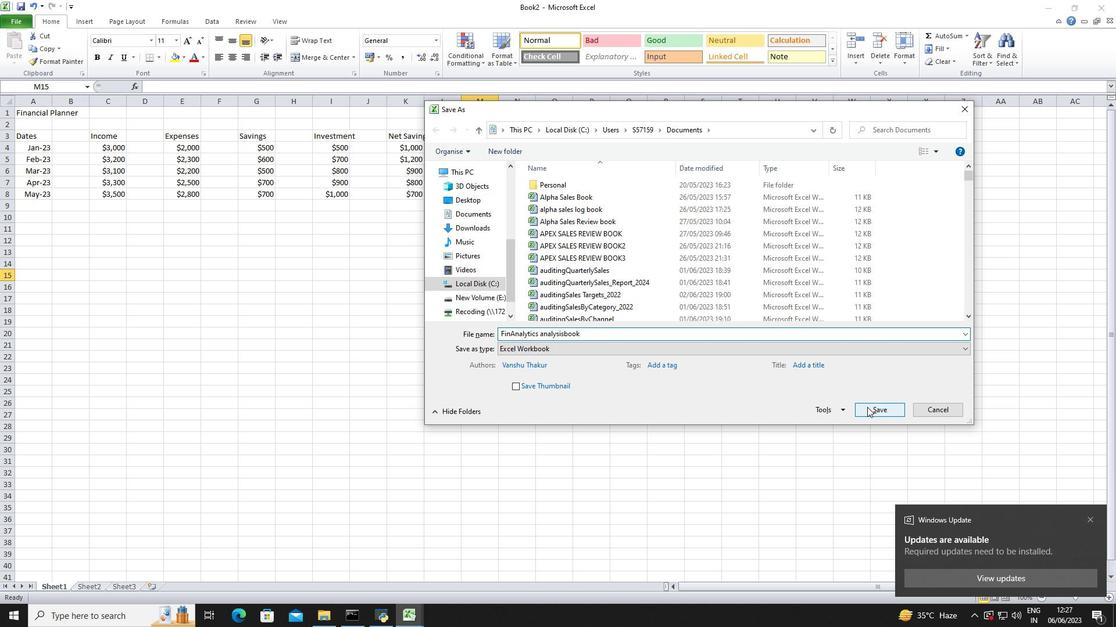 
Action: Mouse moved to (802, 85)
Screenshot: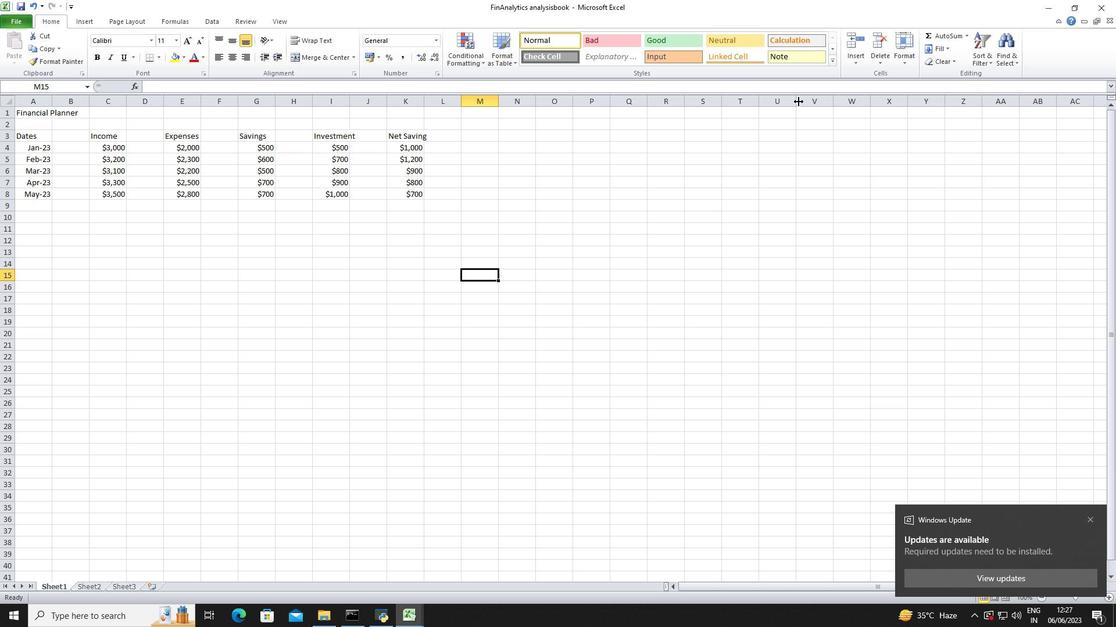 
